 Task: Find connections with filter location Freilassing with filter topic #engineeringwith filter profile language French with filter current company Uber Engineering with filter school CH. CHARAN SINGH COLLEGE OF EDUCATION & TECHNOLOGY SADARPUR, MEERUT PH. 0121-2765886, 0941201494 www.ccseducation.co.in, email-sukh.path@yahoo.com with filter industry Retail Books and Printed News with filter service category Wedding Planning with filter keywords title Sales Representative
Action: Mouse moved to (627, 74)
Screenshot: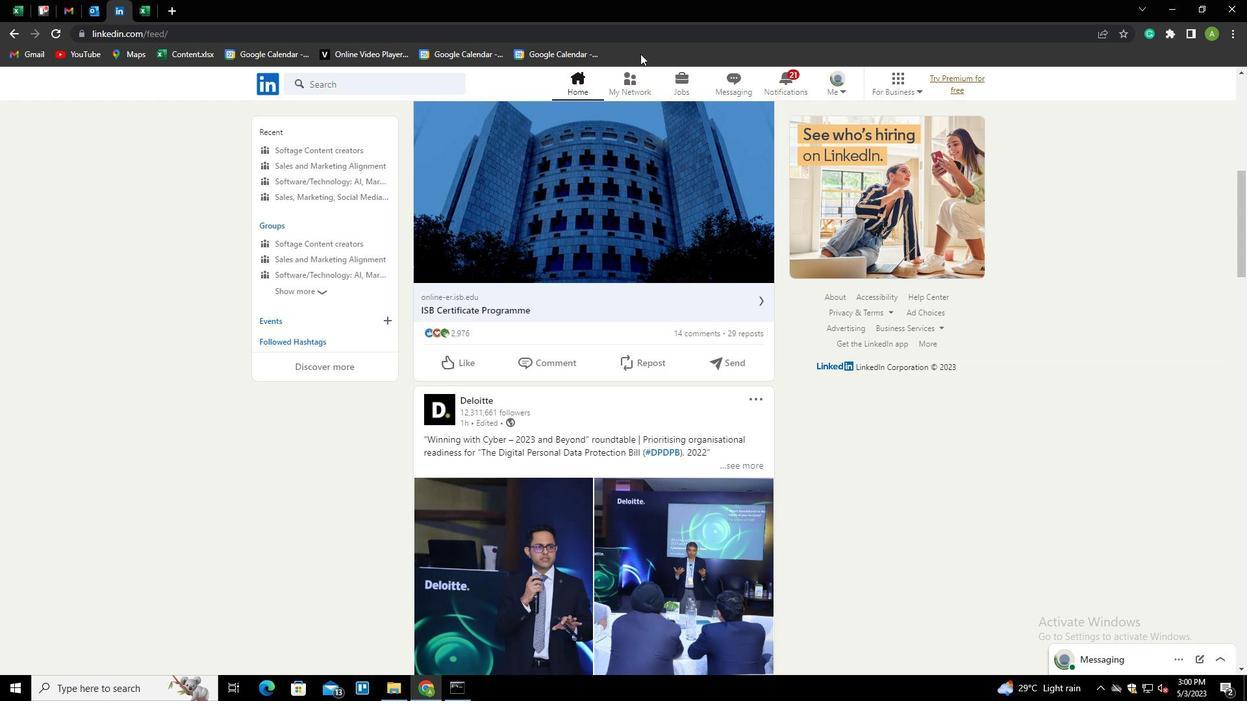 
Action: Mouse pressed left at (627, 74)
Screenshot: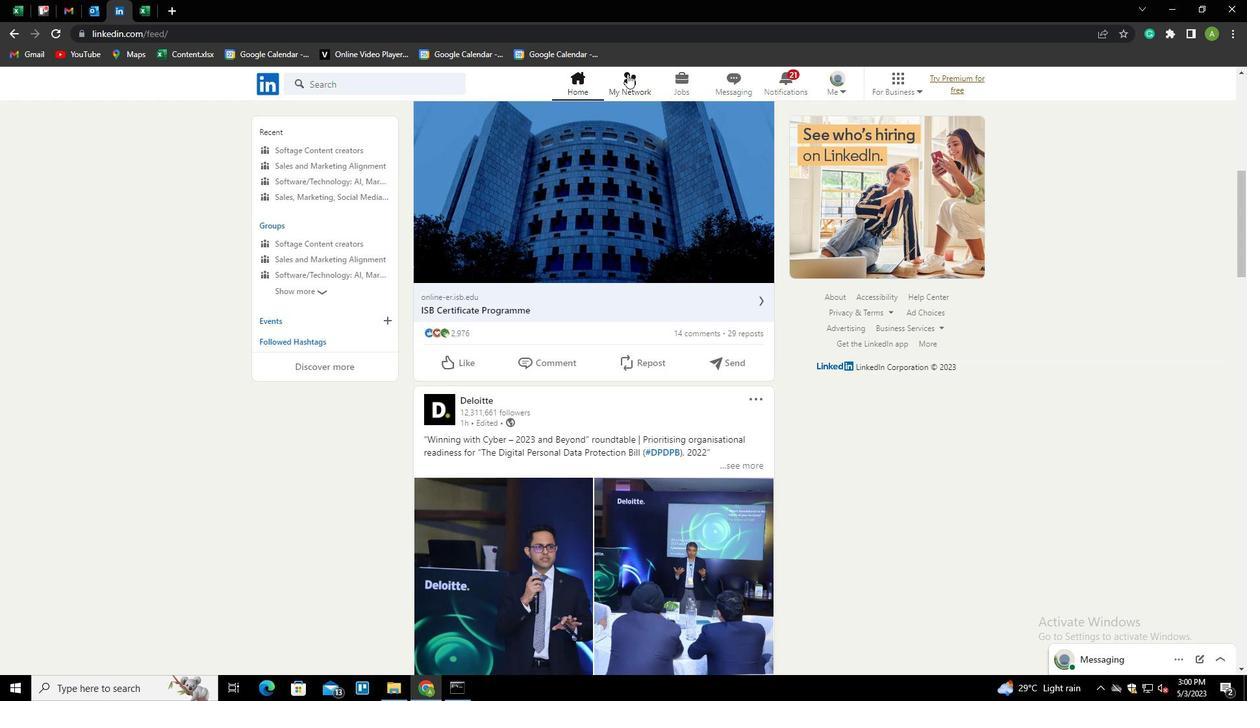 
Action: Mouse moved to (350, 153)
Screenshot: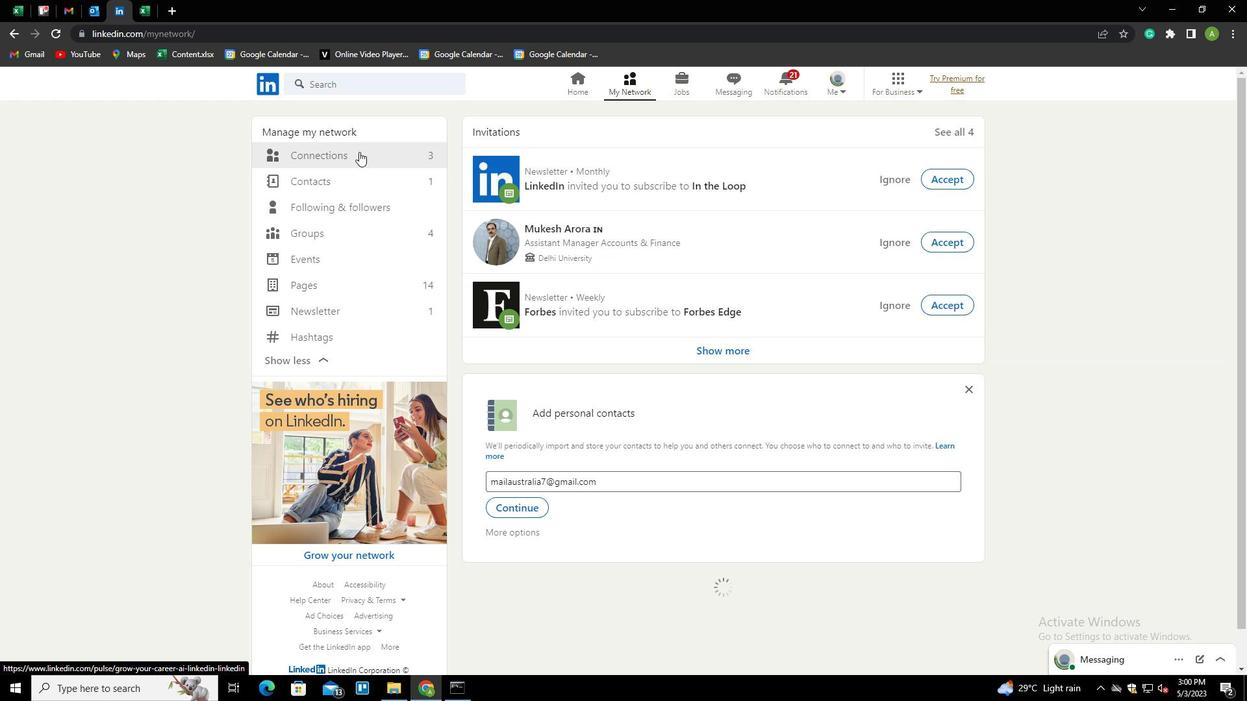 
Action: Mouse pressed left at (350, 153)
Screenshot: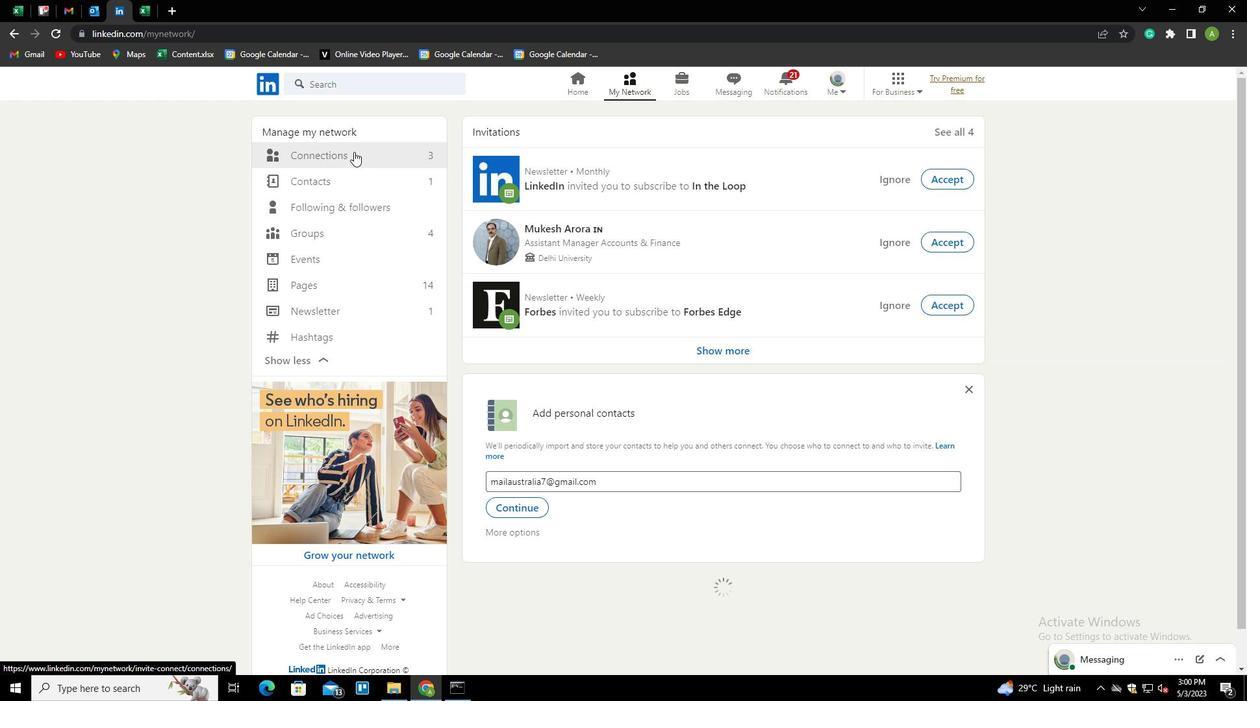 
Action: Mouse moved to (695, 150)
Screenshot: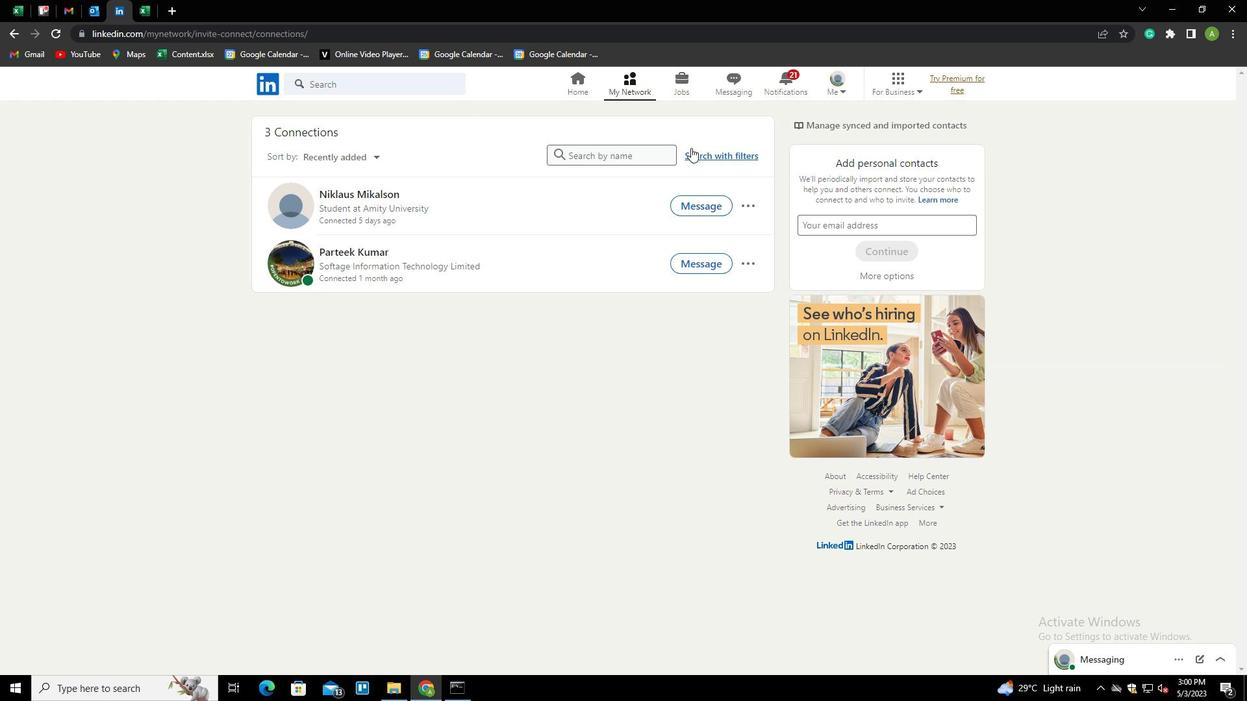 
Action: Mouse pressed left at (695, 150)
Screenshot: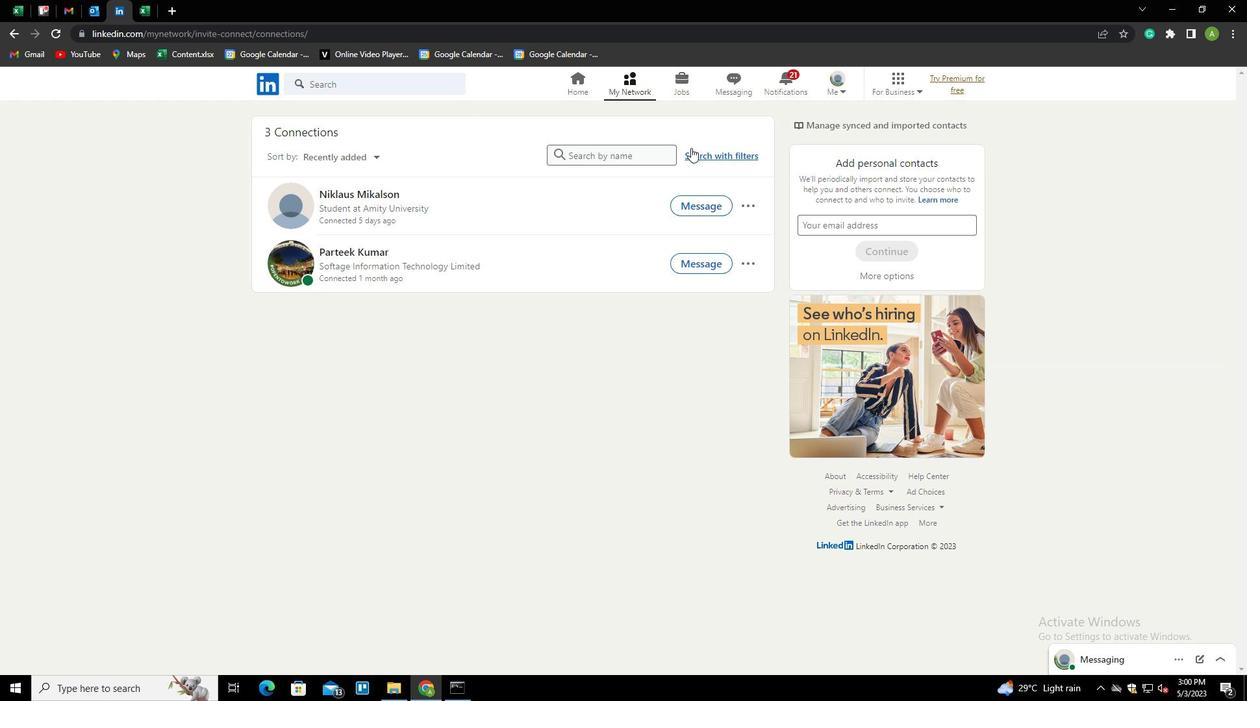 
Action: Mouse moved to (664, 118)
Screenshot: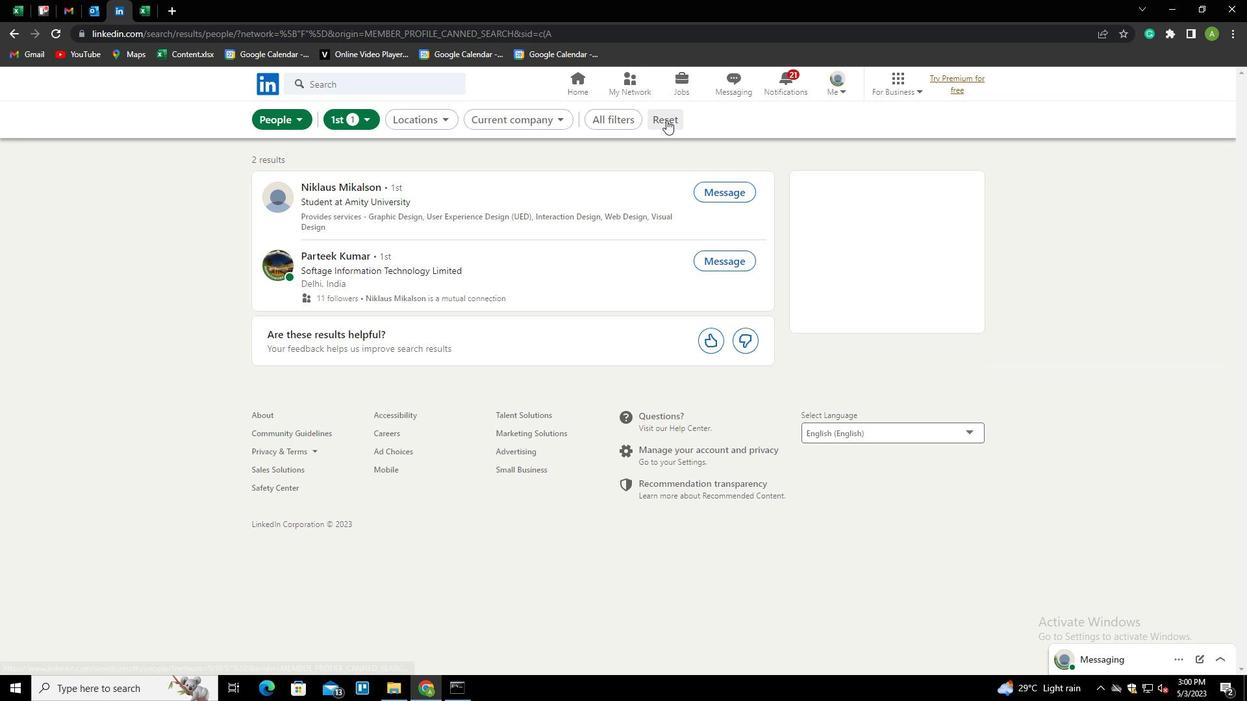 
Action: Mouse pressed left at (664, 118)
Screenshot: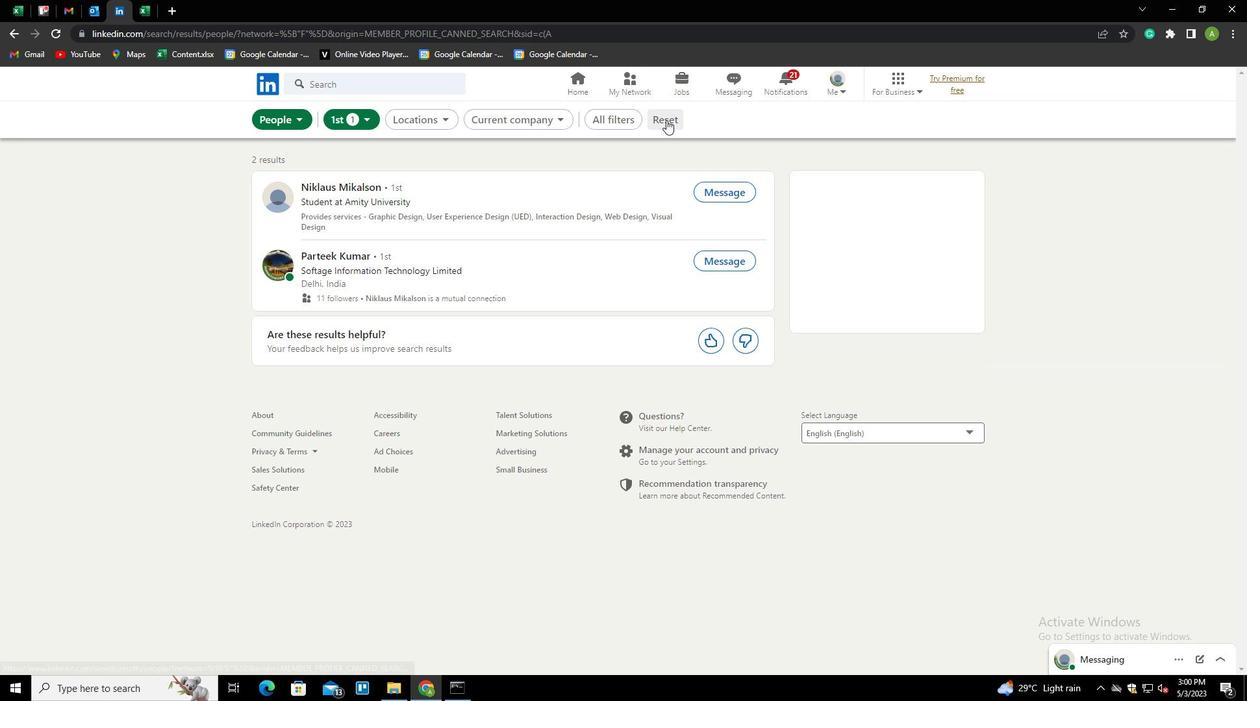 
Action: Mouse moved to (643, 121)
Screenshot: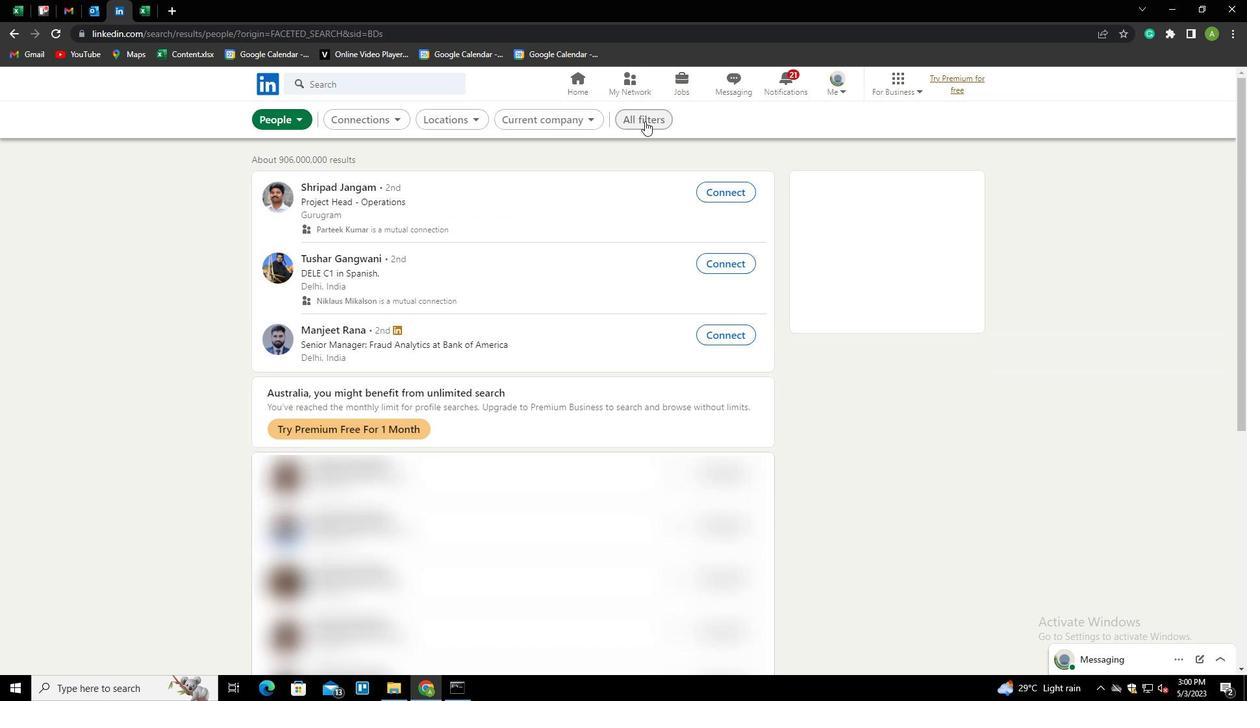 
Action: Mouse pressed left at (643, 121)
Screenshot: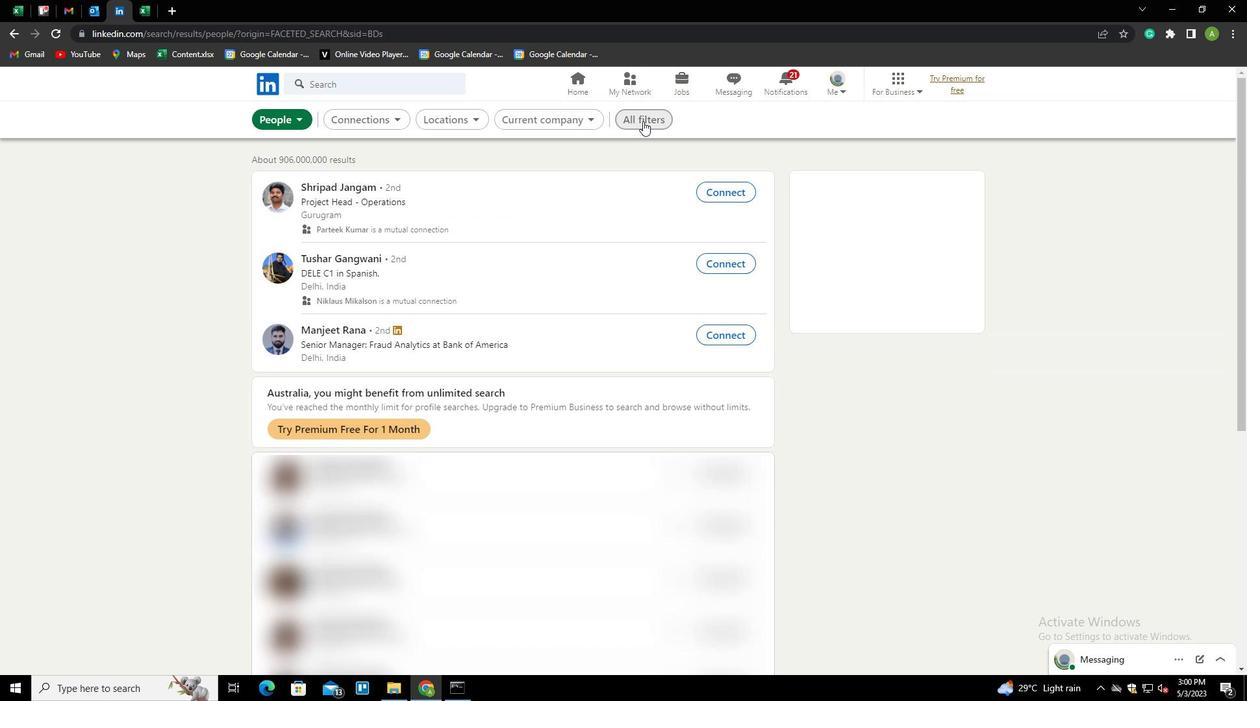 
Action: Mouse moved to (1012, 301)
Screenshot: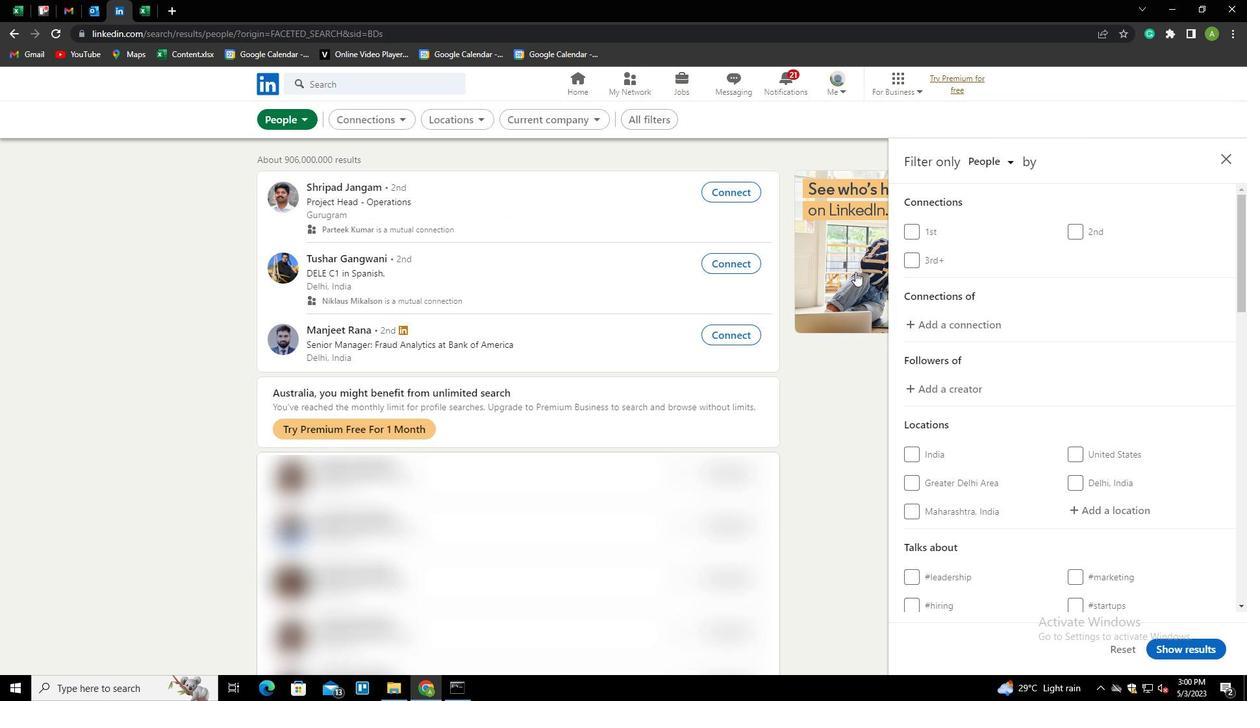 
Action: Mouse scrolled (1012, 300) with delta (0, 0)
Screenshot: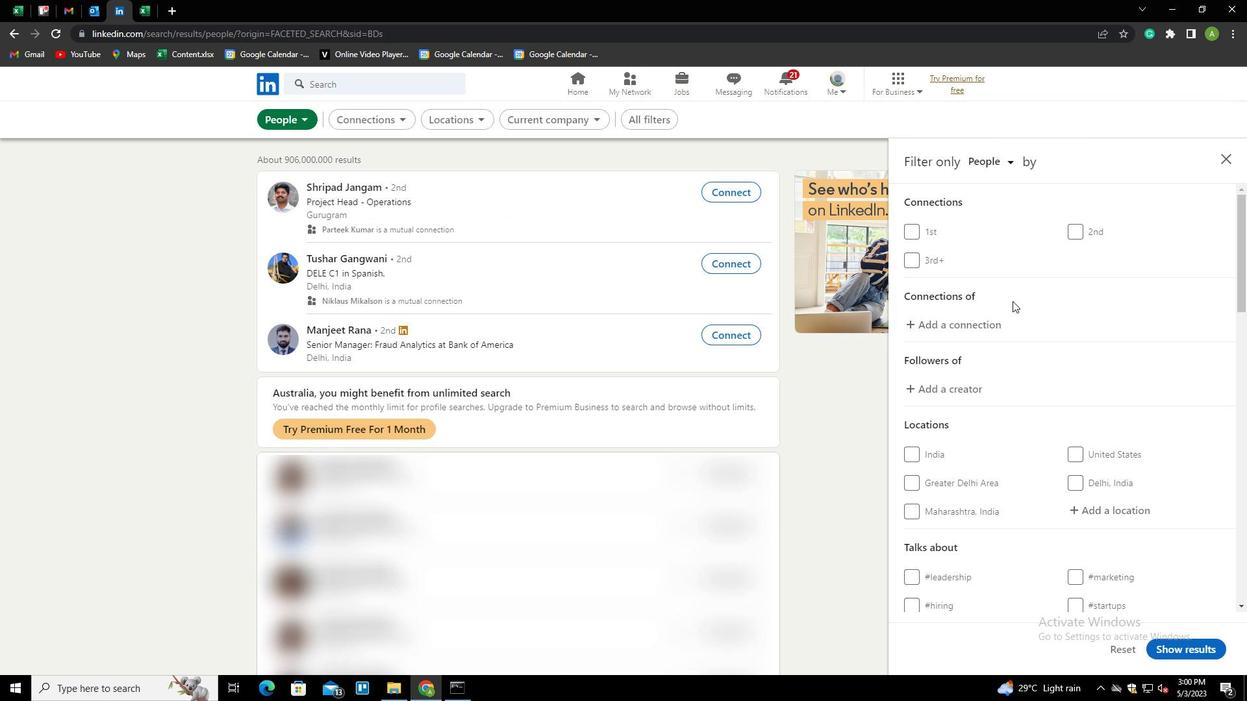 
Action: Mouse scrolled (1012, 300) with delta (0, 0)
Screenshot: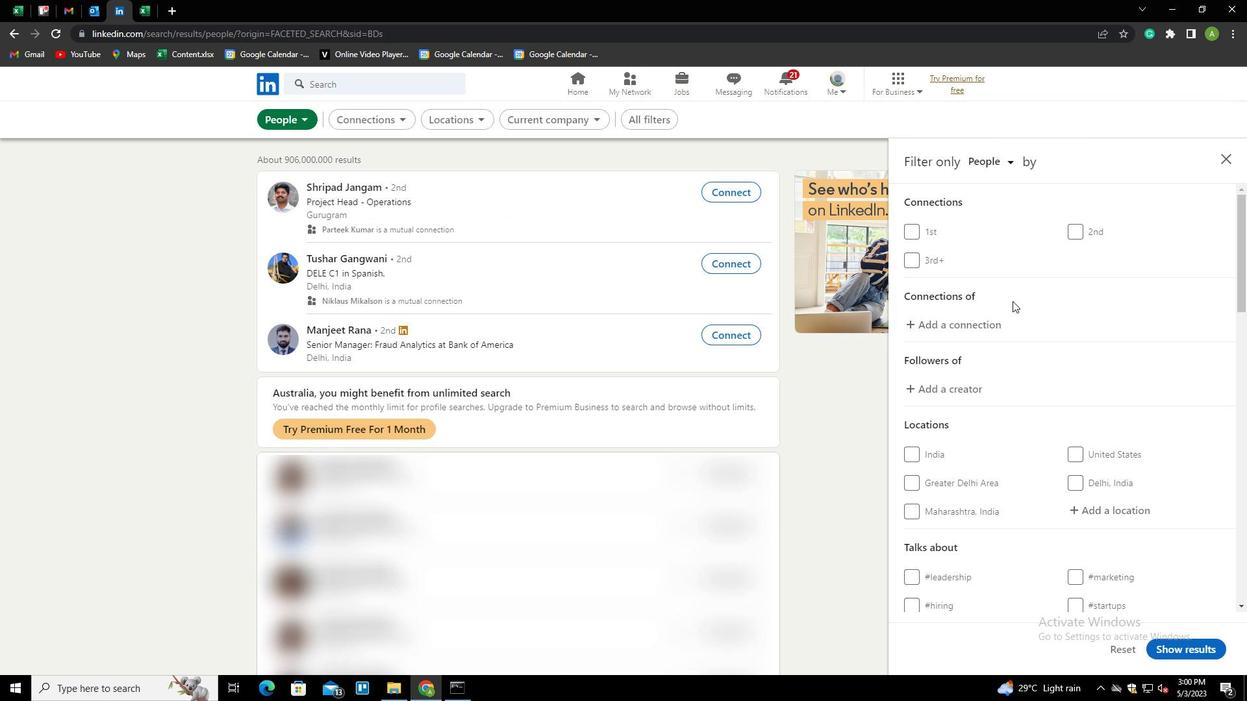
Action: Mouse moved to (1082, 382)
Screenshot: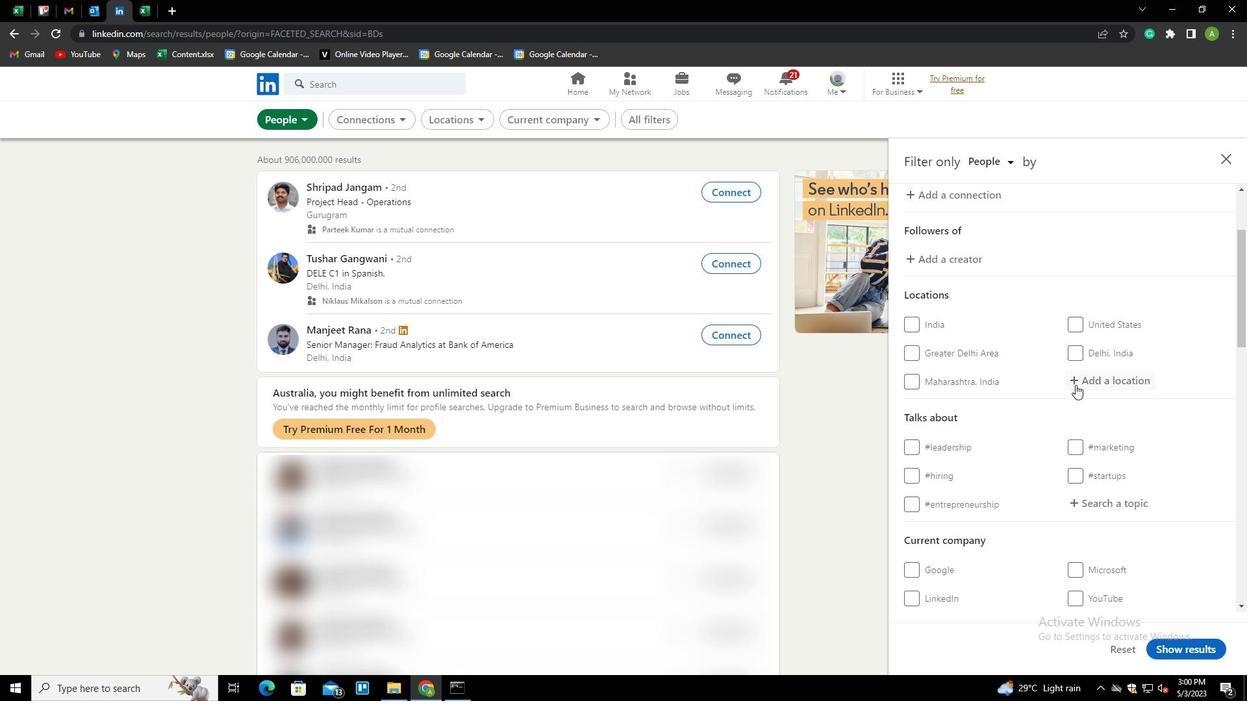 
Action: Mouse pressed left at (1082, 382)
Screenshot: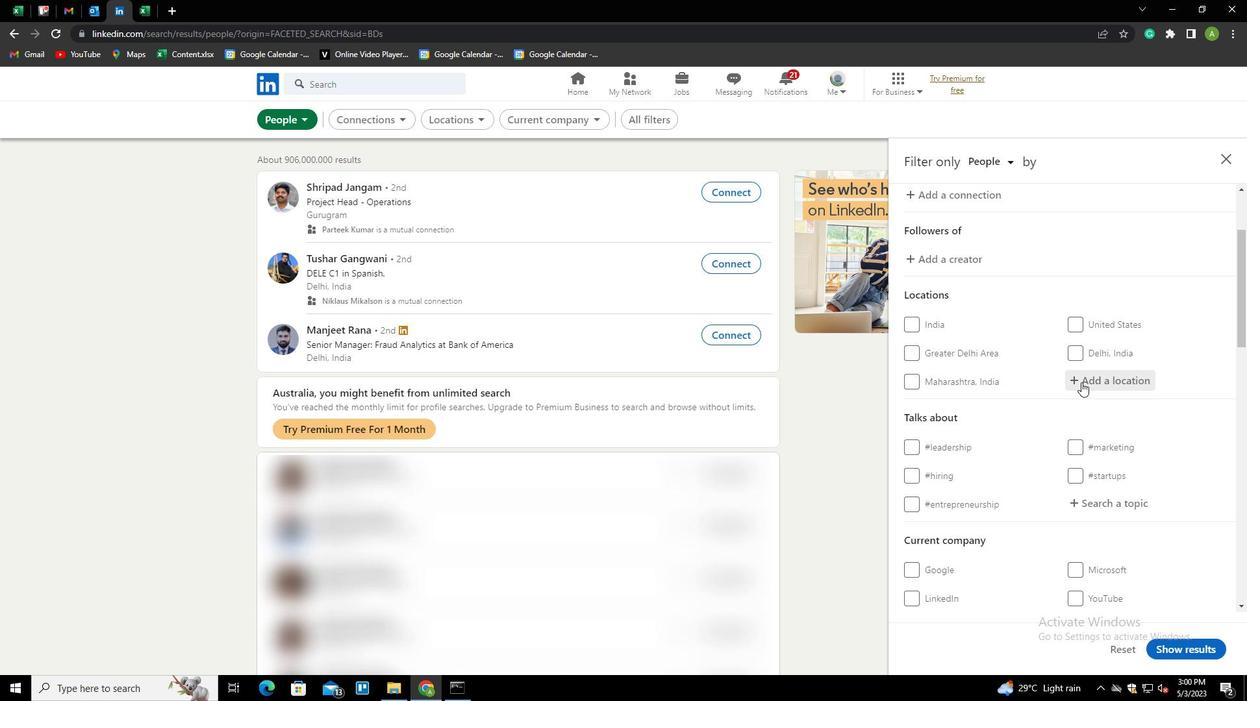 
Action: Key pressed <Key.shift>FREILASSIN<Key.down><Key.enter>
Screenshot: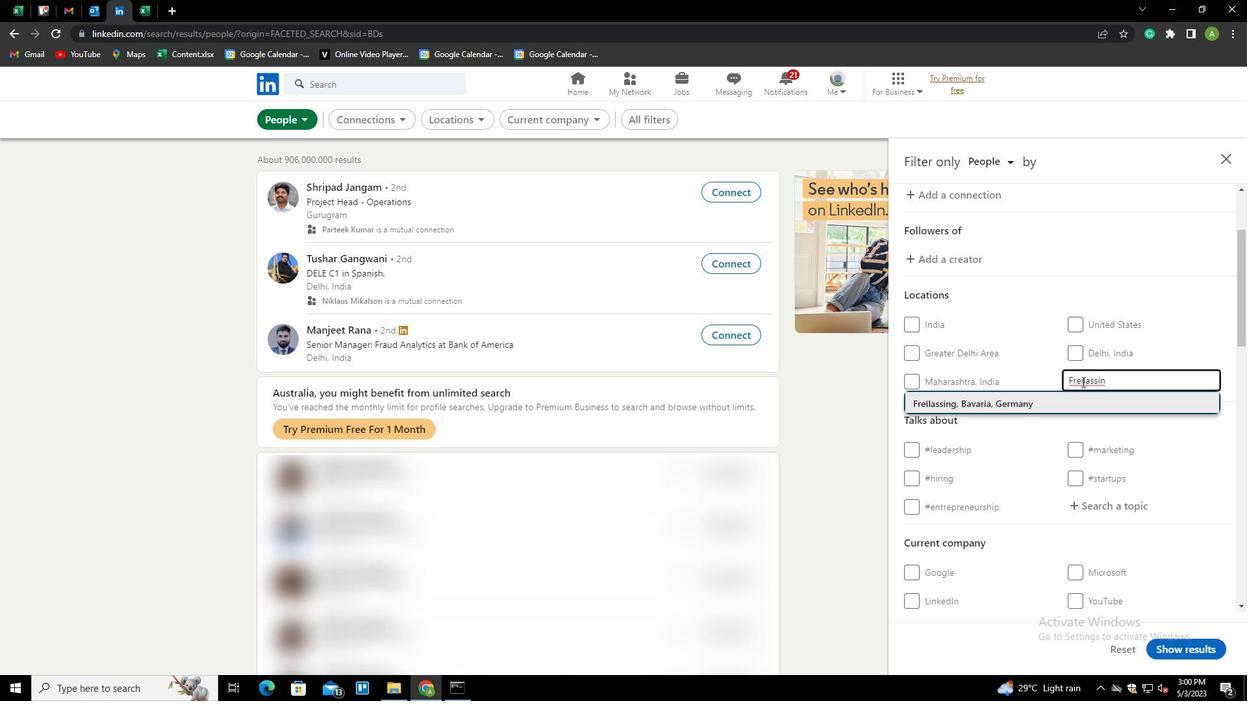 
Action: Mouse scrolled (1082, 381) with delta (0, 0)
Screenshot: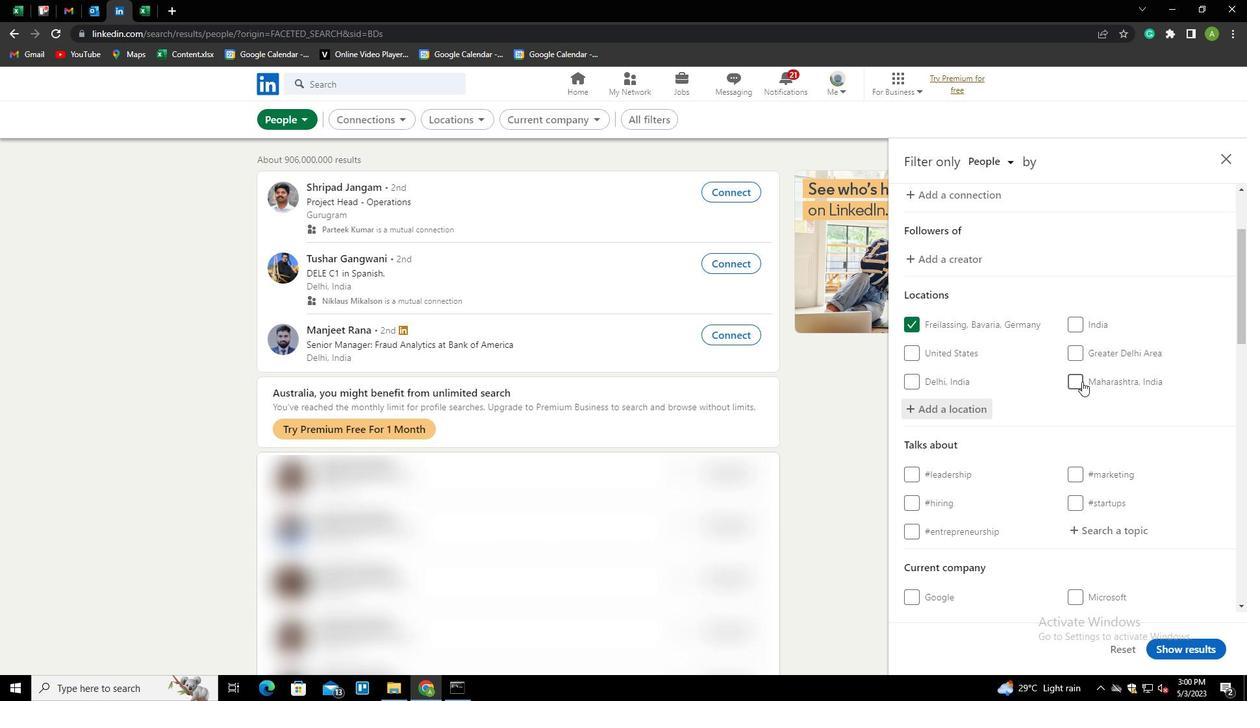 
Action: Mouse scrolled (1082, 381) with delta (0, 0)
Screenshot: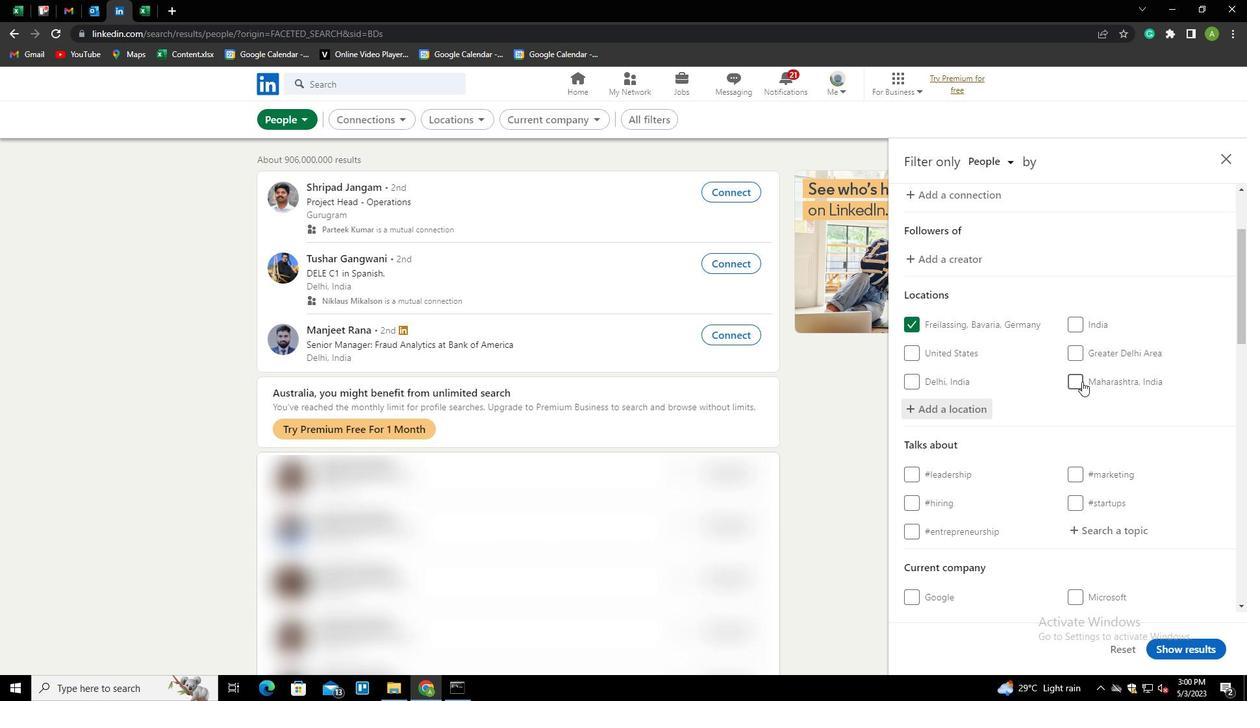 
Action: Mouse scrolled (1082, 381) with delta (0, 0)
Screenshot: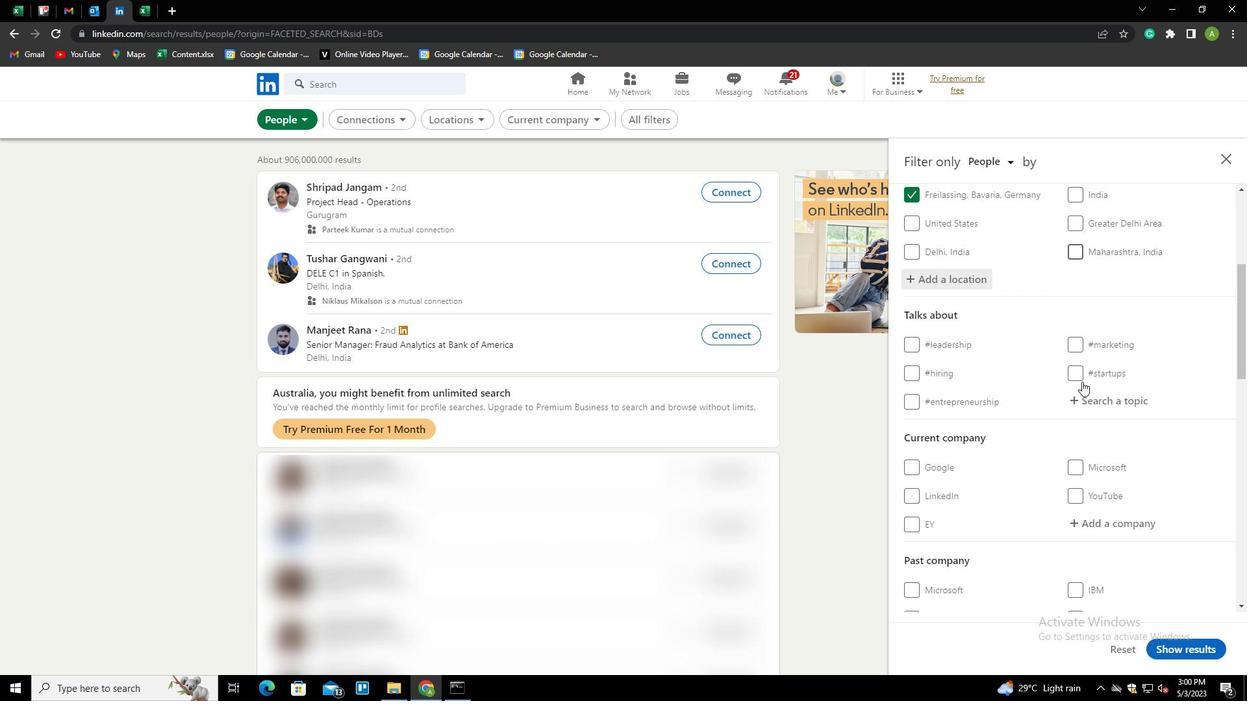 
Action: Mouse scrolled (1082, 381) with delta (0, 0)
Screenshot: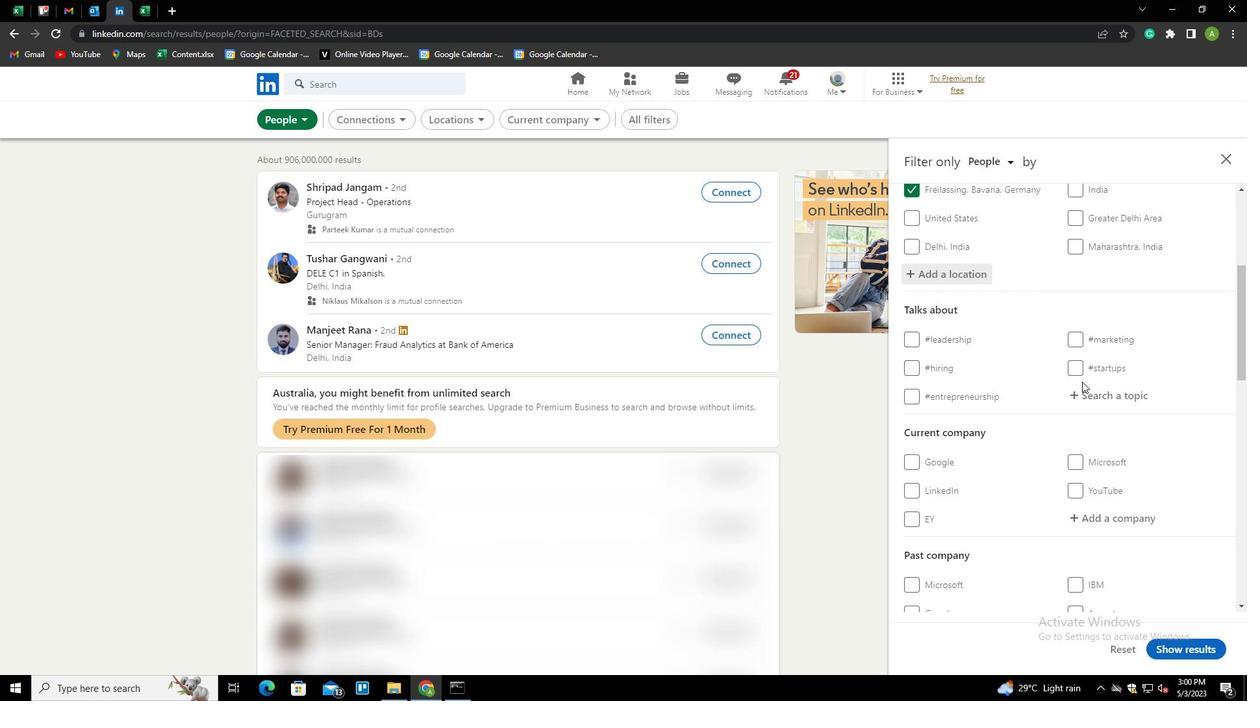 
Action: Mouse scrolled (1082, 381) with delta (0, 0)
Screenshot: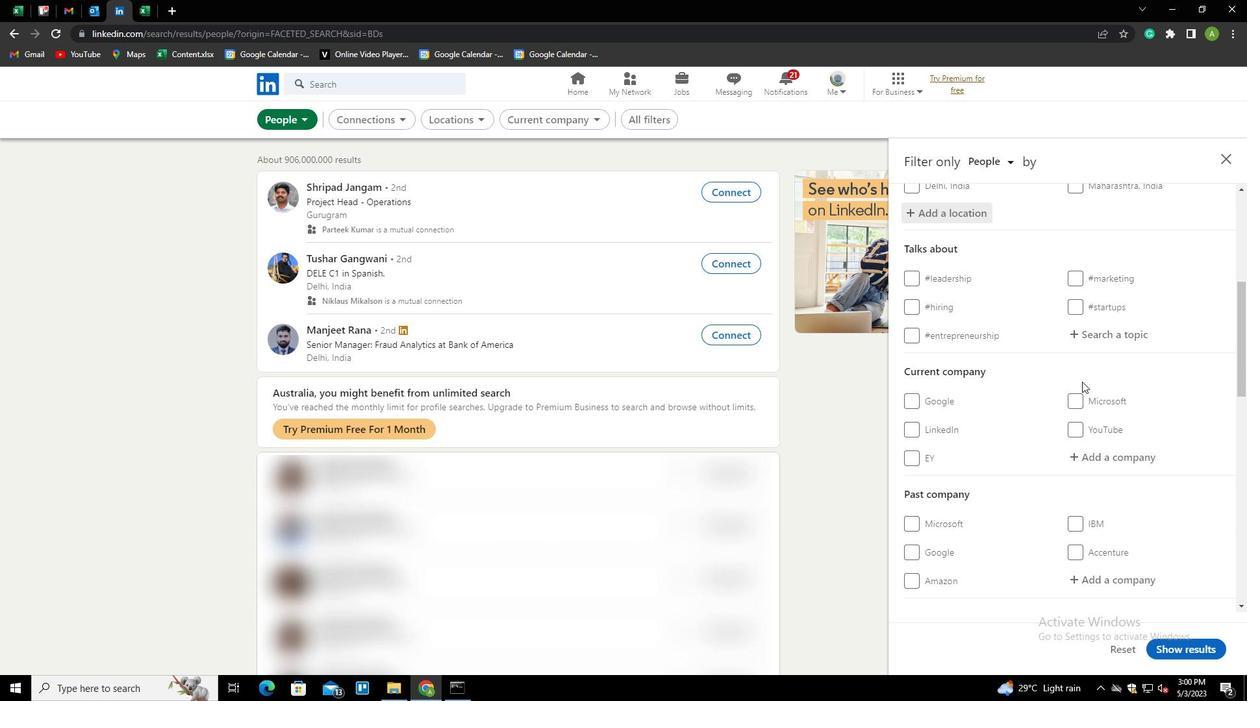 
Action: Mouse scrolled (1082, 381) with delta (0, 0)
Screenshot: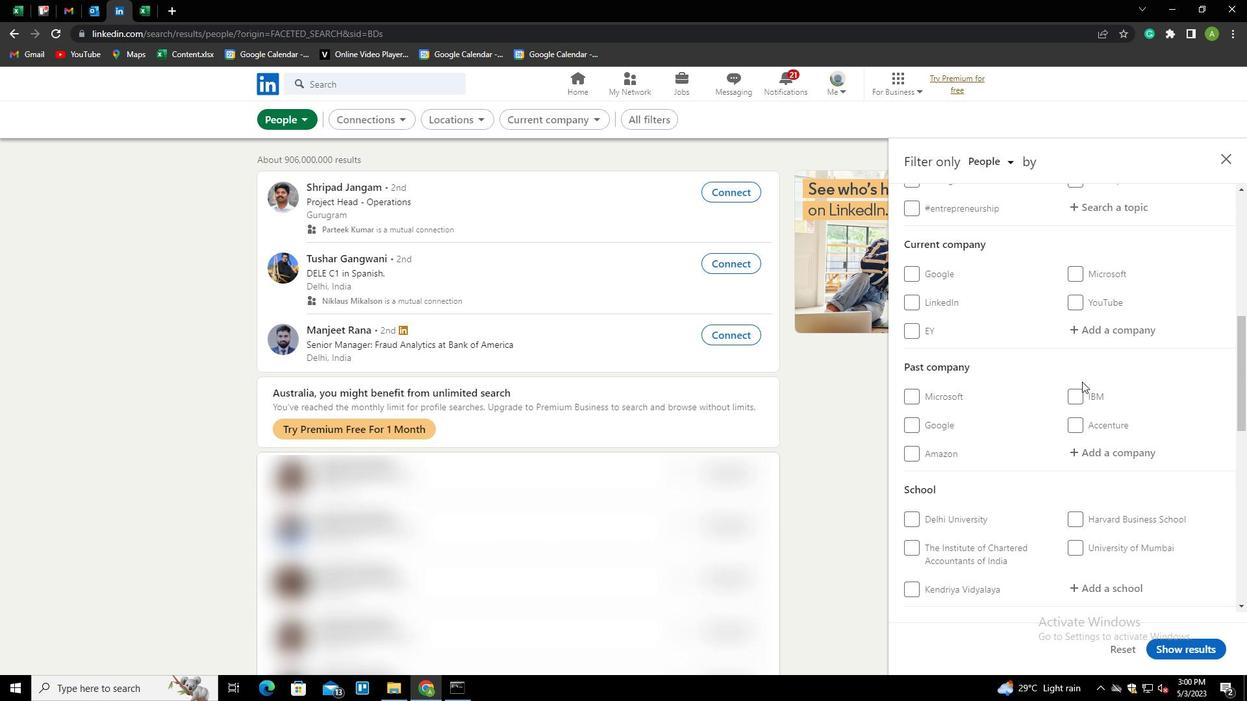
Action: Mouse scrolled (1082, 381) with delta (0, 0)
Screenshot: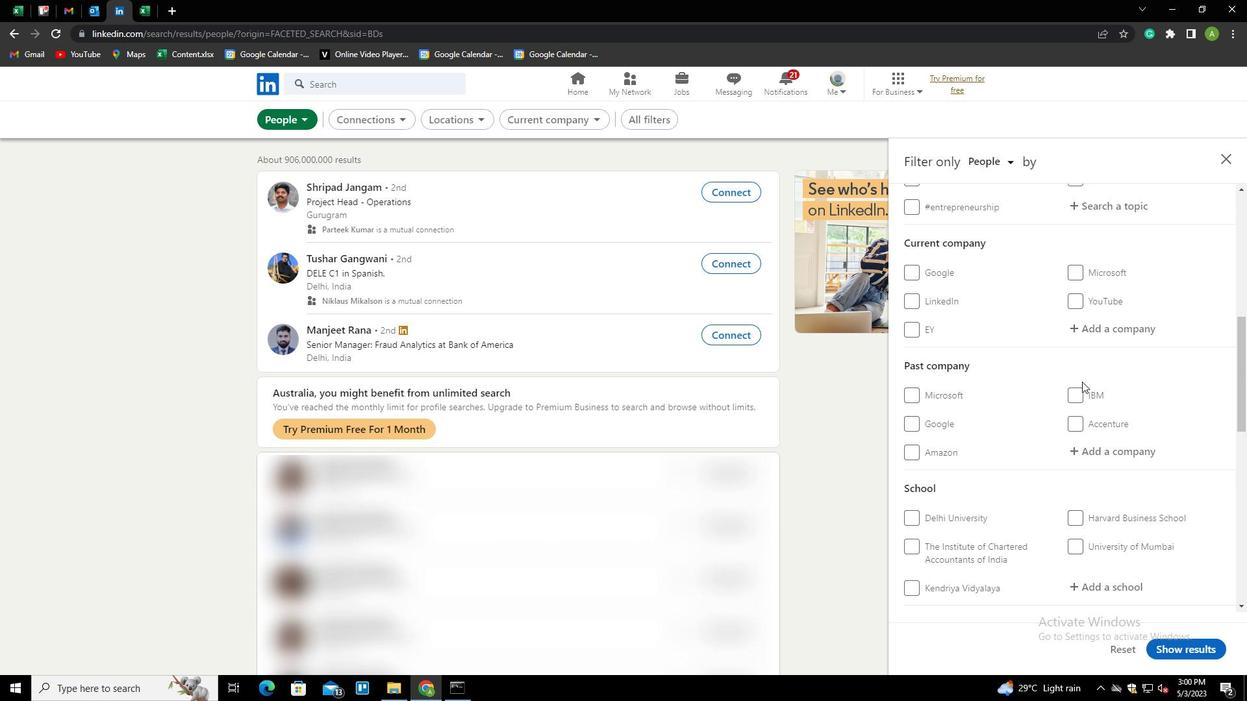 
Action: Mouse scrolled (1082, 381) with delta (0, 0)
Screenshot: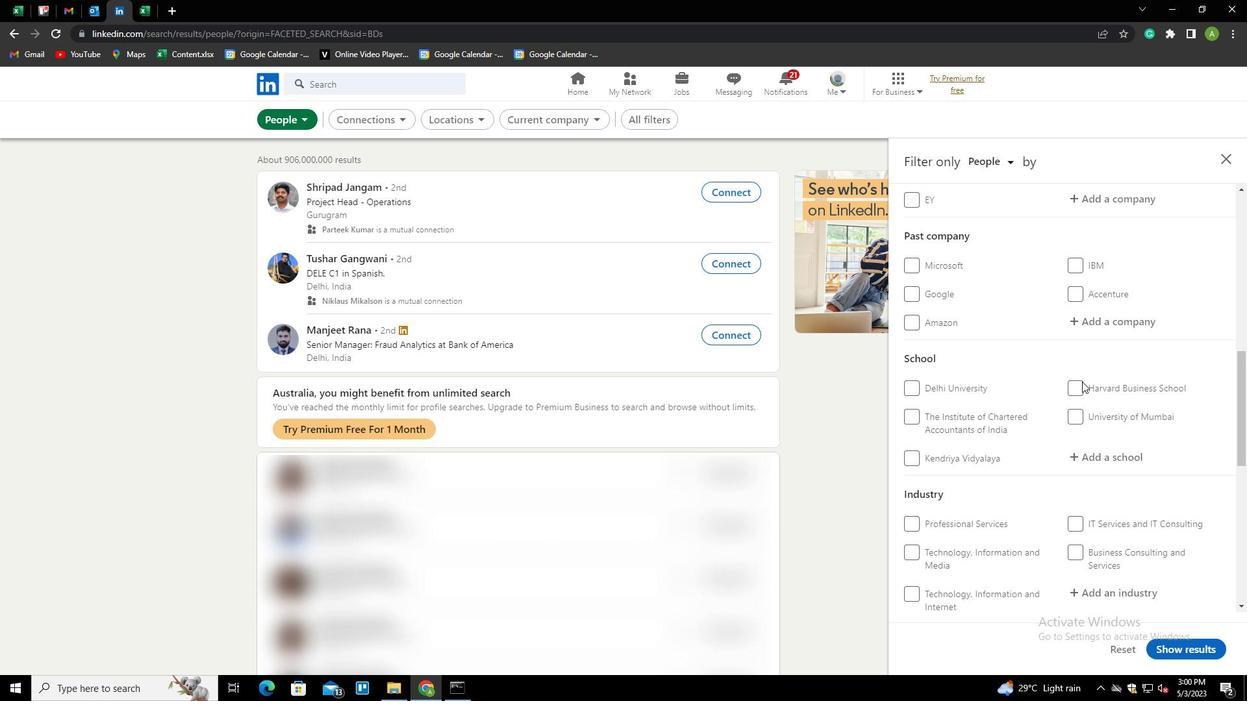
Action: Mouse scrolled (1082, 381) with delta (0, 0)
Screenshot: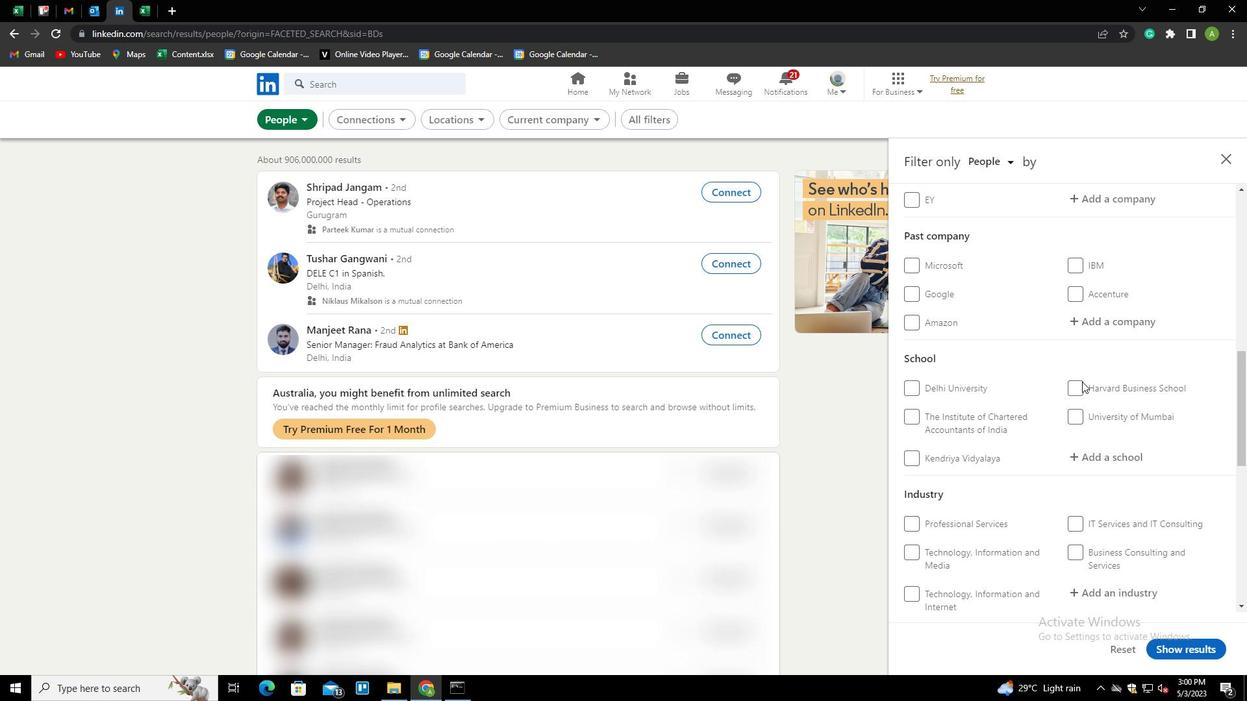 
Action: Mouse scrolled (1082, 381) with delta (0, 0)
Screenshot: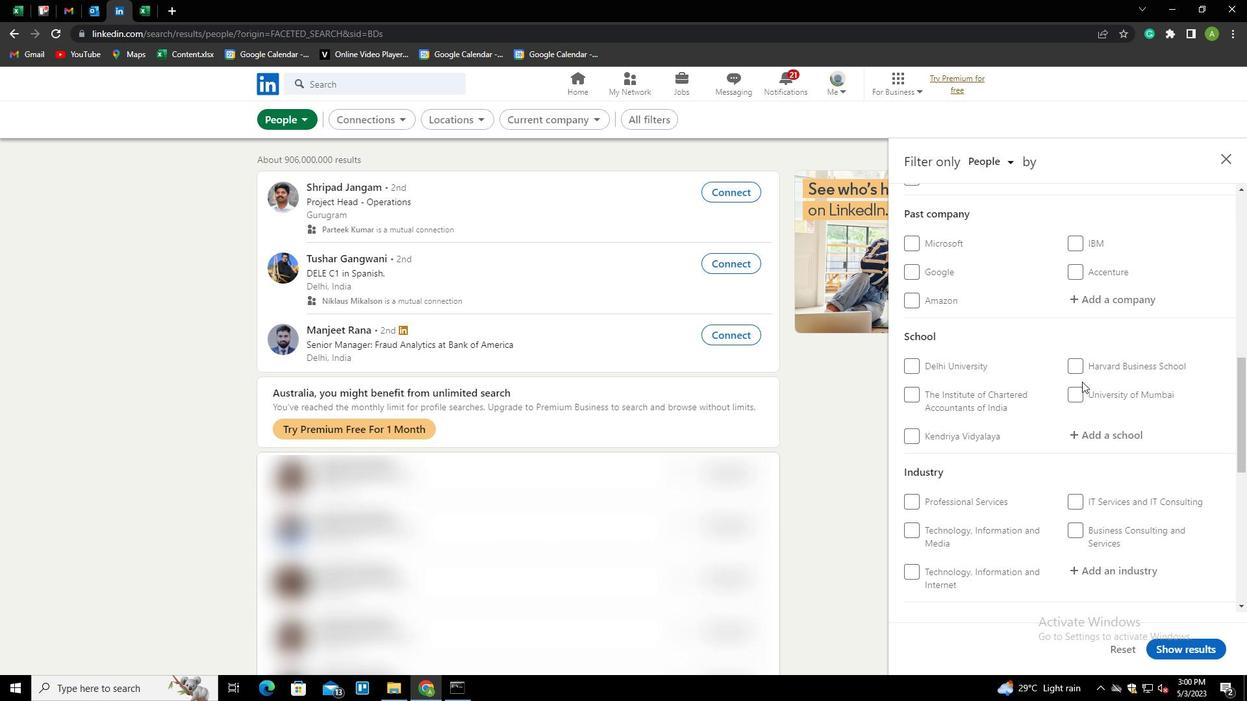 
Action: Mouse scrolled (1082, 381) with delta (0, 0)
Screenshot: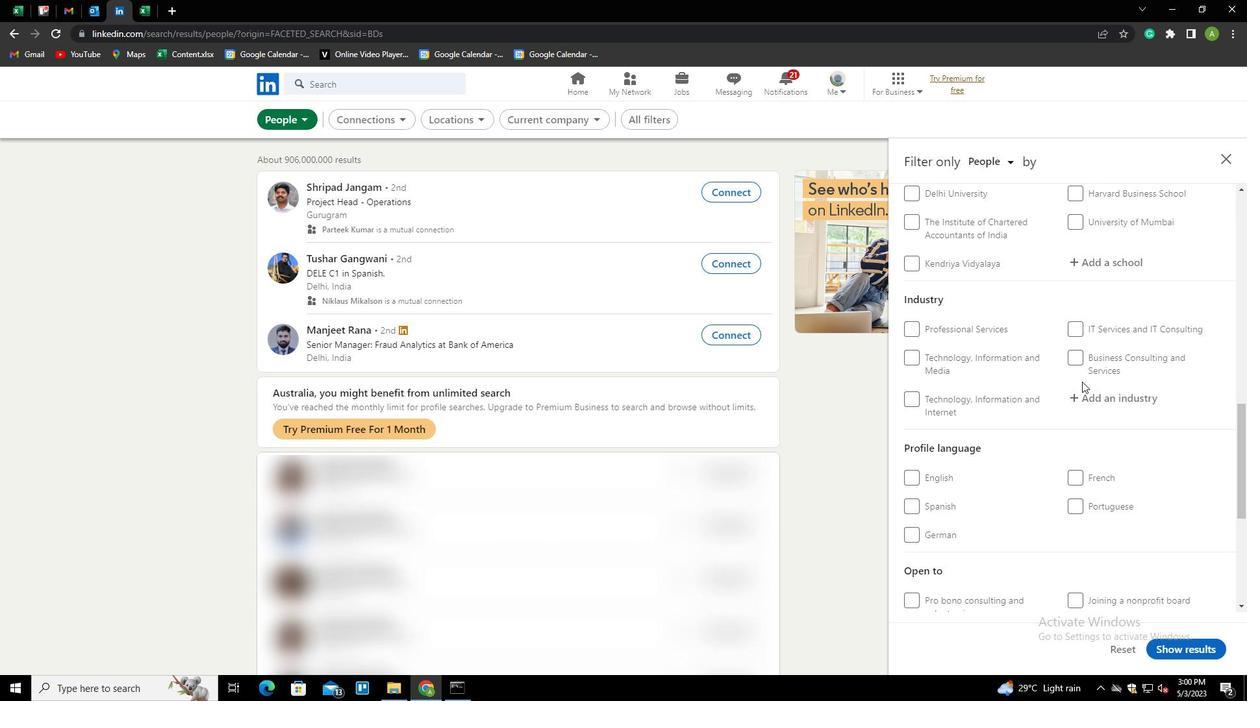 
Action: Mouse moved to (1077, 415)
Screenshot: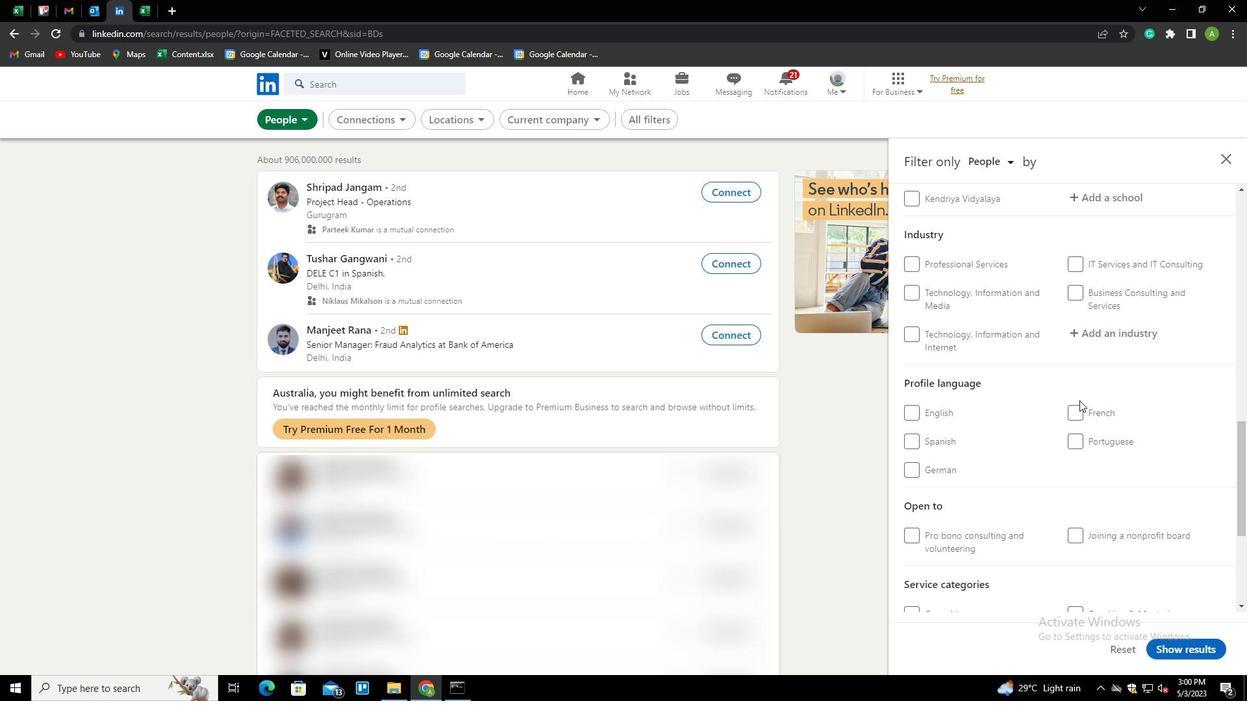
Action: Mouse pressed left at (1077, 415)
Screenshot: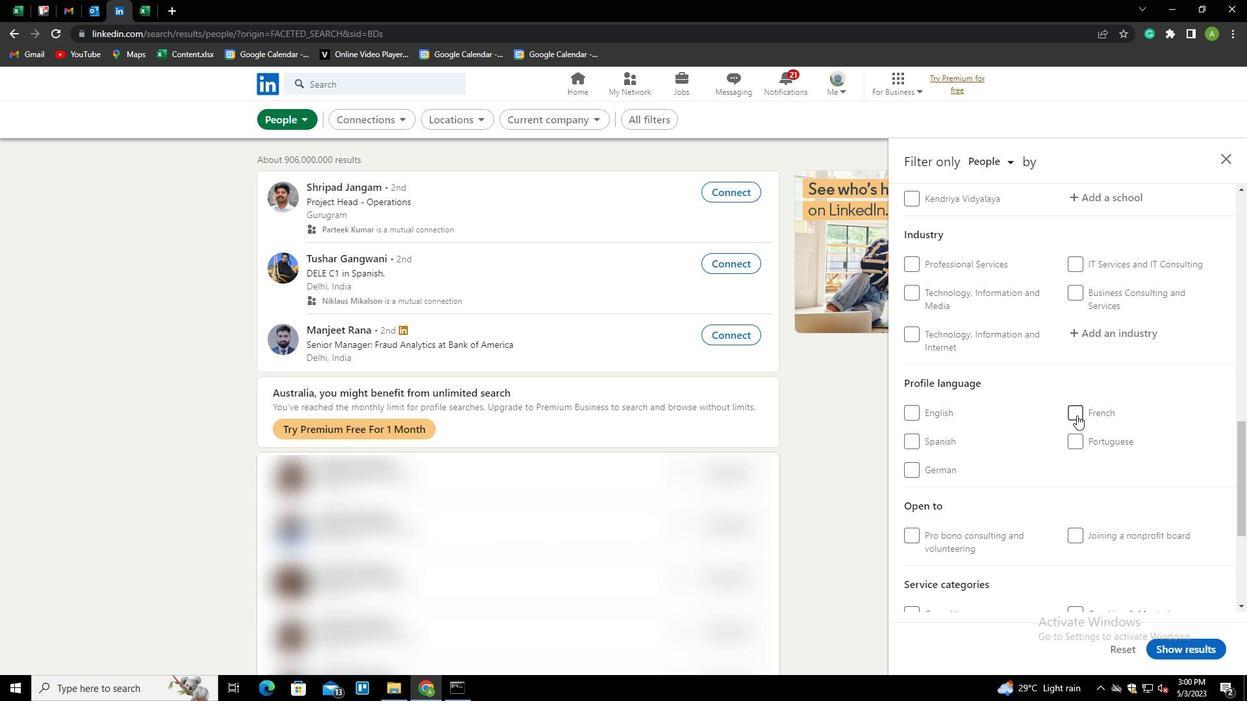 
Action: Mouse moved to (1127, 417)
Screenshot: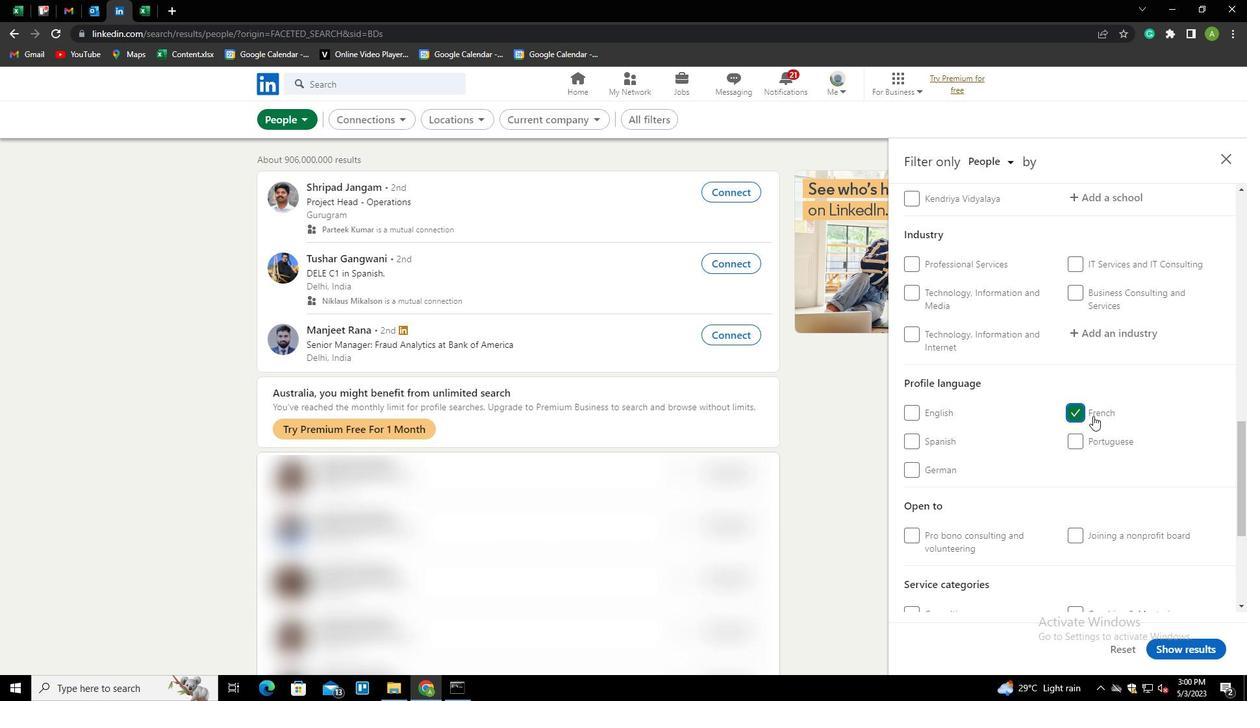 
Action: Mouse scrolled (1127, 417) with delta (0, 0)
Screenshot: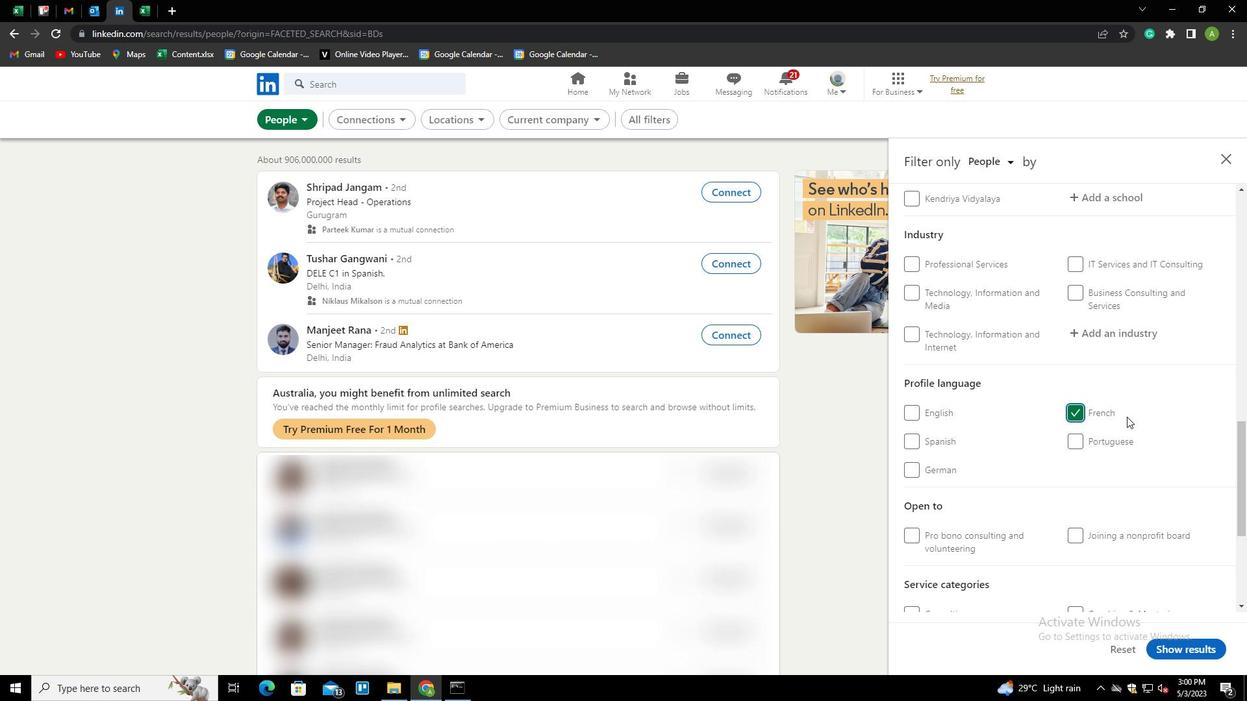 
Action: Mouse scrolled (1127, 417) with delta (0, 0)
Screenshot: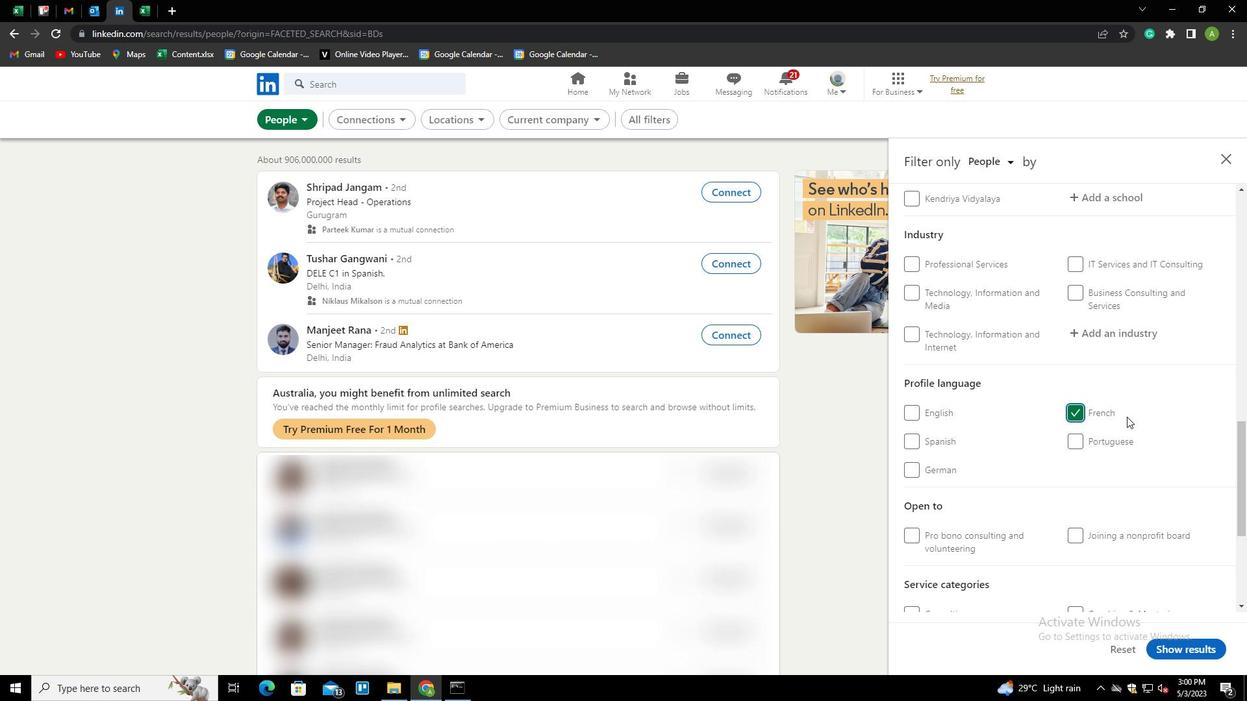 
Action: Mouse scrolled (1127, 417) with delta (0, 0)
Screenshot: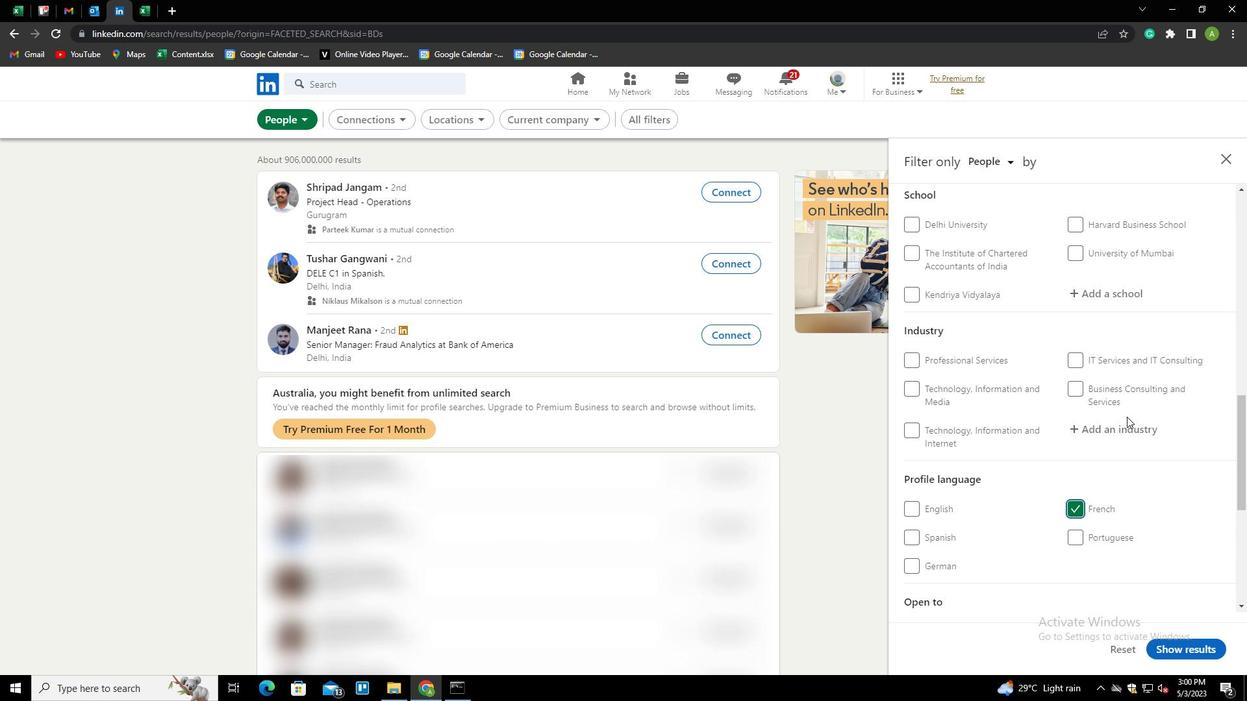 
Action: Mouse scrolled (1127, 417) with delta (0, 0)
Screenshot: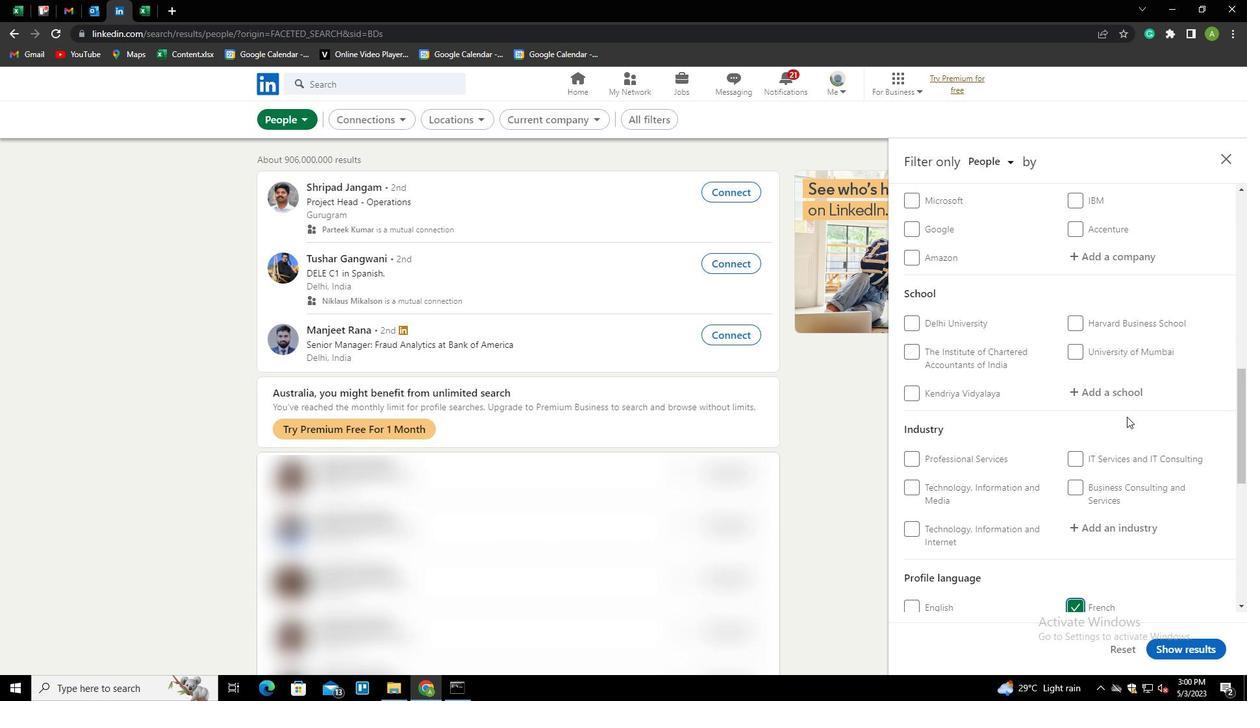 
Action: Mouse scrolled (1127, 417) with delta (0, 0)
Screenshot: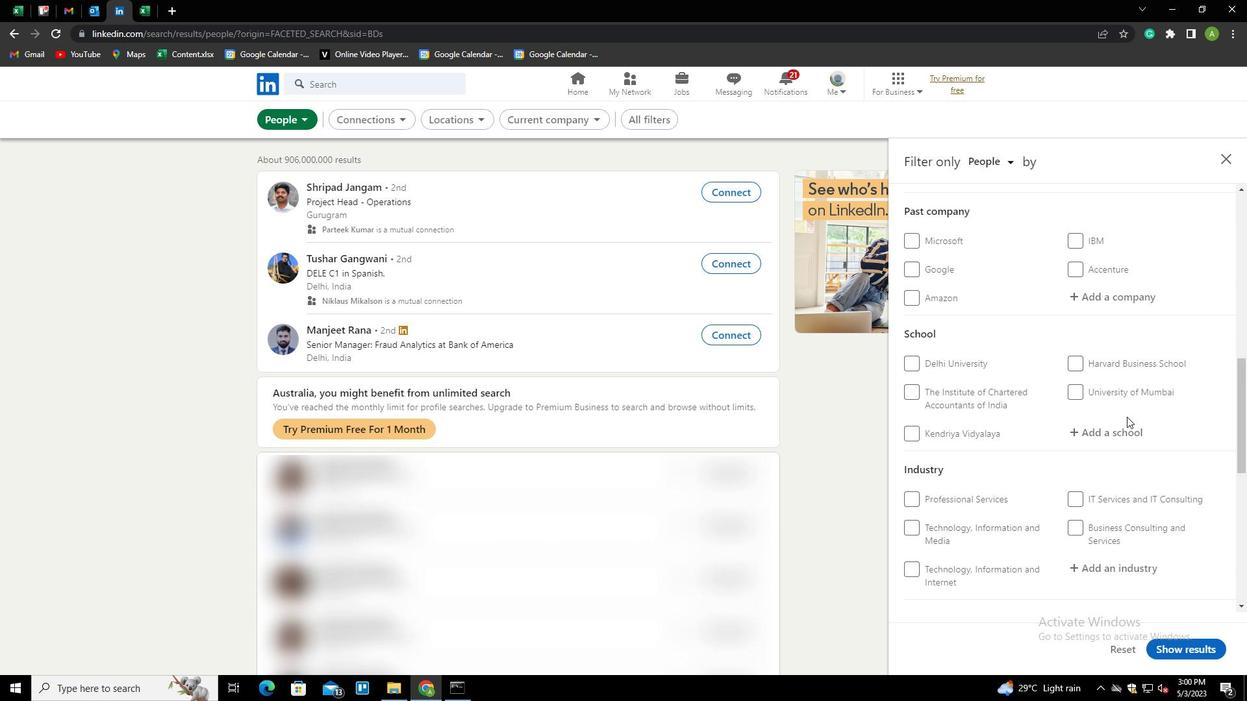 
Action: Mouse scrolled (1127, 417) with delta (0, 0)
Screenshot: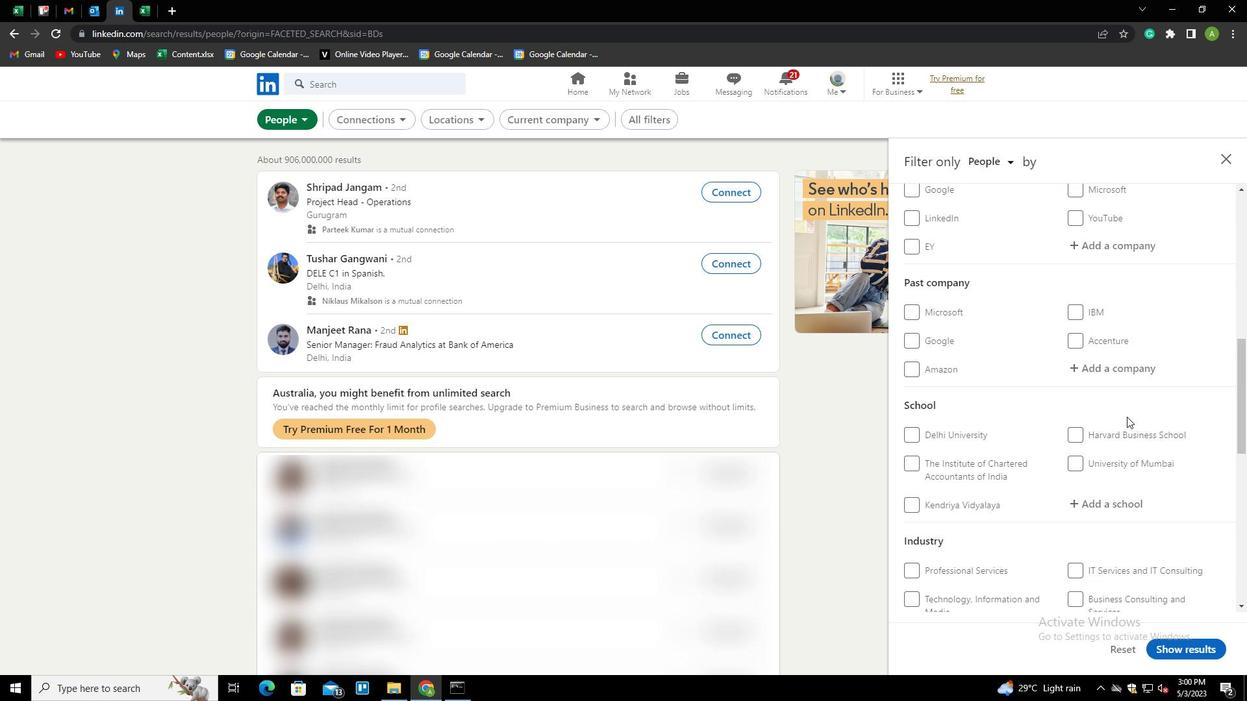 
Action: Mouse scrolled (1127, 417) with delta (0, 0)
Screenshot: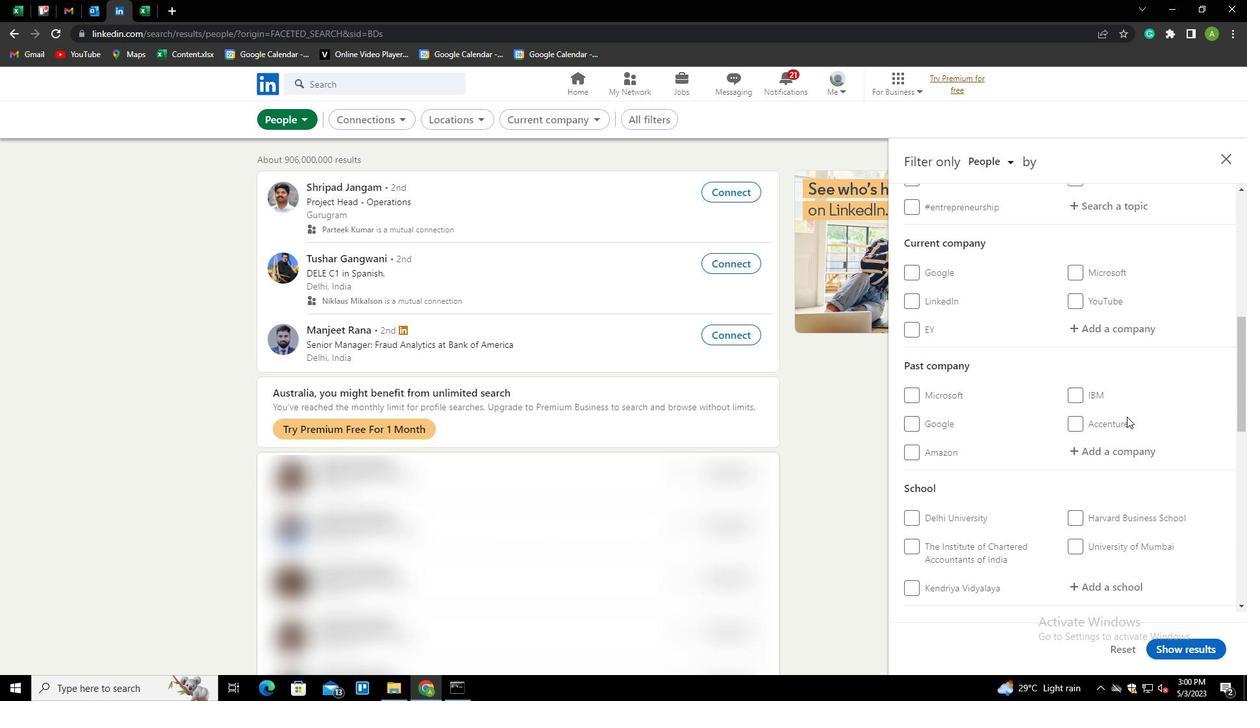 
Action: Mouse scrolled (1127, 417) with delta (0, 0)
Screenshot: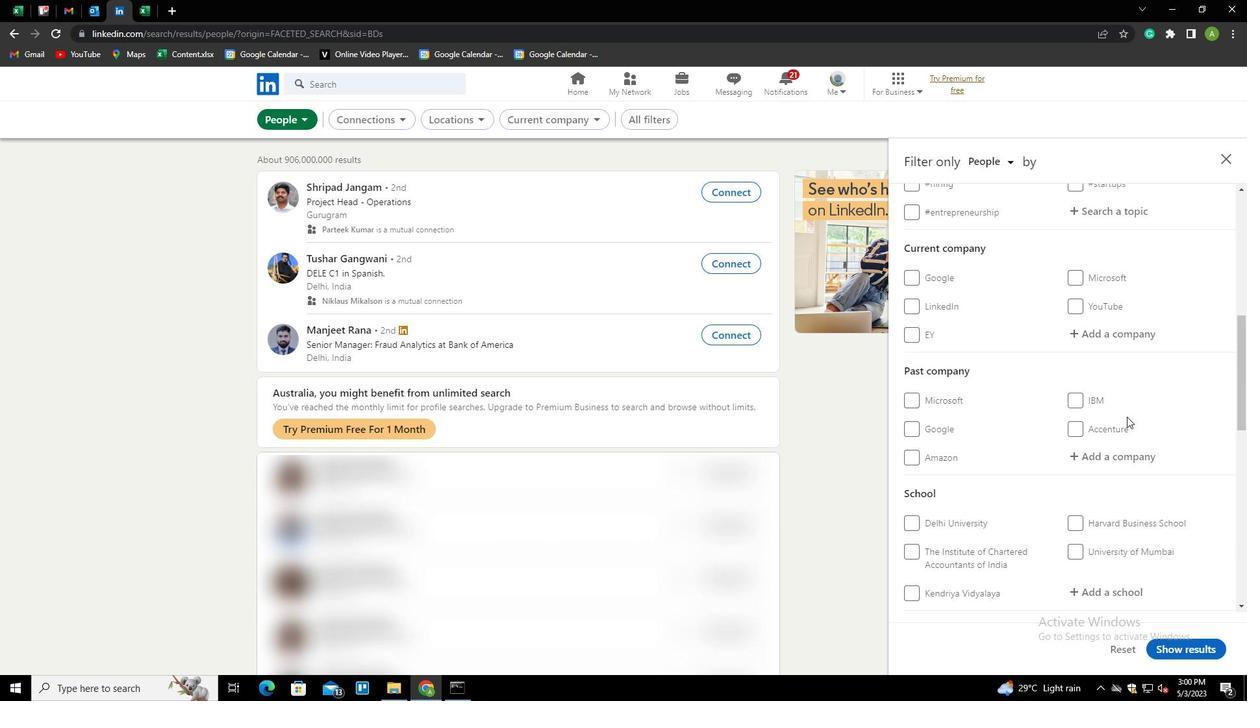 
Action: Mouse moved to (1103, 455)
Screenshot: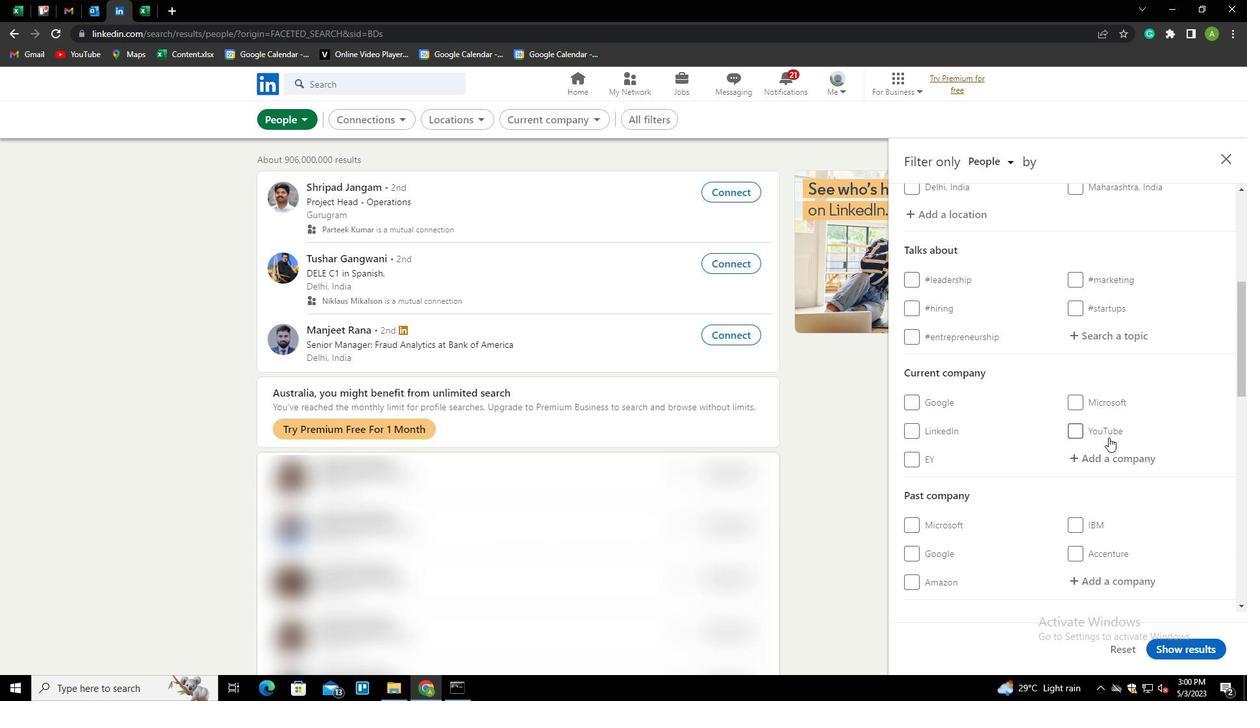 
Action: Mouse pressed left at (1103, 455)
Screenshot: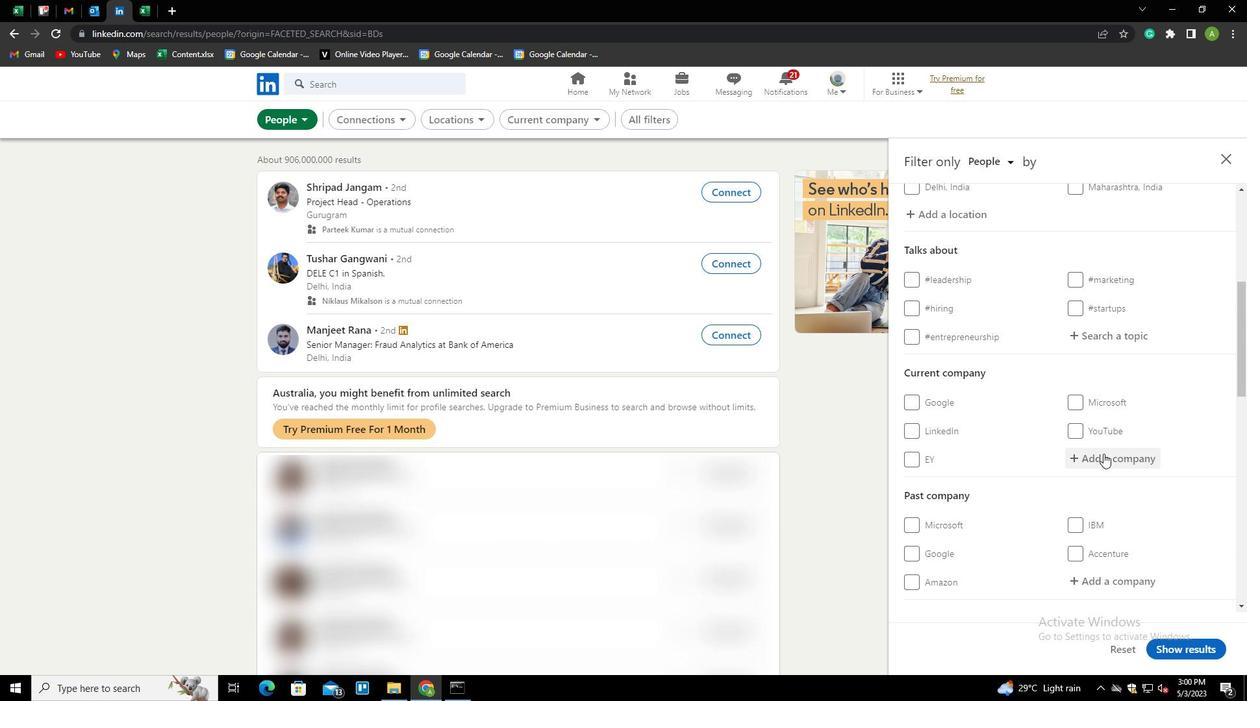 
Action: Key pressed <Key.shift>UBER<Key.space><Key.shift>ENGINEERING
Screenshot: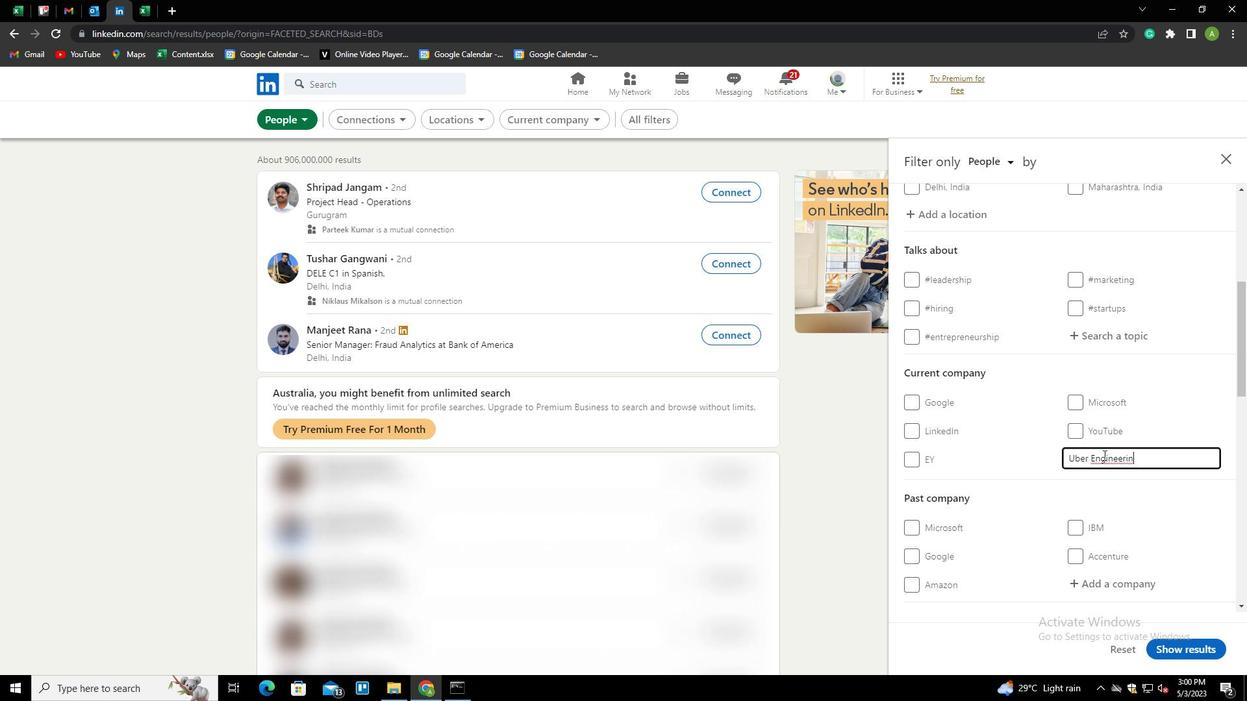 
Action: Mouse moved to (1140, 482)
Screenshot: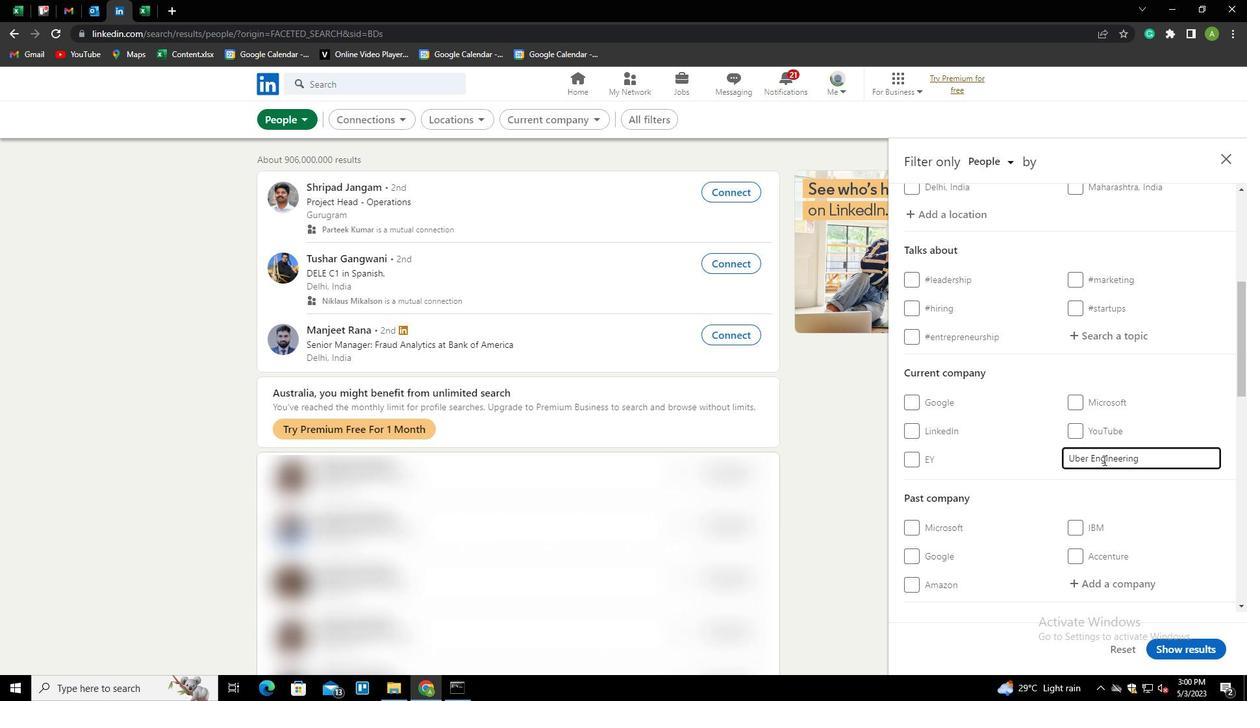 
Action: Mouse pressed left at (1140, 482)
Screenshot: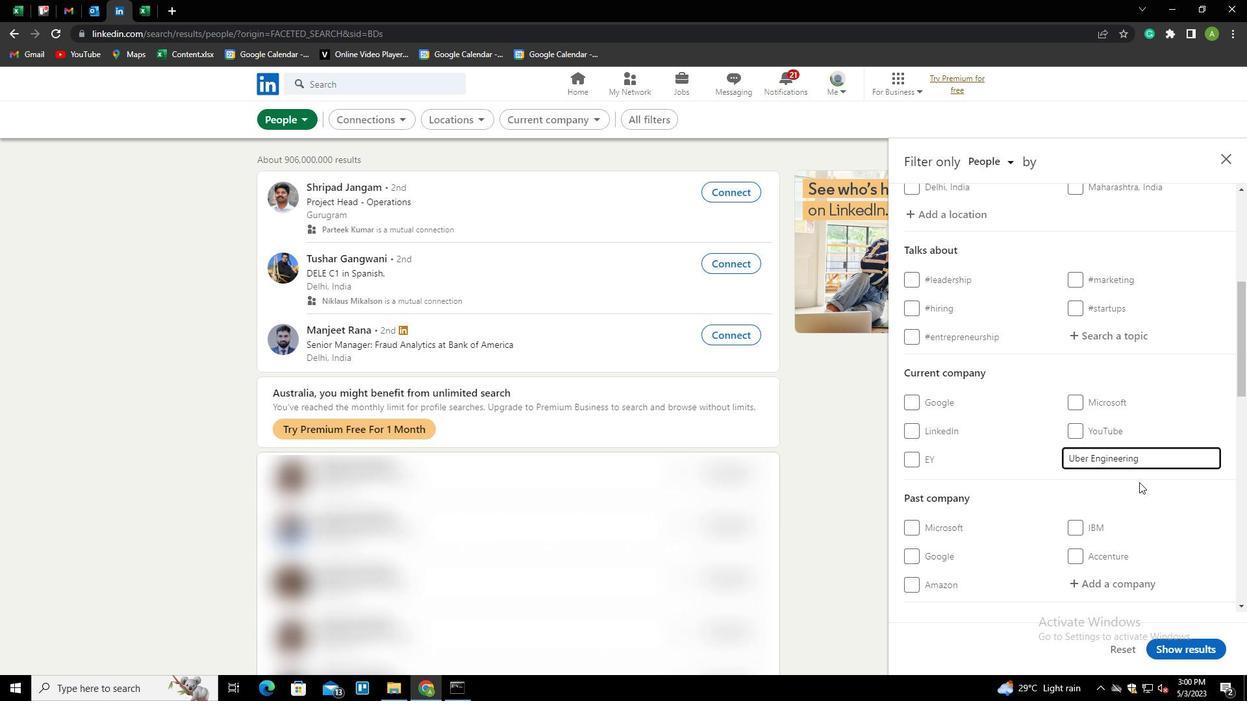 
Action: Mouse scrolled (1140, 482) with delta (0, 0)
Screenshot: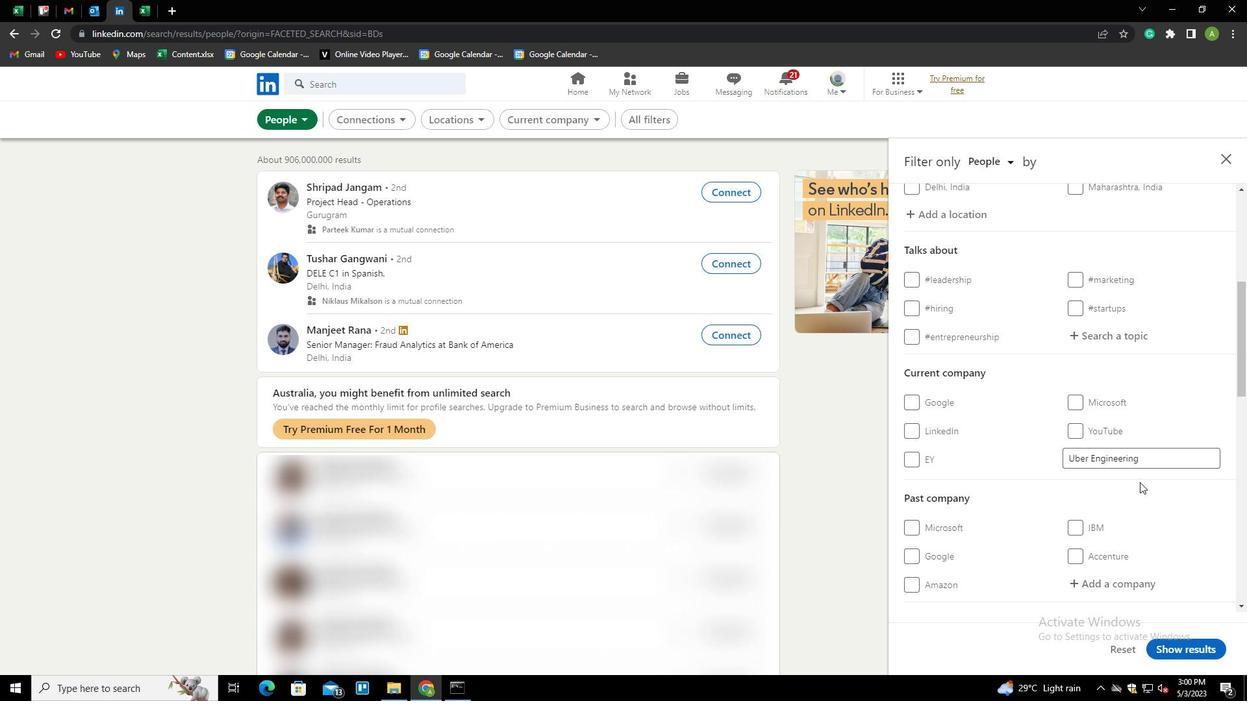 
Action: Mouse scrolled (1140, 482) with delta (0, 0)
Screenshot: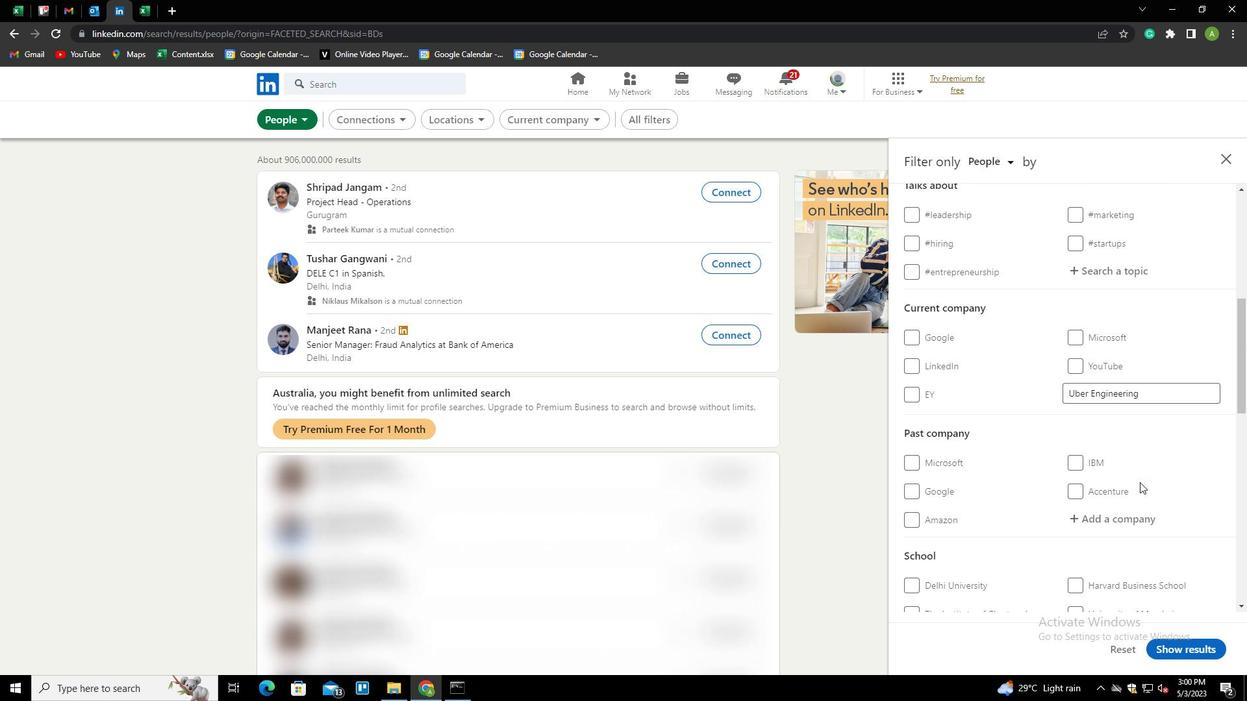 
Action: Mouse scrolled (1140, 482) with delta (0, 0)
Screenshot: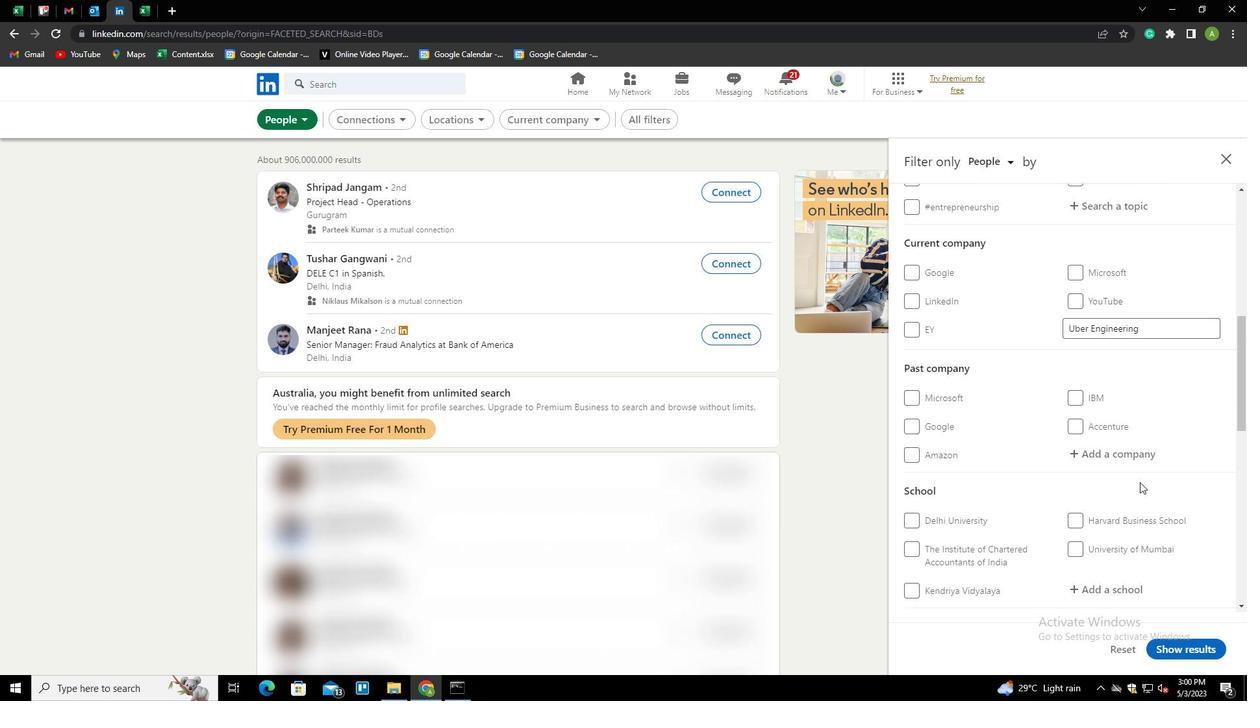 
Action: Mouse moved to (1123, 526)
Screenshot: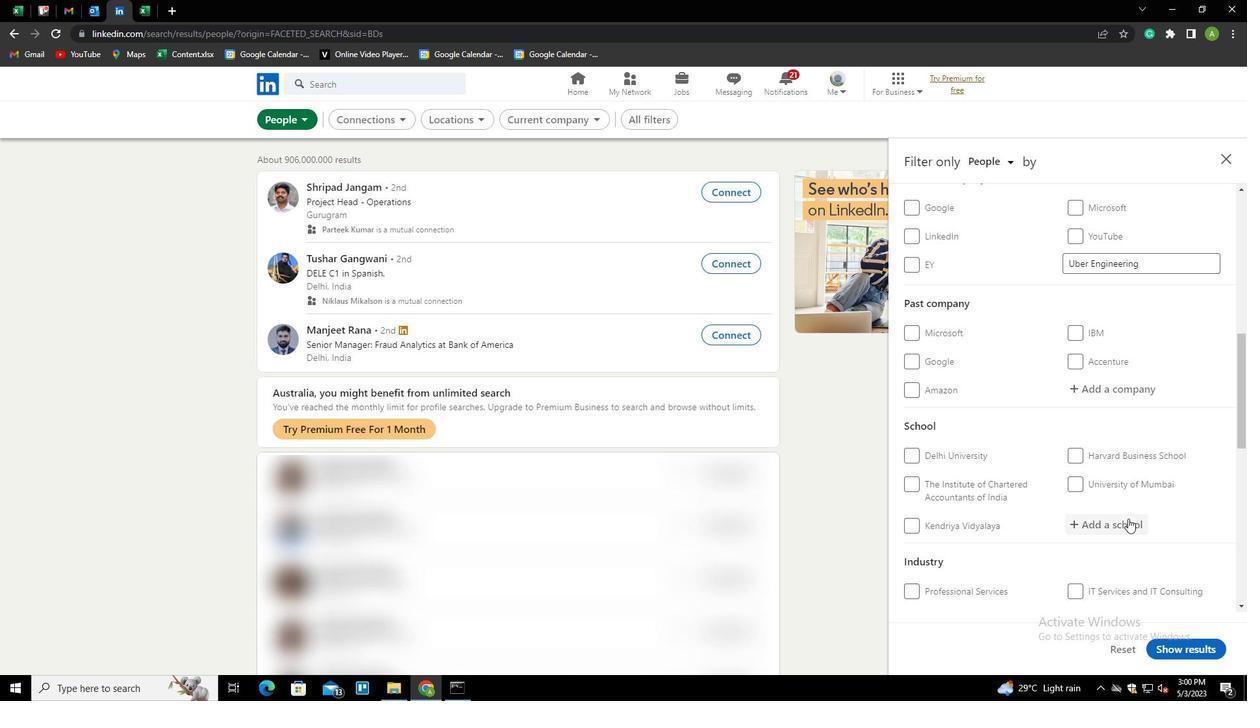 
Action: Mouse pressed left at (1123, 526)
Screenshot: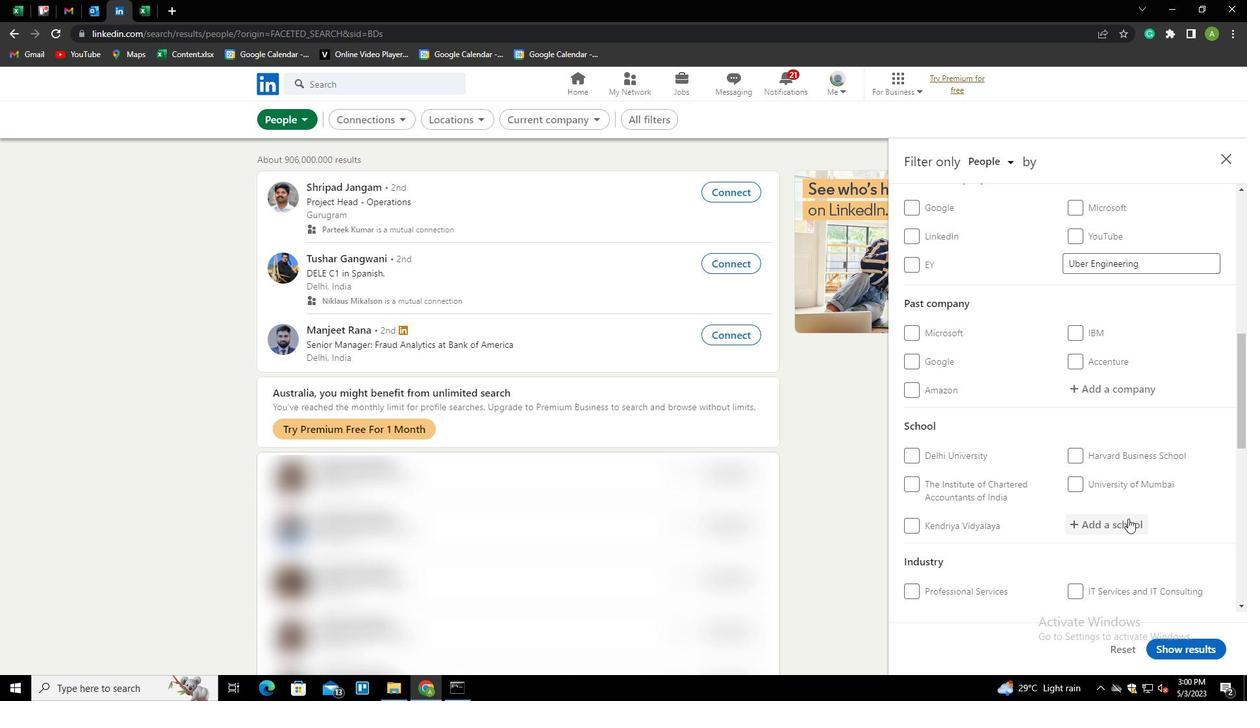 
Action: Mouse scrolled (1123, 526) with delta (0, 0)
Screenshot: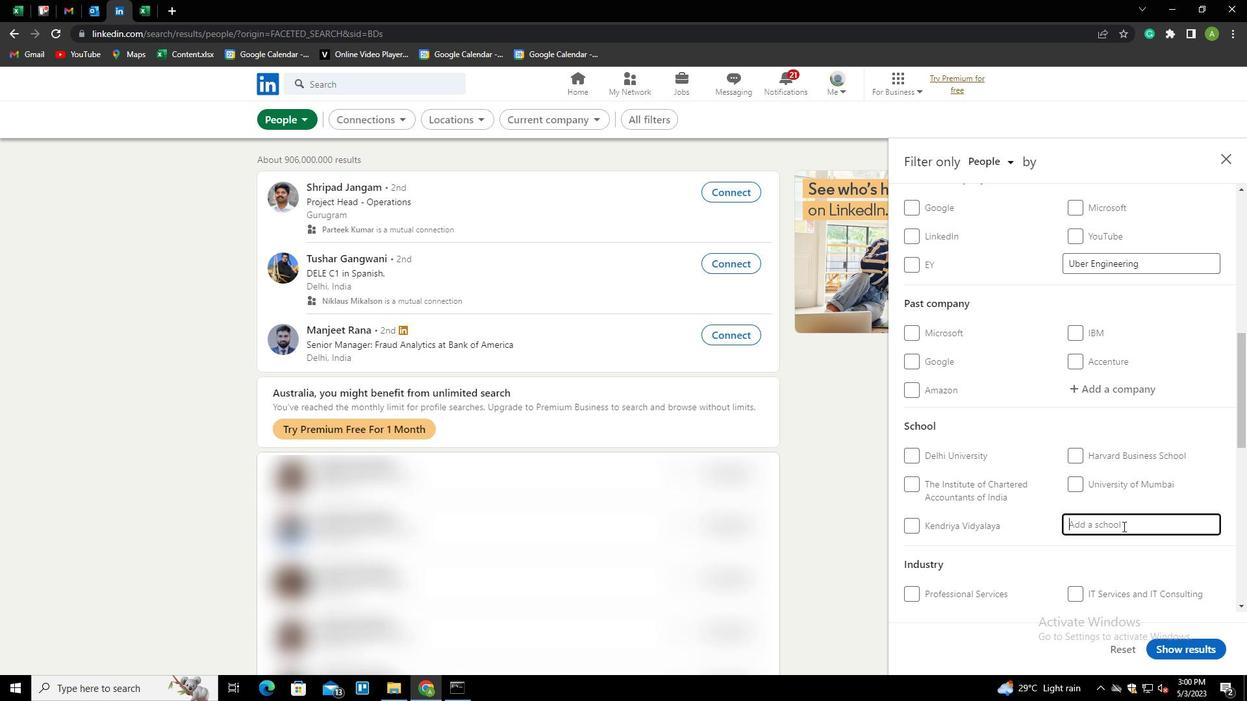 
Action: Mouse scrolled (1123, 526) with delta (0, 0)
Screenshot: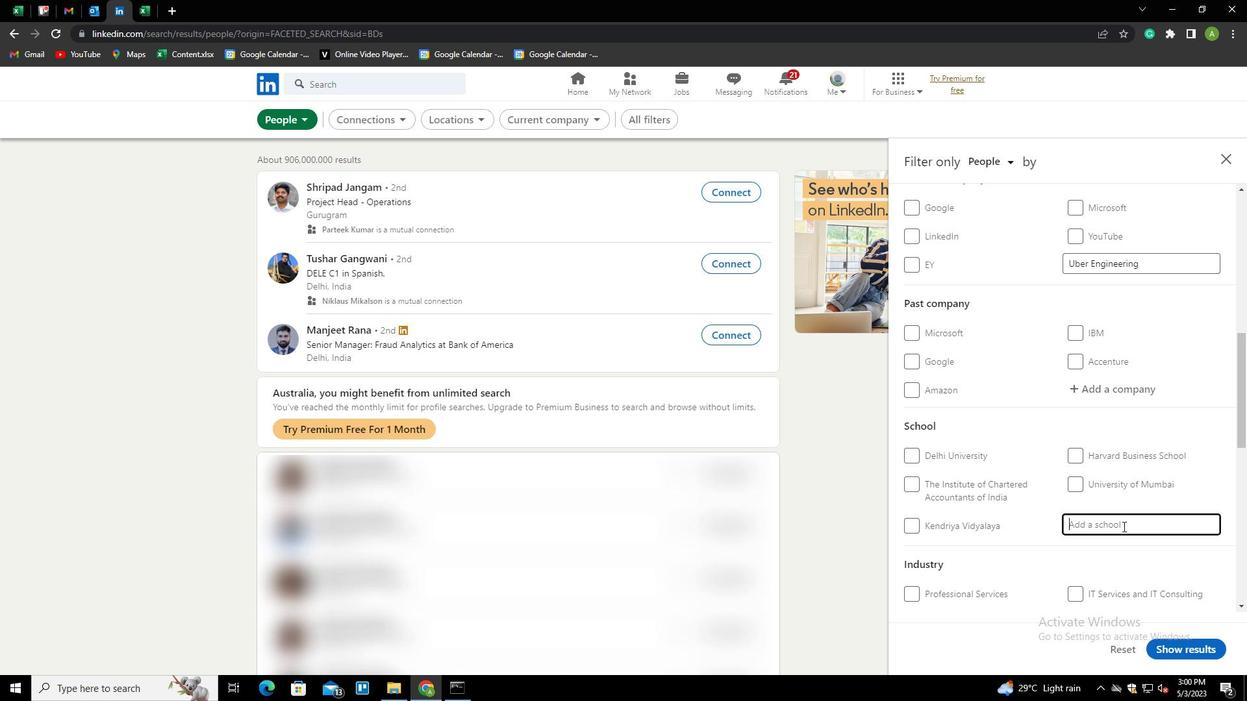 
Action: Key pressed <Key.shift>SS<Key.backspace><Key.backspace>CH.<Key.space><Key.shift>C<Key.shift>HARAN<Key.space><Key.shift>SINGH<Key.space>COLLEGE<Key.space>OF<Key.space>E<Key.down><Key.enter>
Screenshot: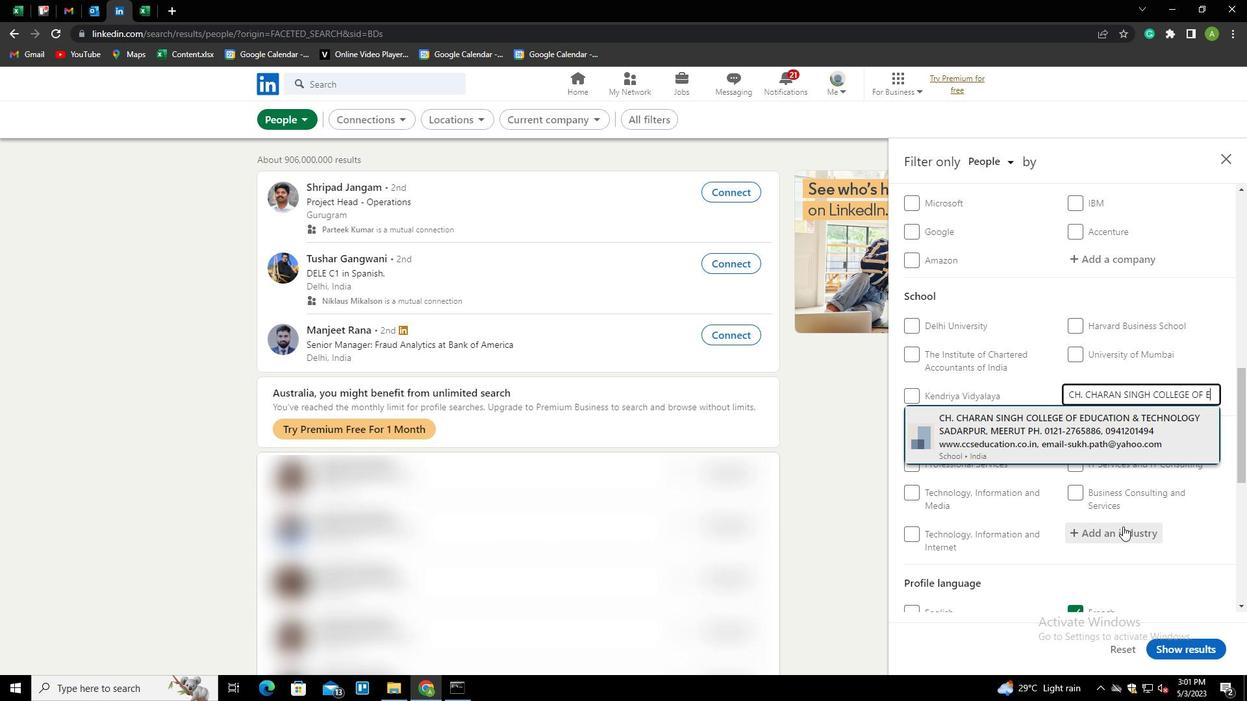 
Action: Mouse scrolled (1123, 526) with delta (0, 0)
Screenshot: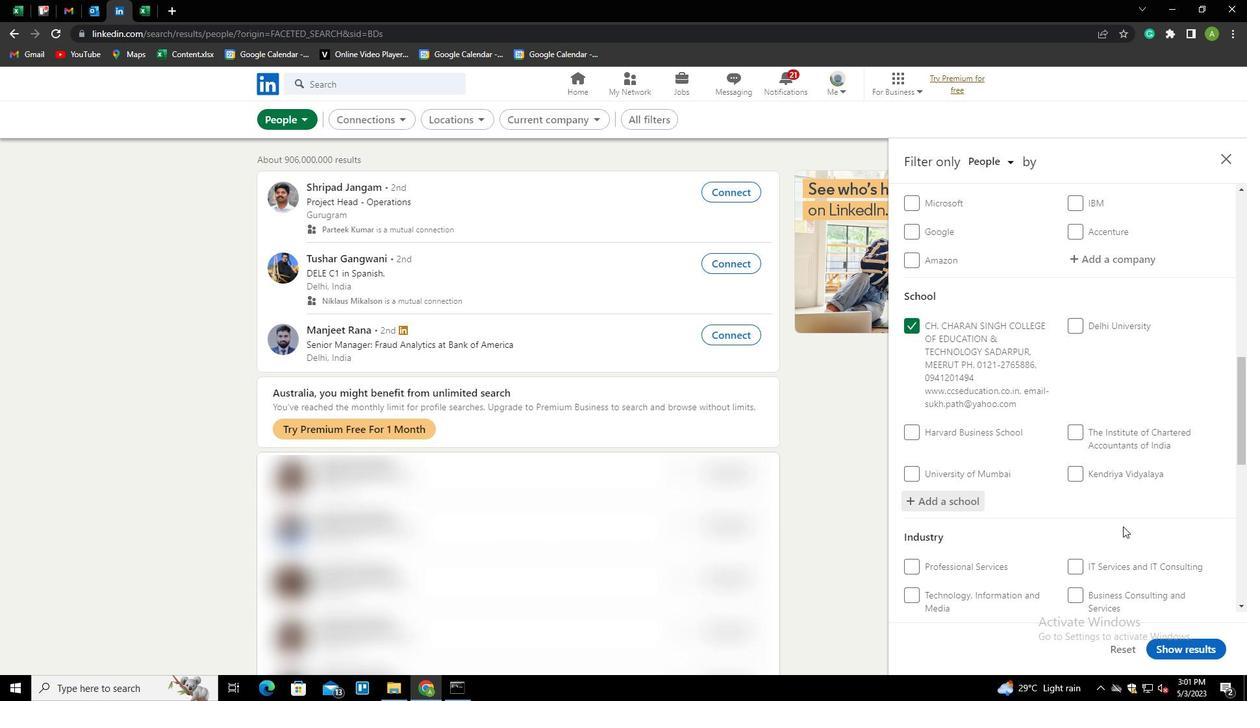 
Action: Mouse scrolled (1123, 526) with delta (0, 0)
Screenshot: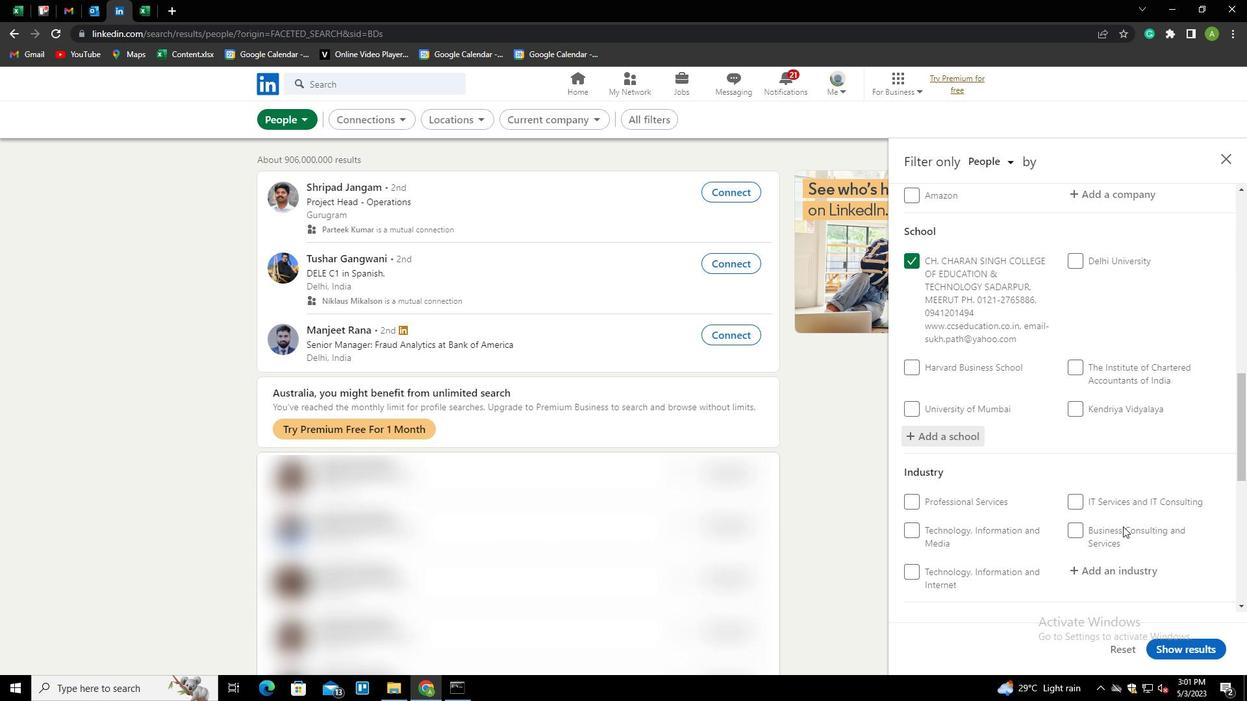 
Action: Mouse scrolled (1123, 526) with delta (0, 0)
Screenshot: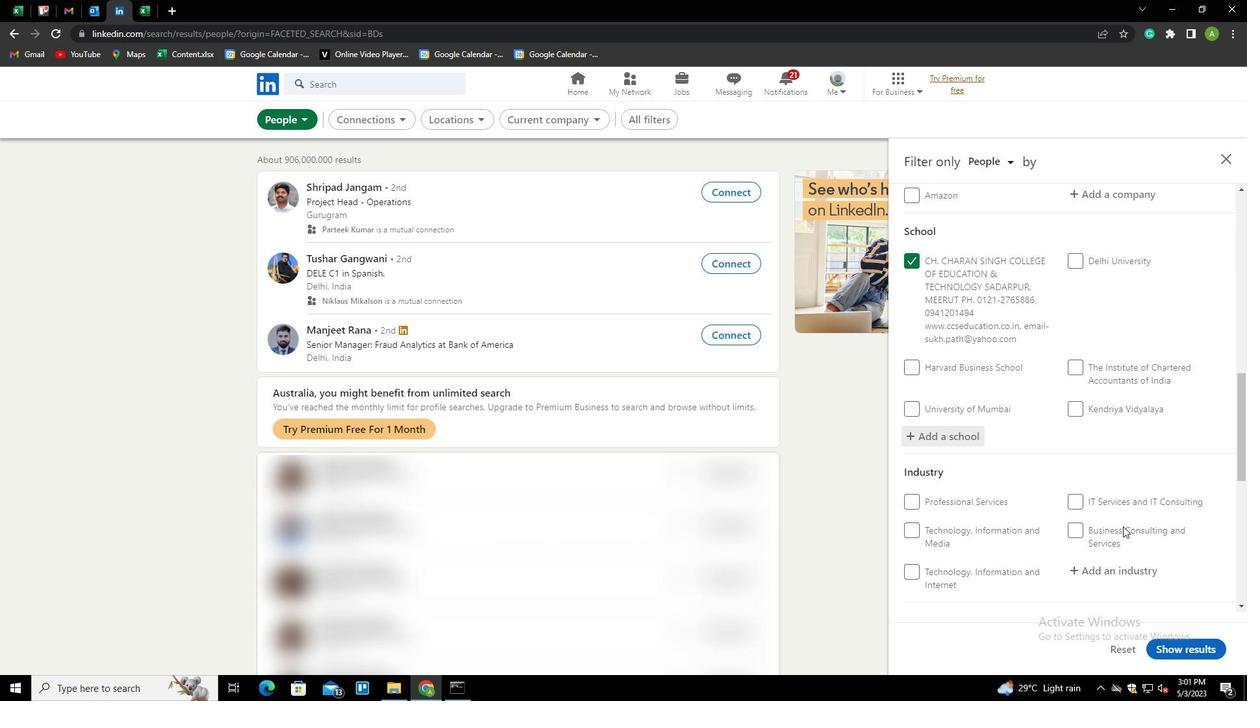 
Action: Mouse moved to (1107, 442)
Screenshot: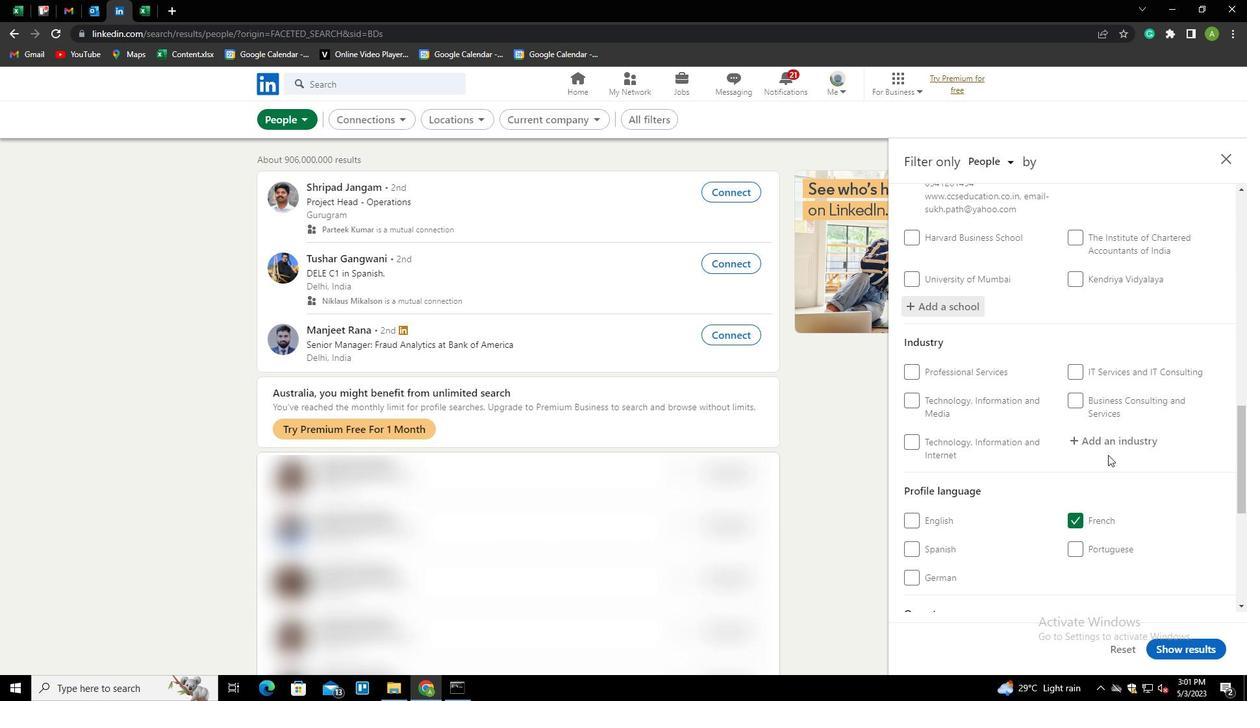 
Action: Mouse pressed left at (1107, 442)
Screenshot: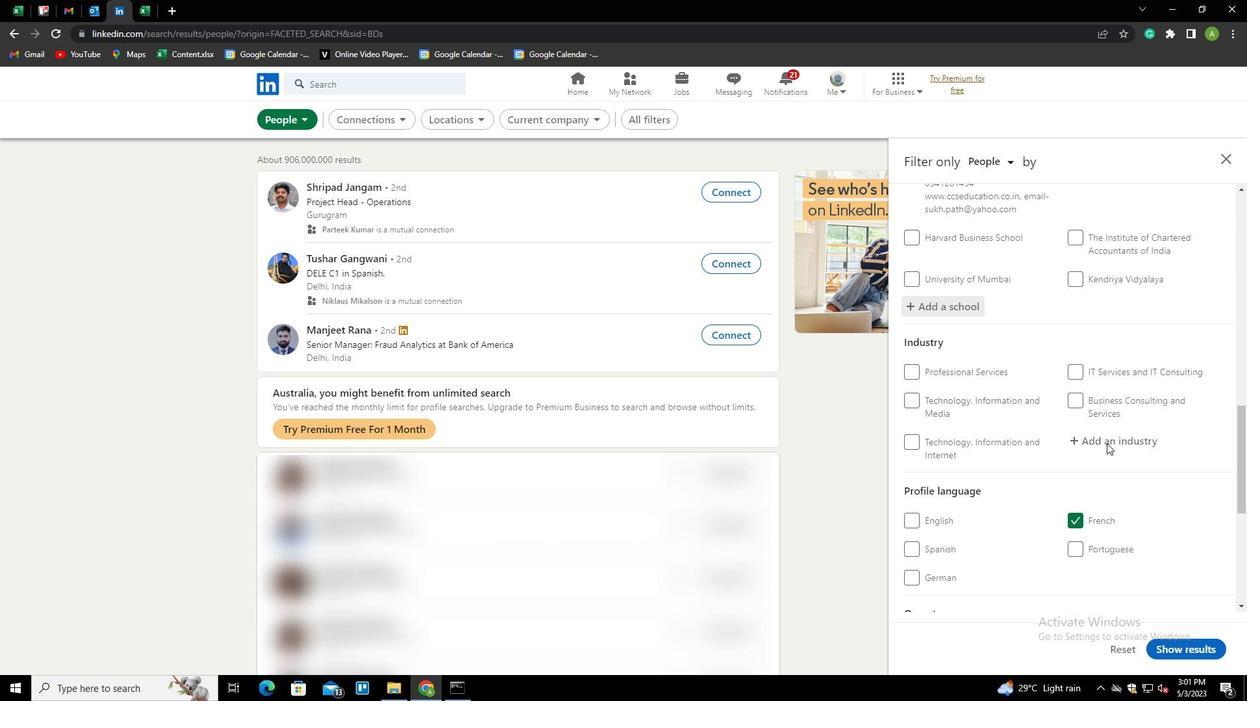 
Action: Mouse moved to (1105, 439)
Screenshot: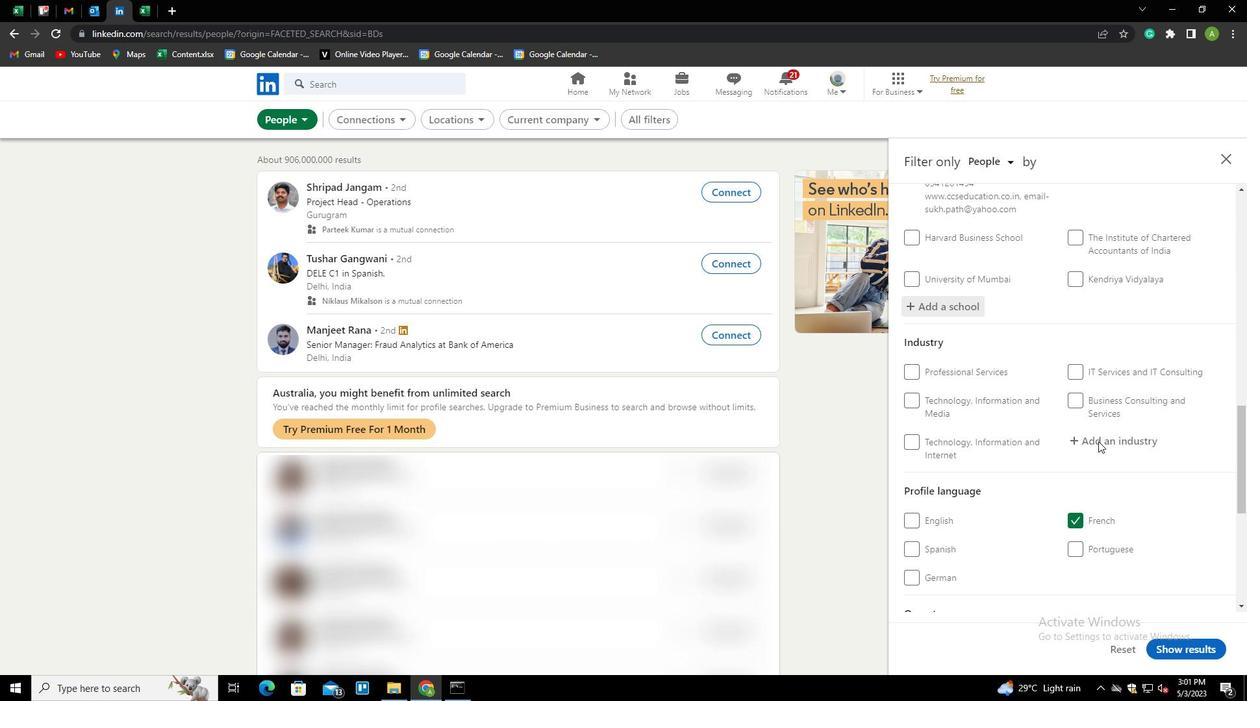 
Action: Key pressed <Key.shift>F<Key.backspace>RR<Key.backspace>E<Key.backspace>ETAIL<Key.space><Key.shift>BOOKS<Key.down><Key.down><Key.enter>
Screenshot: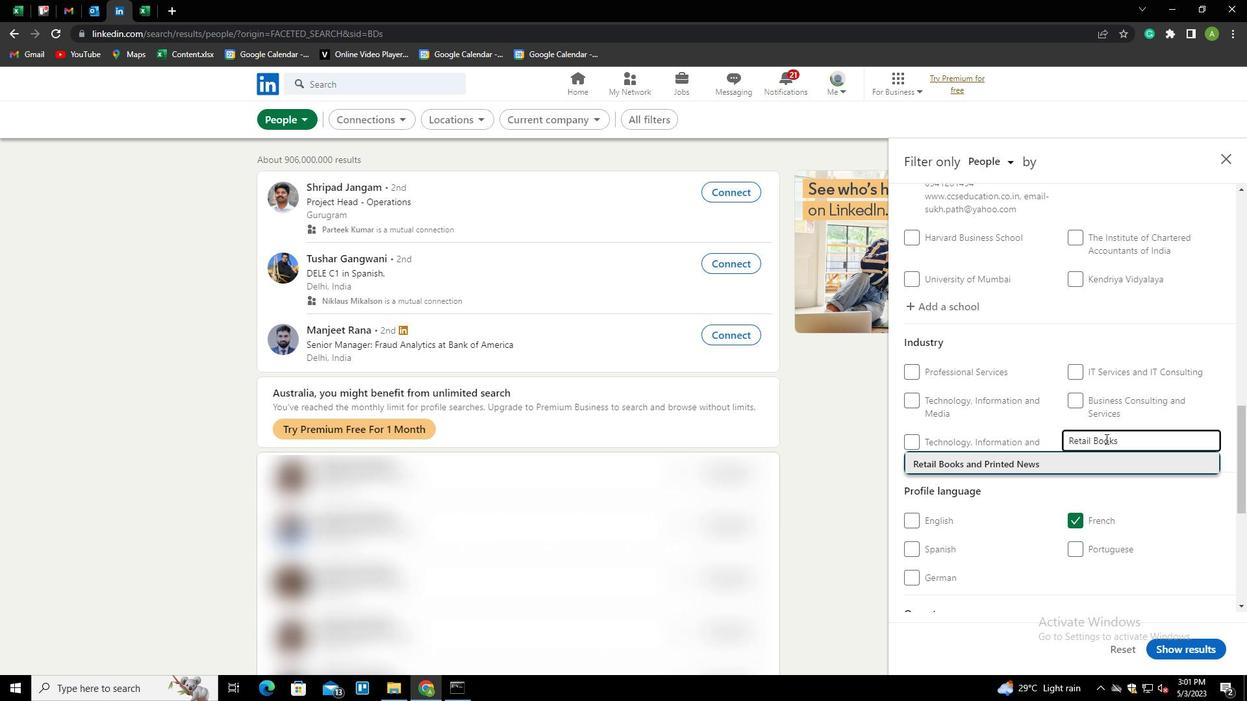 
Action: Mouse scrolled (1105, 438) with delta (0, 0)
Screenshot: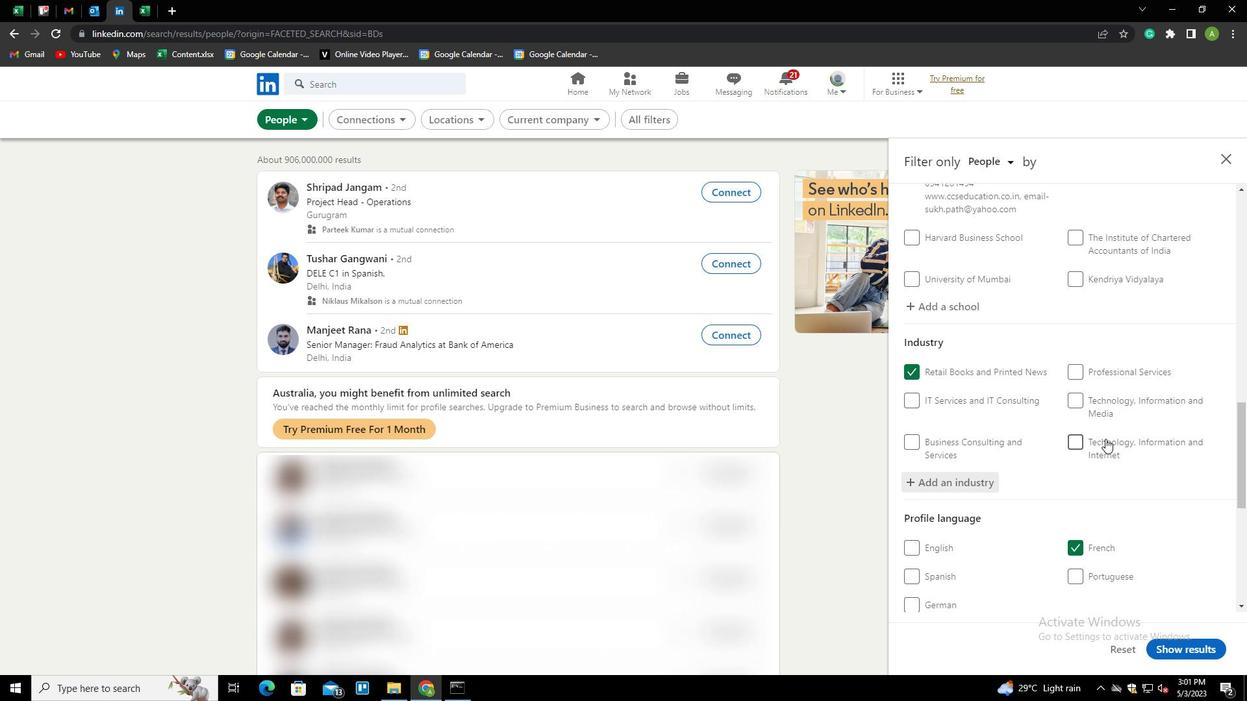 
Action: Mouse scrolled (1105, 438) with delta (0, 0)
Screenshot: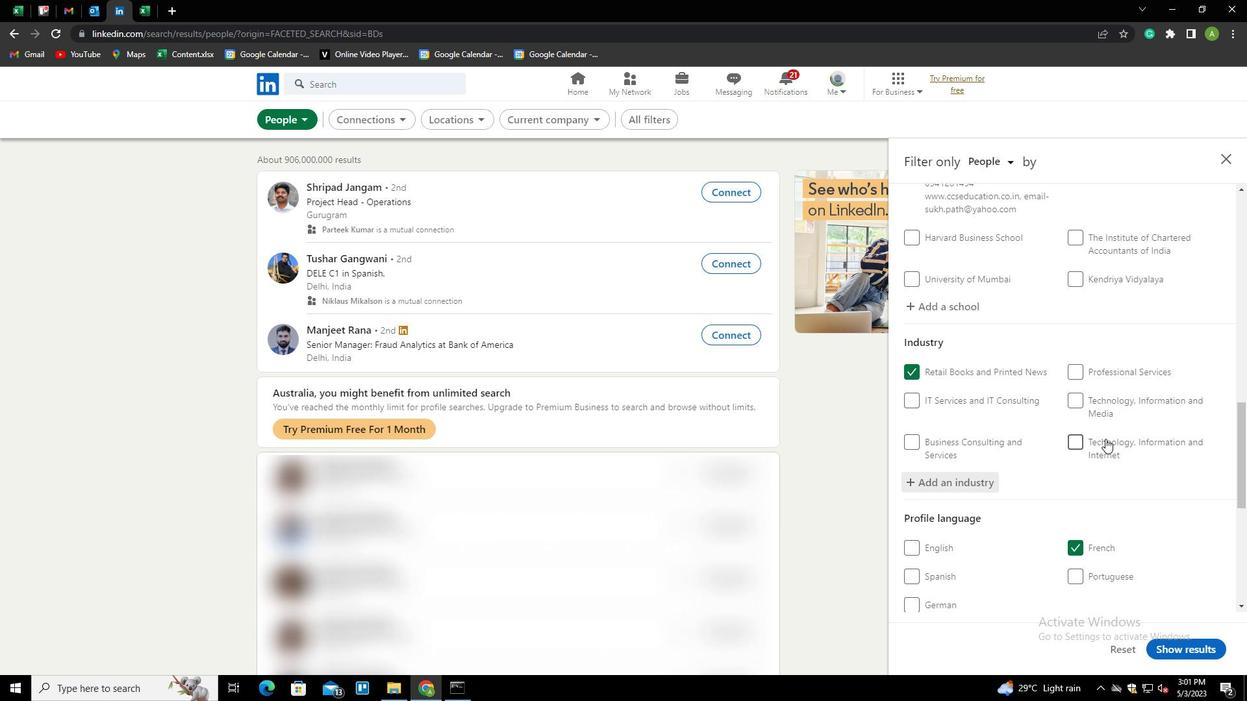 
Action: Mouse scrolled (1105, 438) with delta (0, 0)
Screenshot: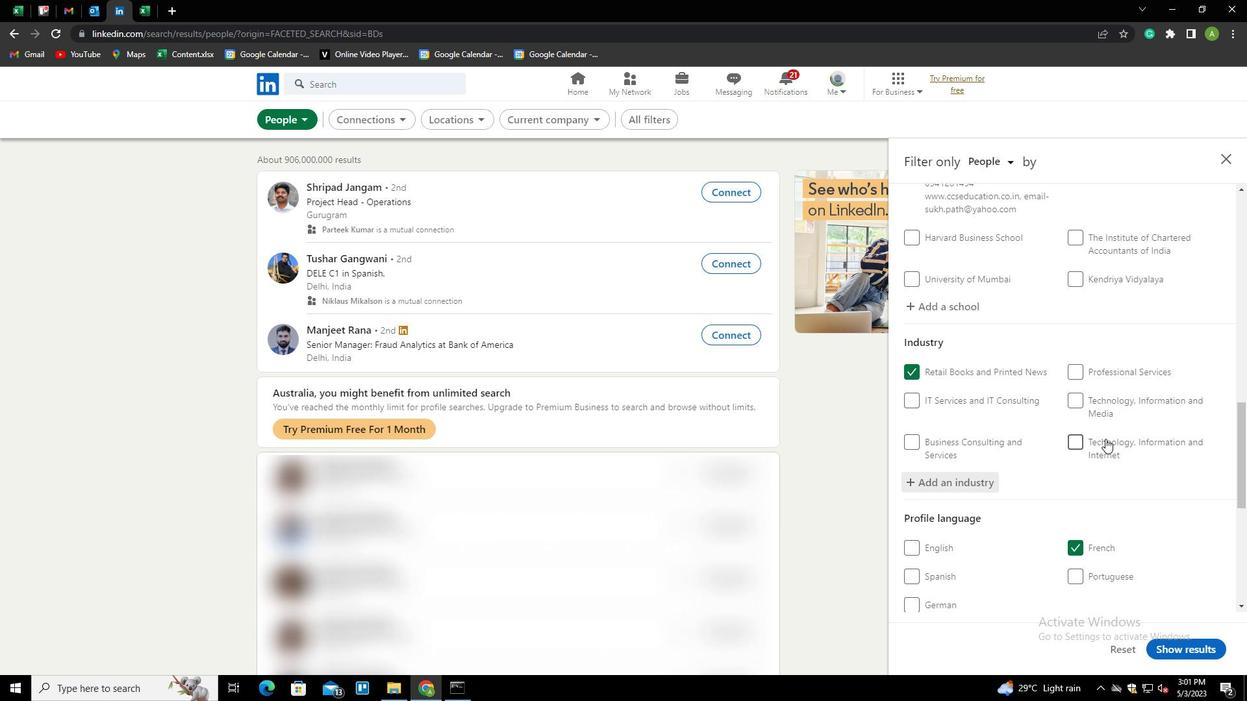 
Action: Mouse scrolled (1105, 438) with delta (0, 0)
Screenshot: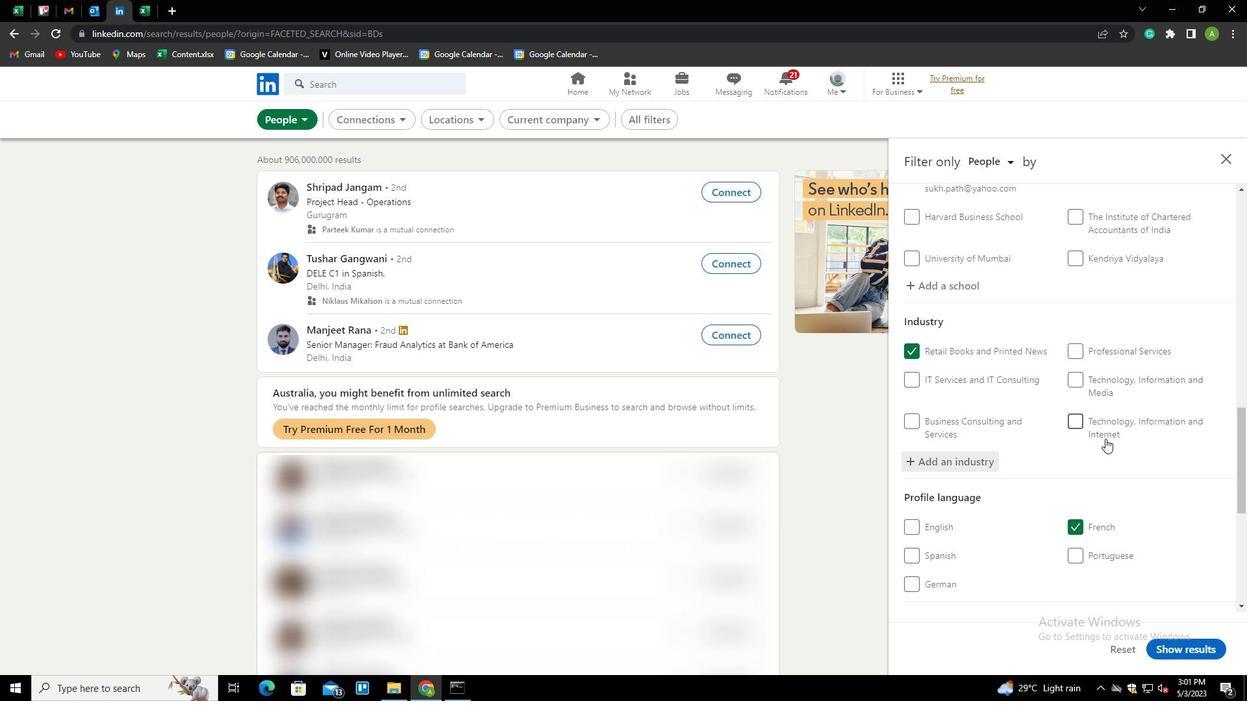 
Action: Mouse moved to (1088, 466)
Screenshot: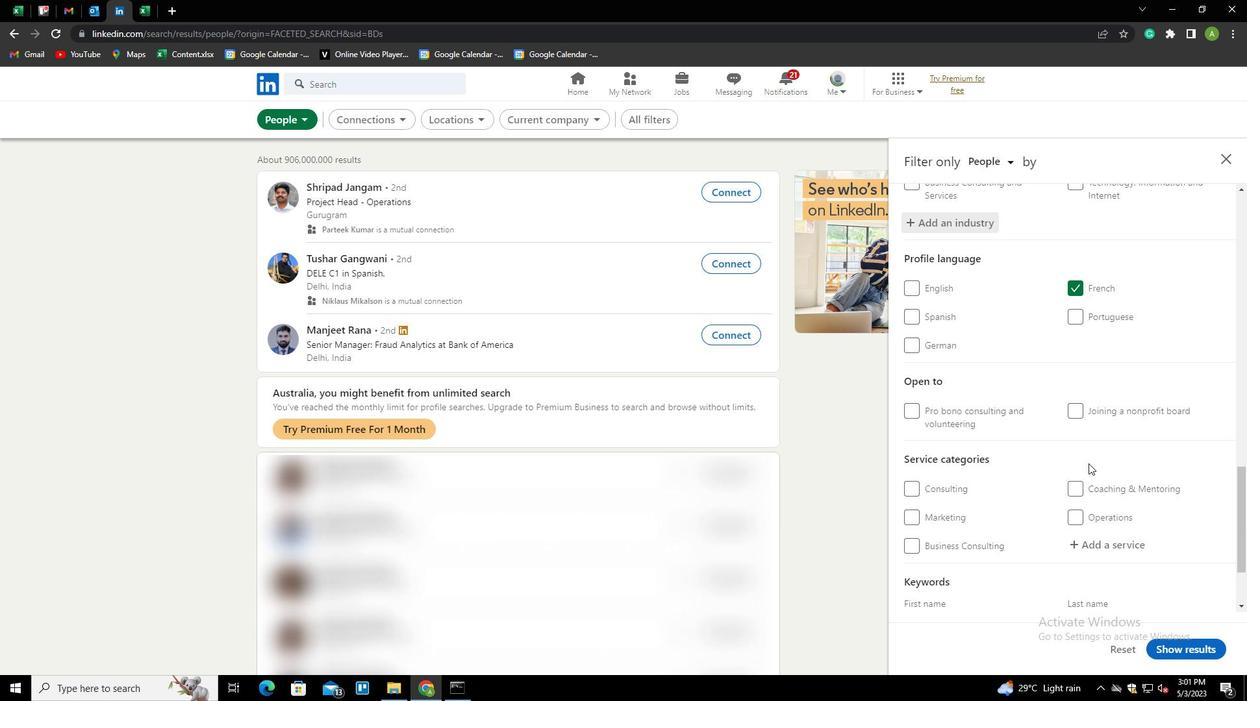 
Action: Mouse scrolled (1088, 465) with delta (0, 0)
Screenshot: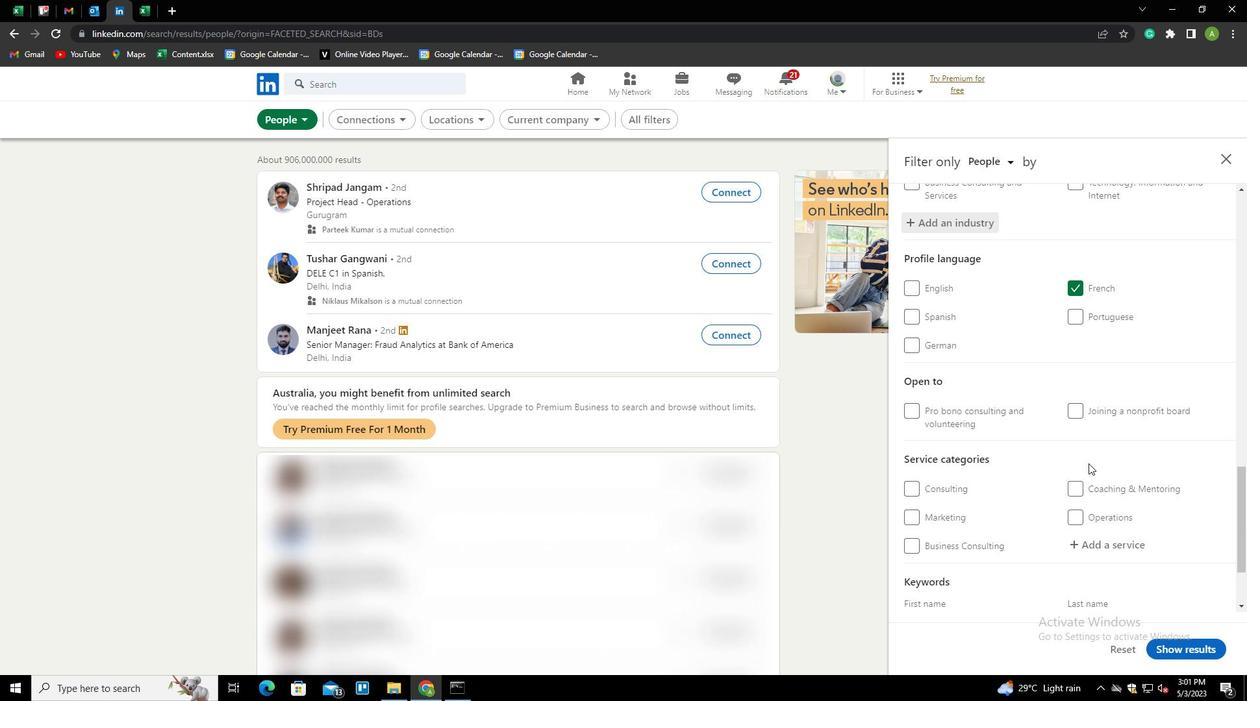 
Action: Mouse moved to (1087, 467)
Screenshot: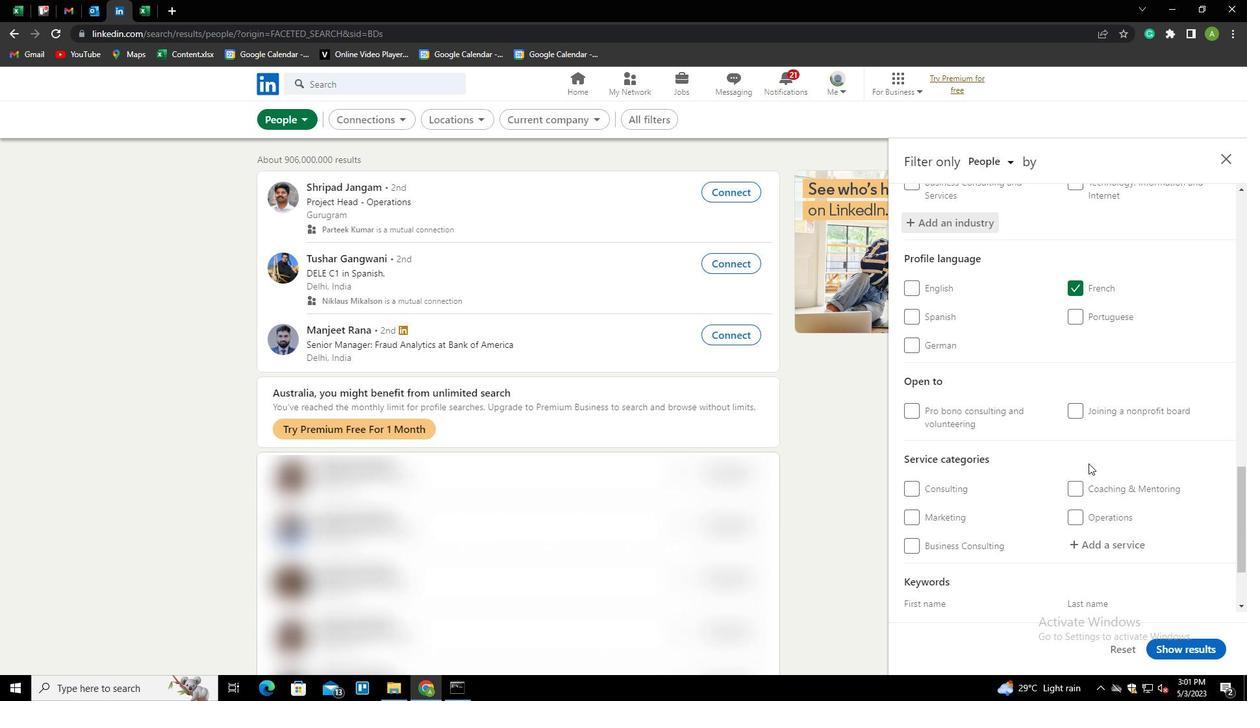 
Action: Mouse scrolled (1087, 466) with delta (0, 0)
Screenshot: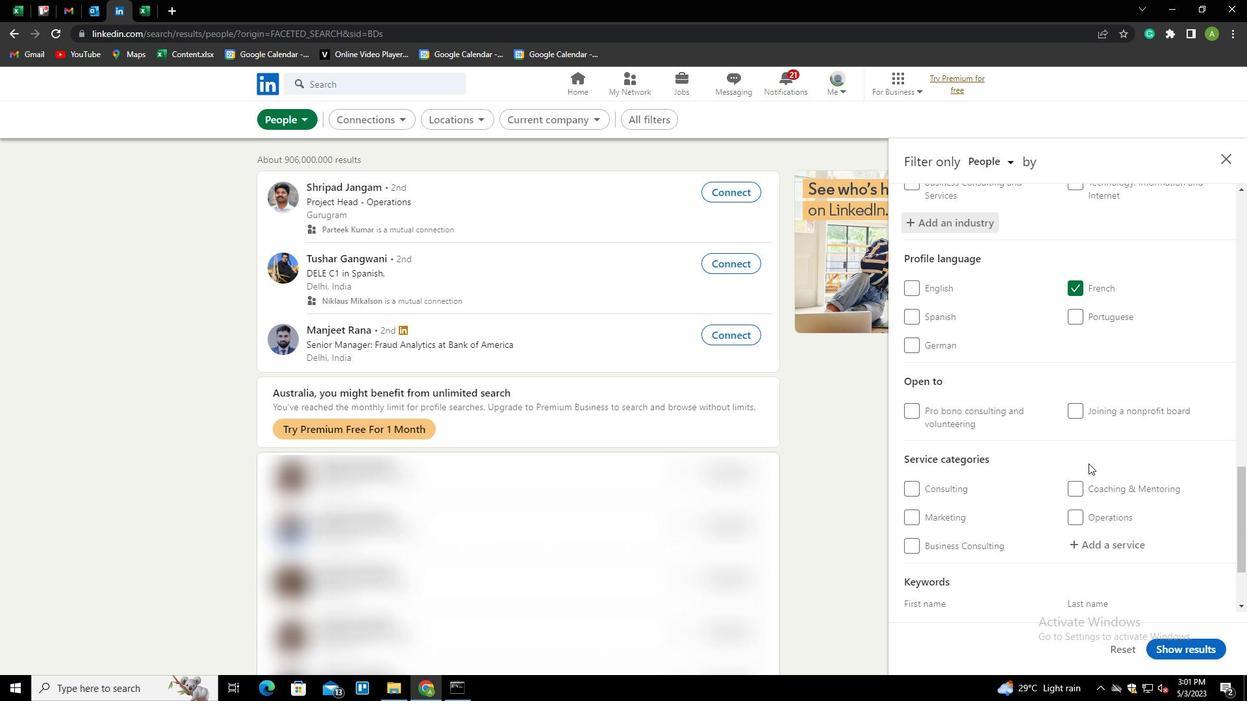 
Action: Mouse moved to (1091, 435)
Screenshot: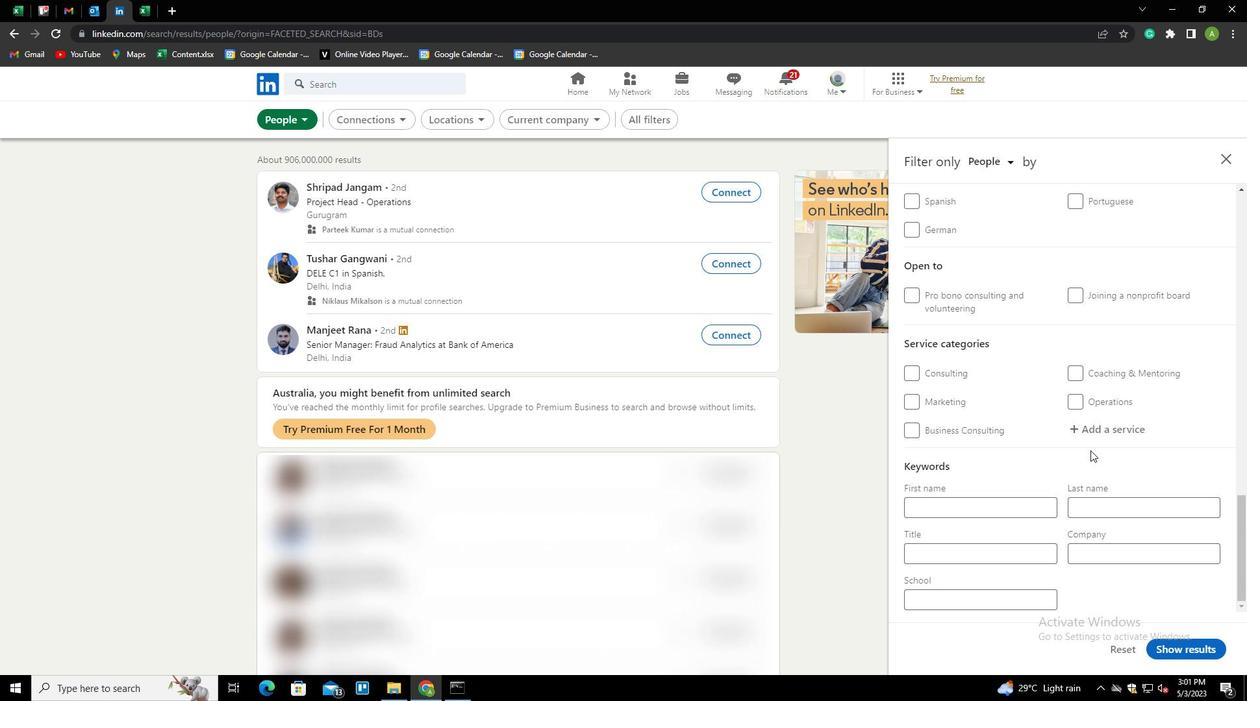 
Action: Mouse pressed left at (1091, 435)
Screenshot: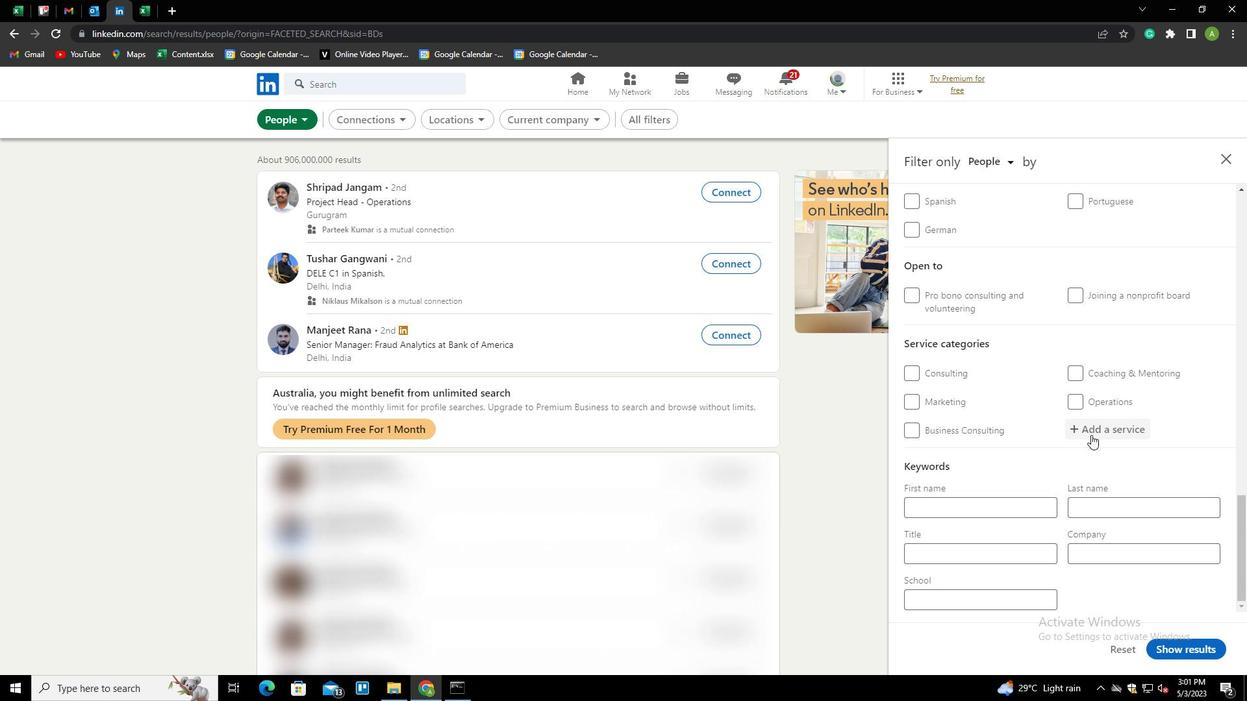 
Action: Key pressed <Key.shift>WEDDING<Key.space><Key.shift>PLANNING<Key.down><Key.down><Key.enter>
Screenshot: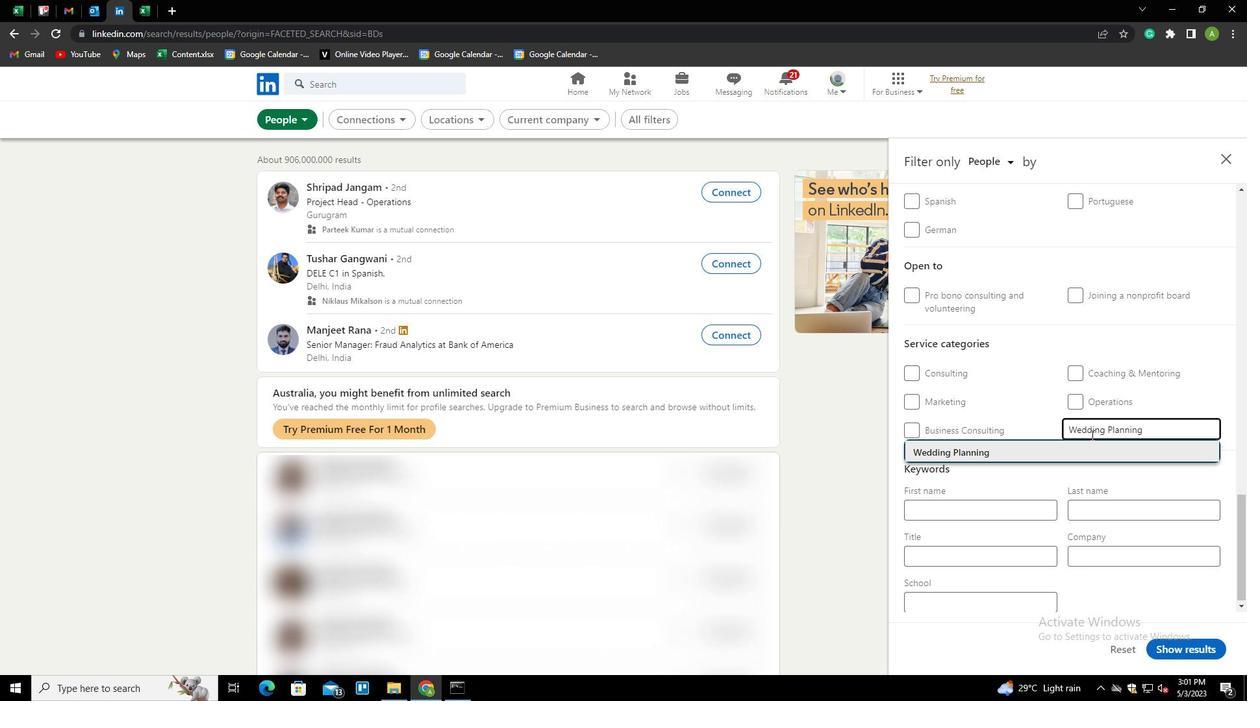 
Action: Mouse scrolled (1091, 434) with delta (0, 0)
Screenshot: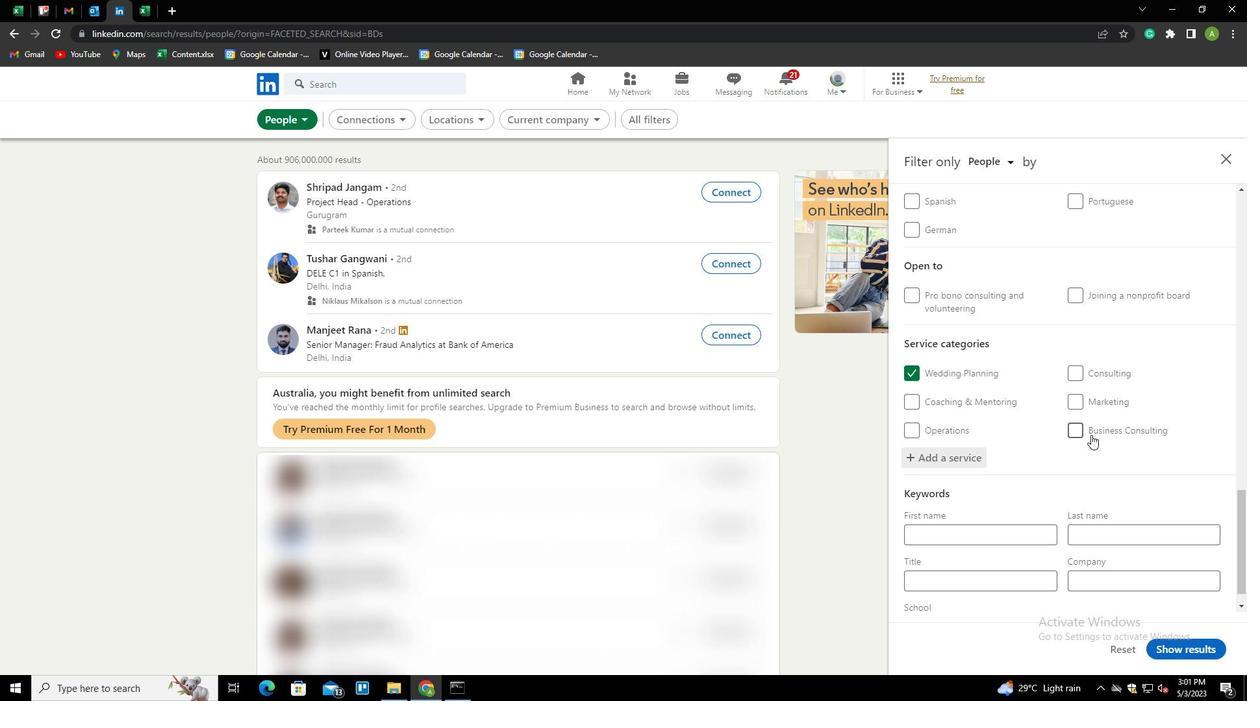 
Action: Mouse scrolled (1091, 434) with delta (0, 0)
Screenshot: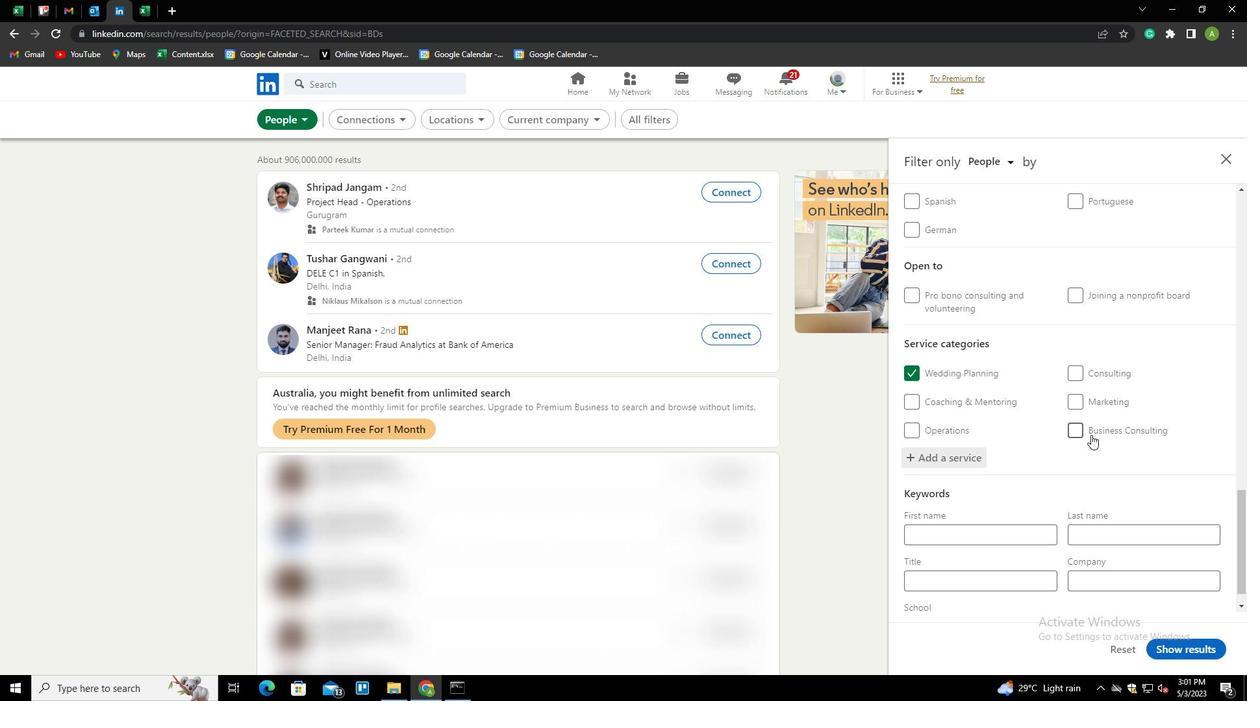 
Action: Mouse scrolled (1091, 434) with delta (0, 0)
Screenshot: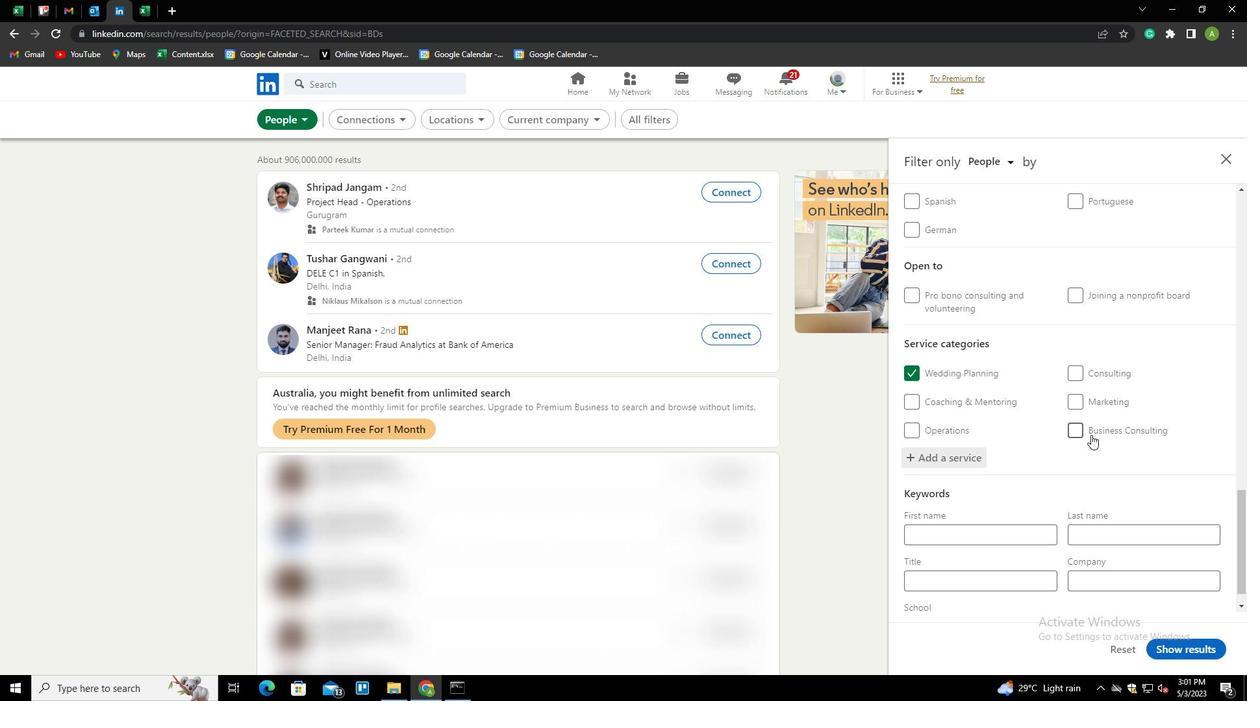 
Action: Mouse scrolled (1091, 434) with delta (0, 0)
Screenshot: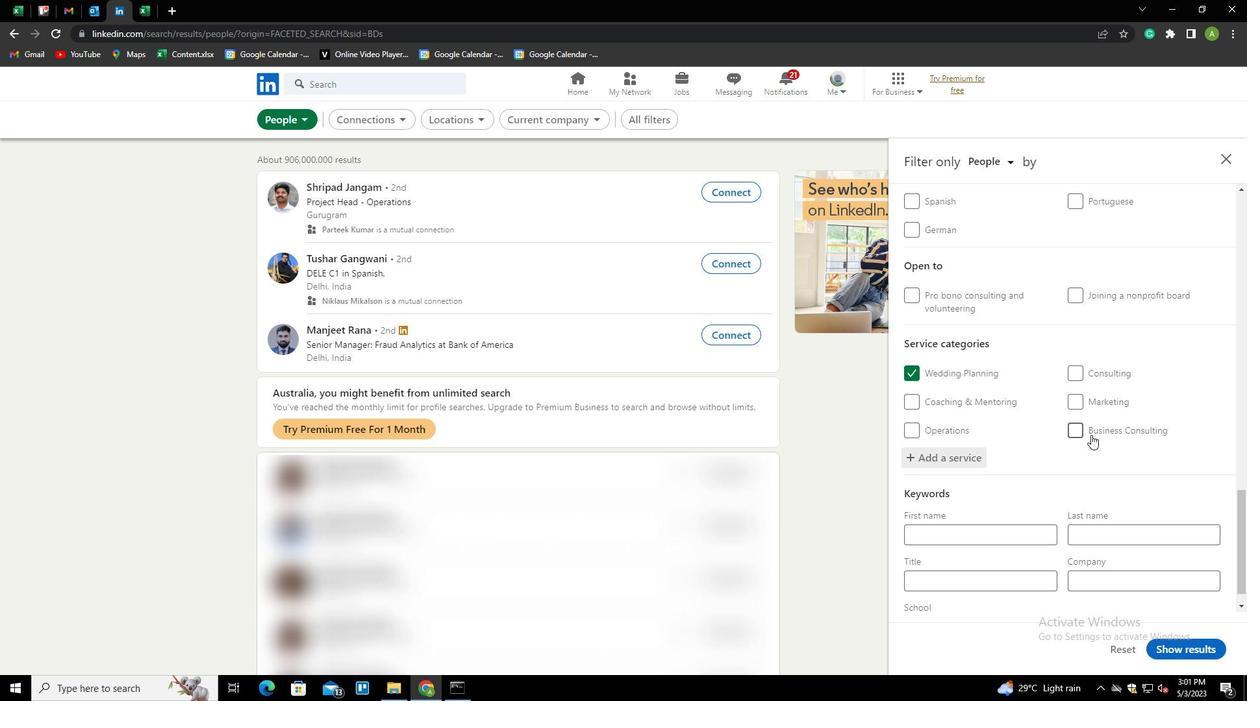 
Action: Mouse moved to (999, 558)
Screenshot: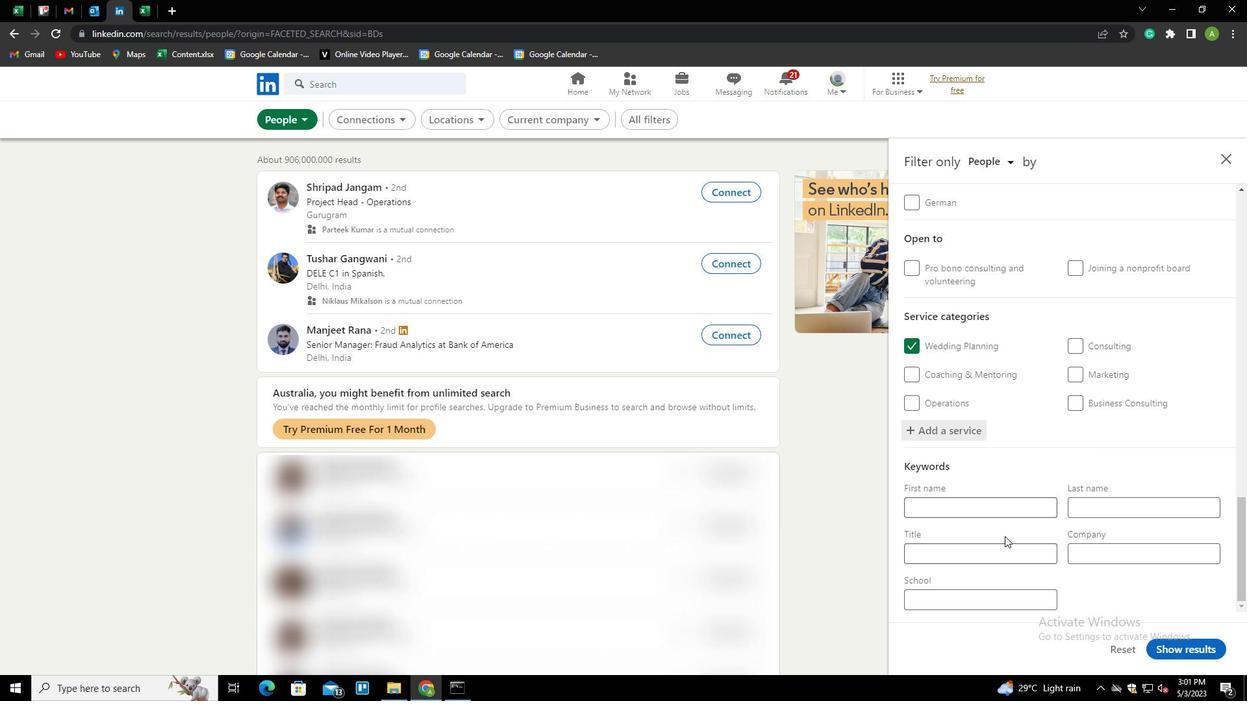 
Action: Mouse pressed left at (999, 558)
Screenshot: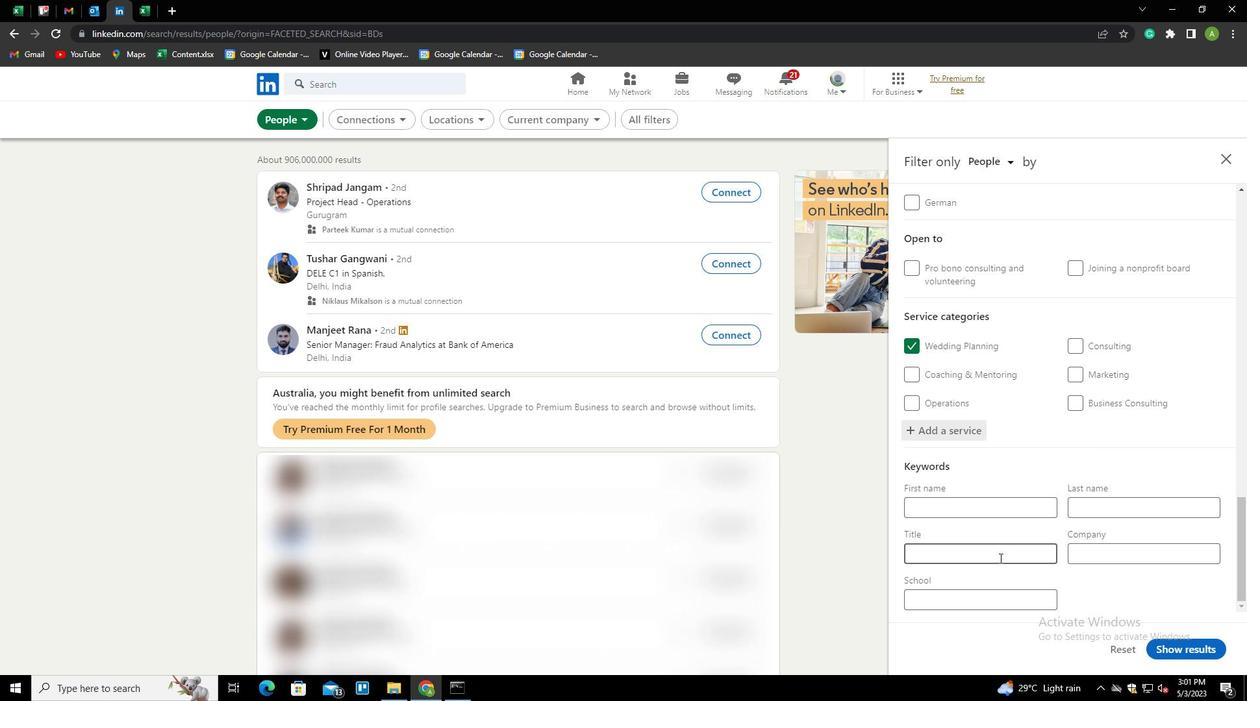
Action: Key pressed <Key.shift>SALES<Key.space><Key.shift>REPRESENTATIVE
Screenshot: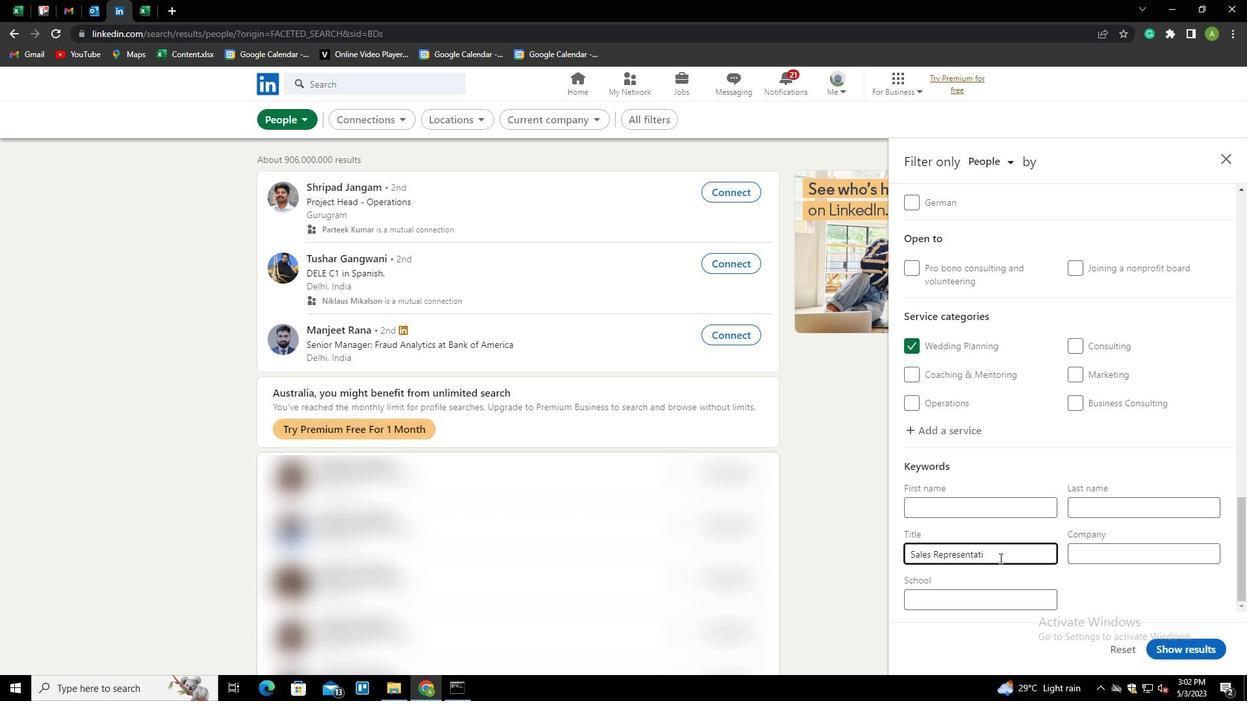 
Action: Mouse moved to (1124, 584)
Screenshot: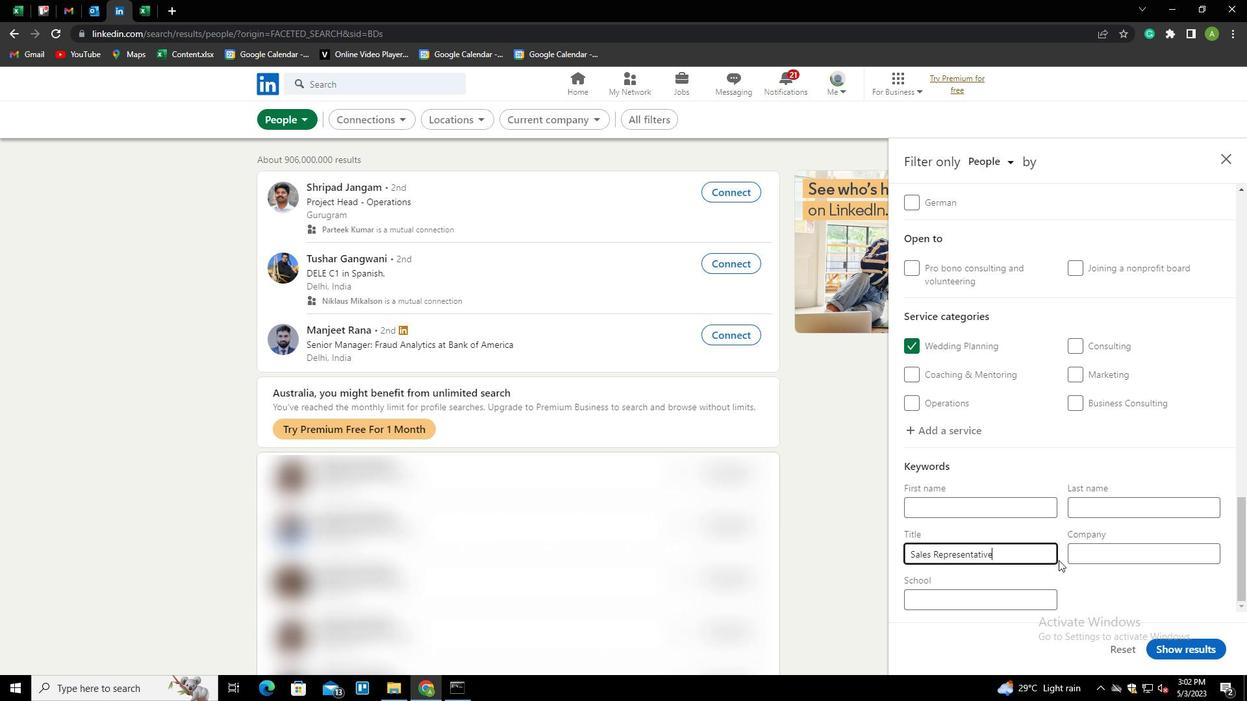 
Action: Mouse pressed left at (1124, 584)
Screenshot: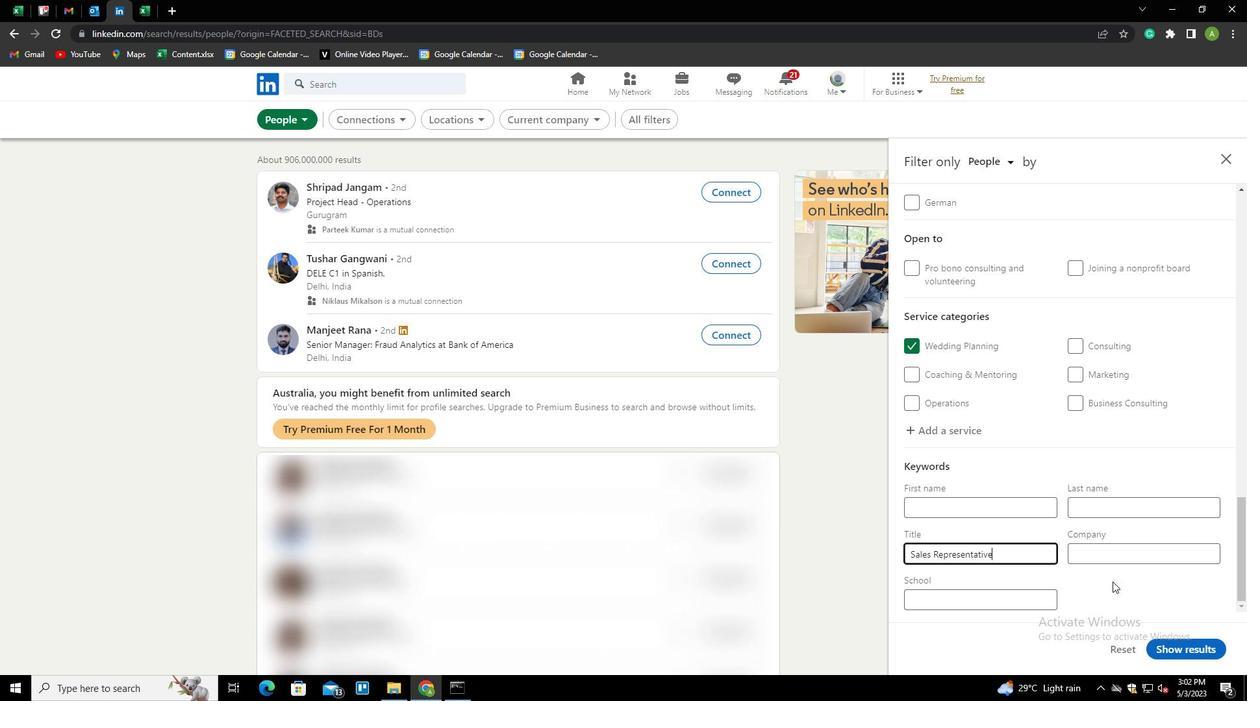 
Action: Mouse moved to (1181, 646)
Screenshot: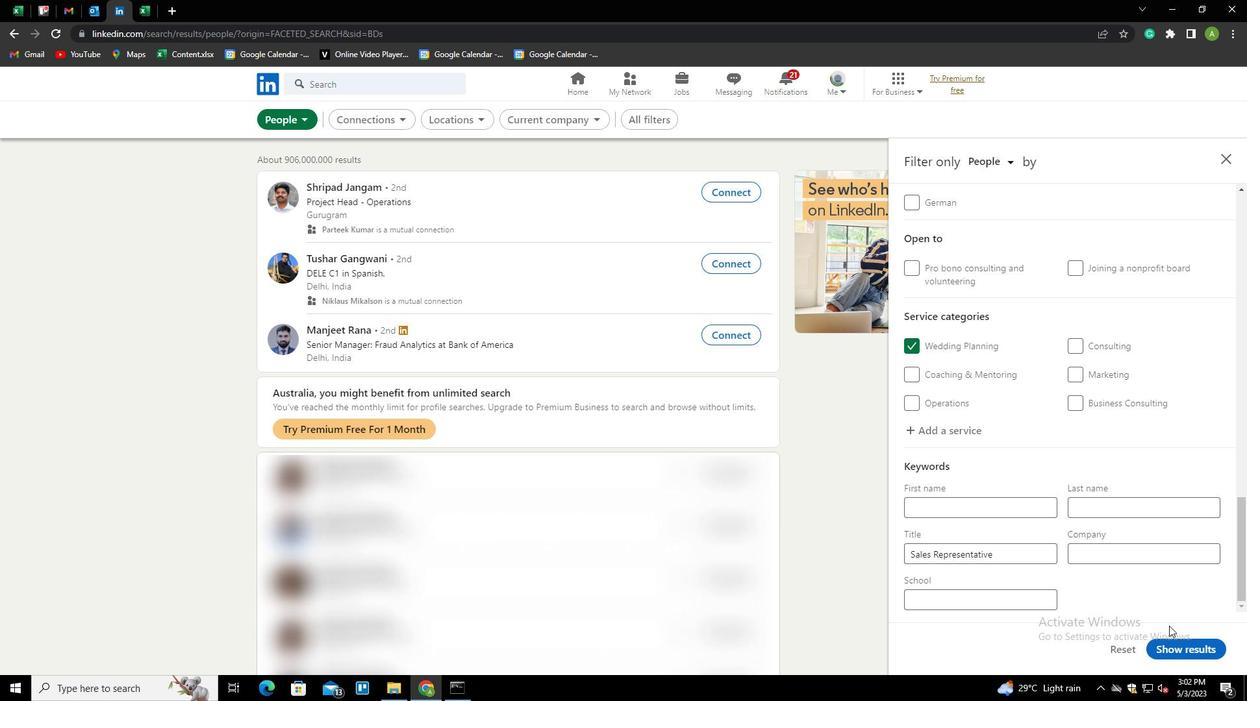 
Action: Mouse pressed left at (1181, 646)
Screenshot: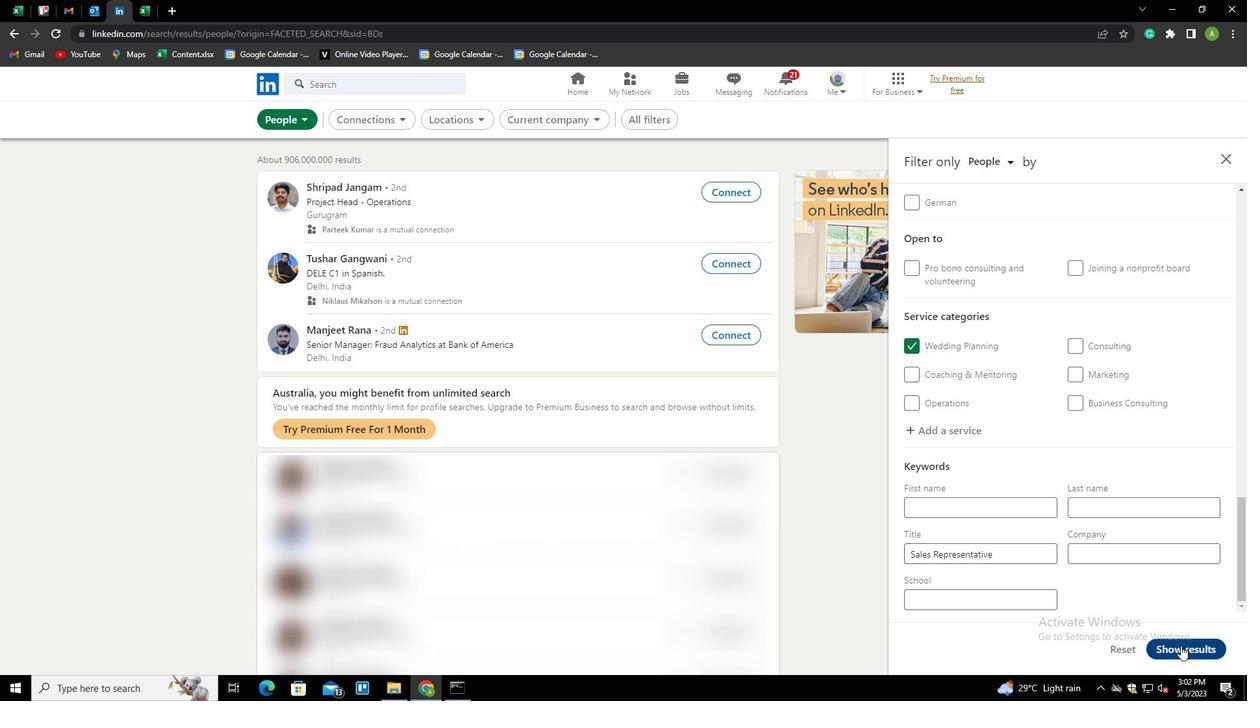 
